 Task: Find connections with filter location Techiman with filter topic #marketingdigitalwith filter profile language Potuguese with filter current company Premas Life Sciences Pvt Ltd. with filter school GOVT. COLLEGE with filter industry Sports Teams and Clubs with filter service category Team Building with filter keywords title Customer Service Manager
Action: Mouse moved to (233, 277)
Screenshot: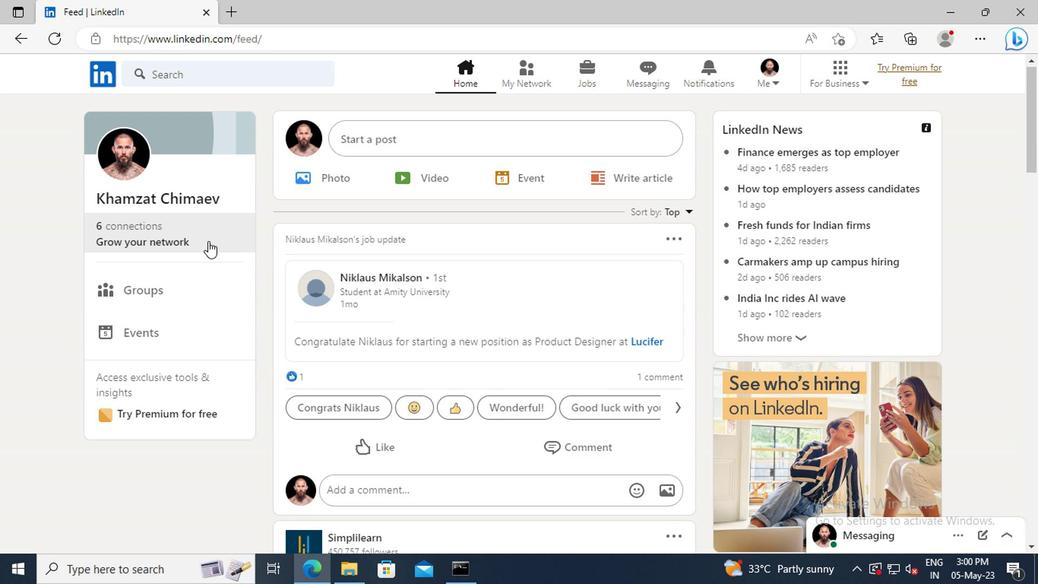 
Action: Mouse pressed left at (233, 277)
Screenshot: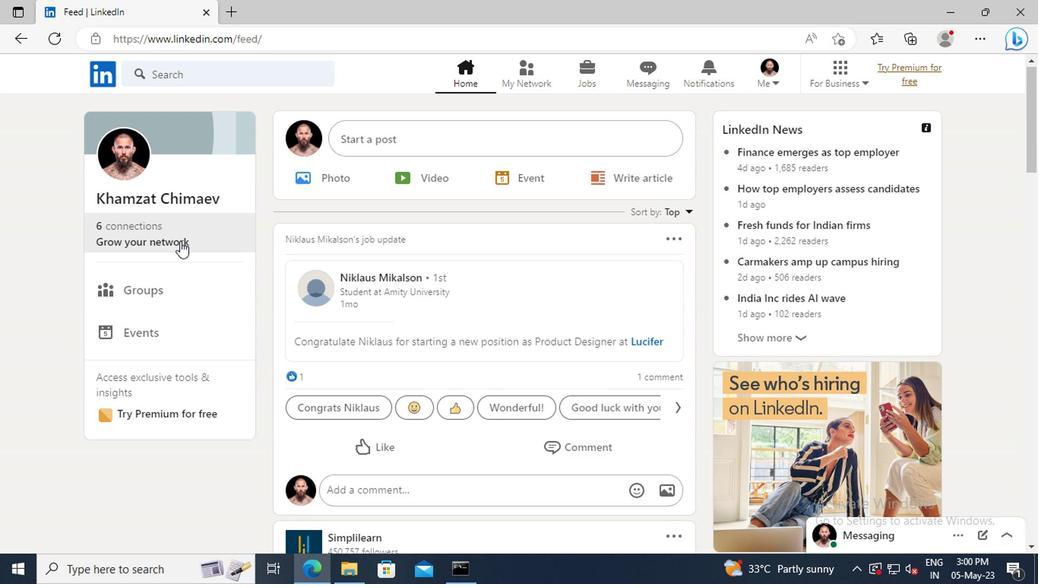 
Action: Mouse moved to (229, 221)
Screenshot: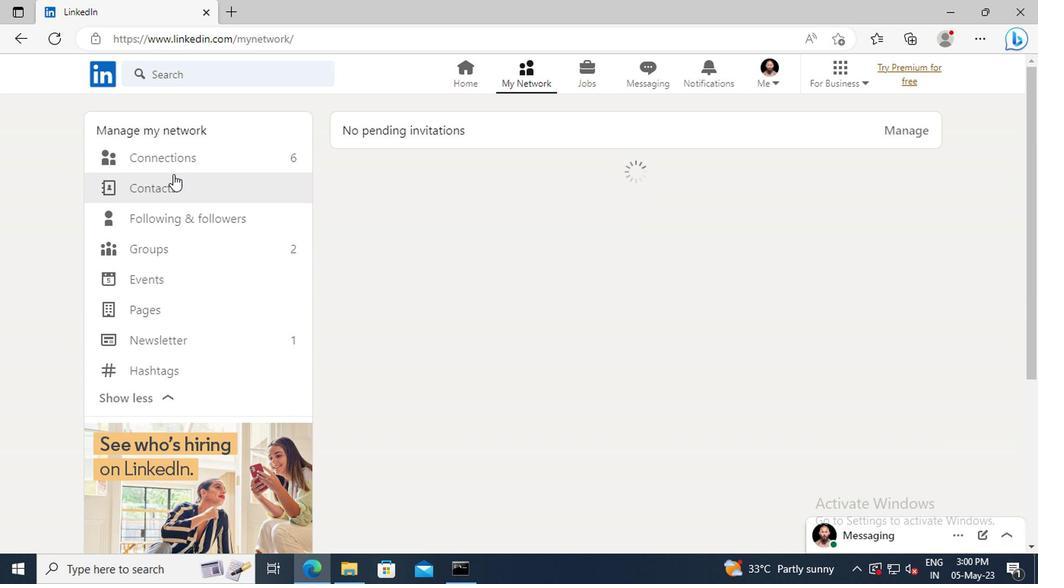 
Action: Mouse pressed left at (229, 221)
Screenshot: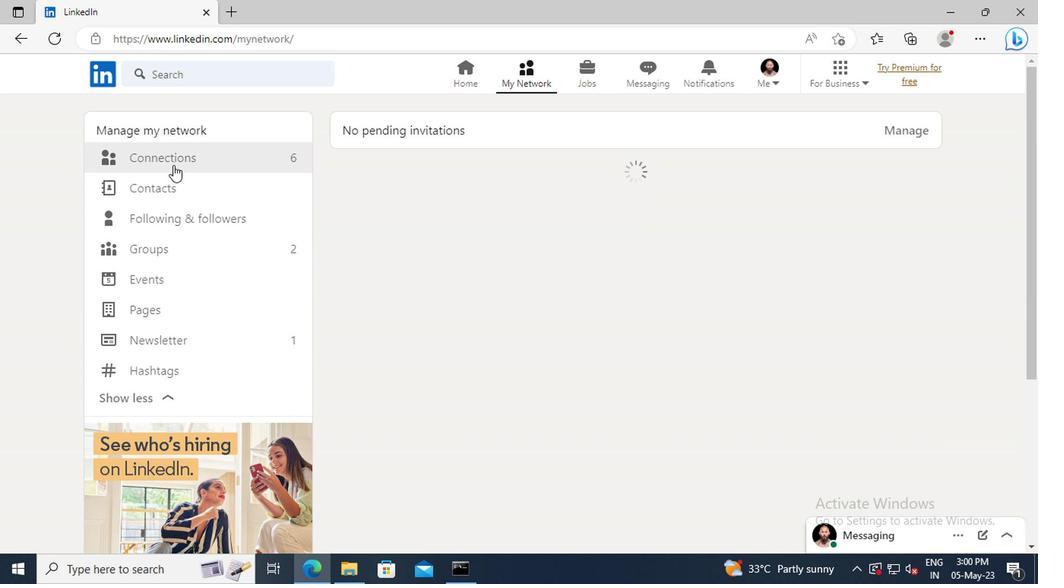 
Action: Mouse moved to (553, 221)
Screenshot: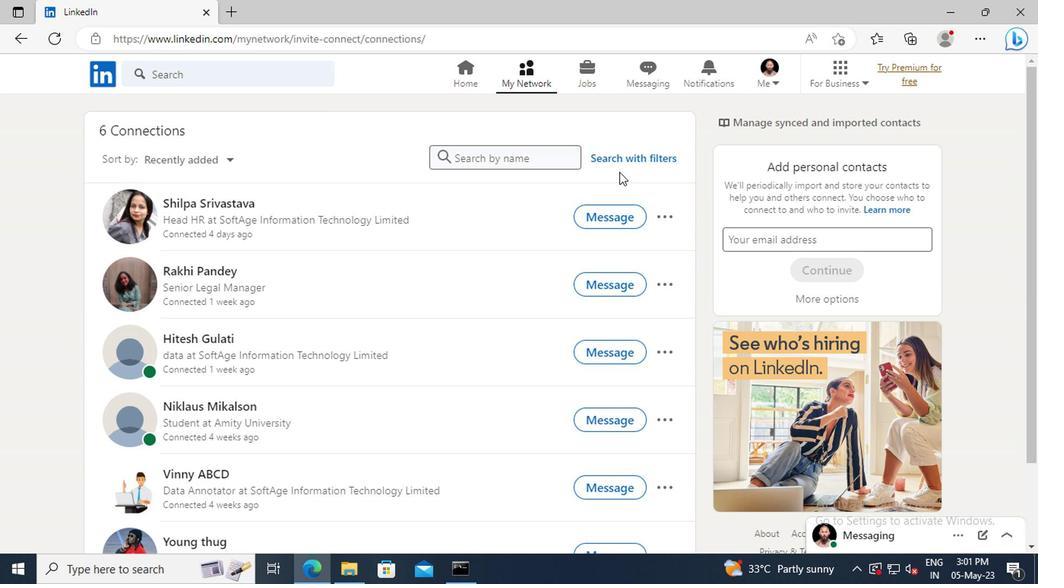 
Action: Mouse pressed left at (553, 221)
Screenshot: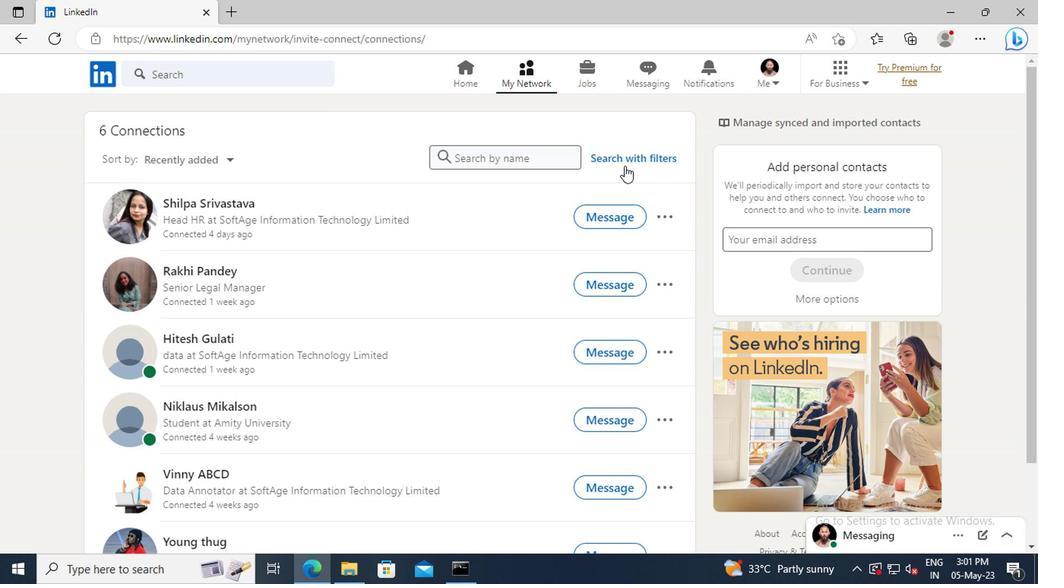 
Action: Mouse moved to (513, 190)
Screenshot: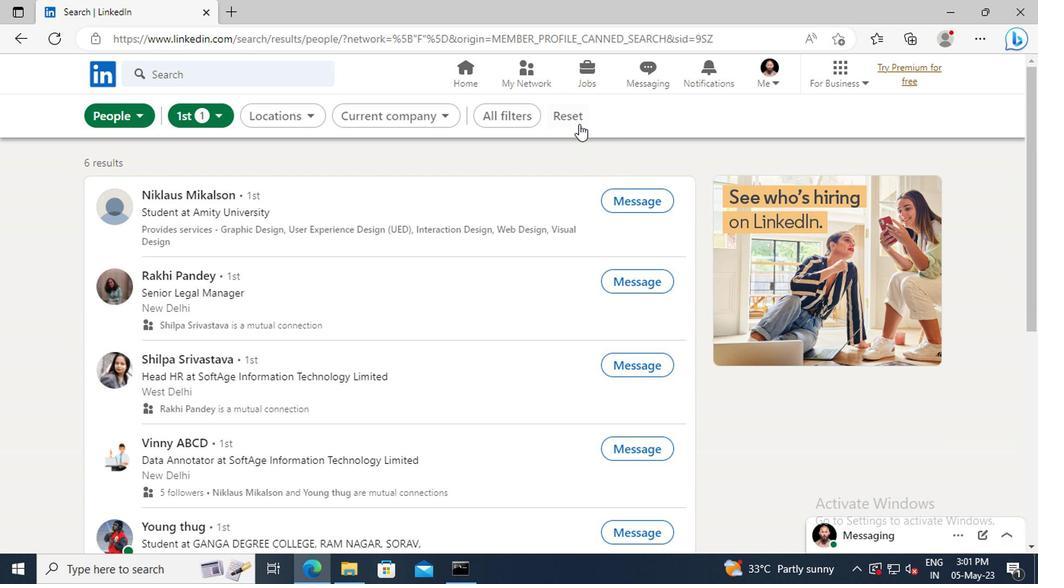 
Action: Mouse pressed left at (513, 190)
Screenshot: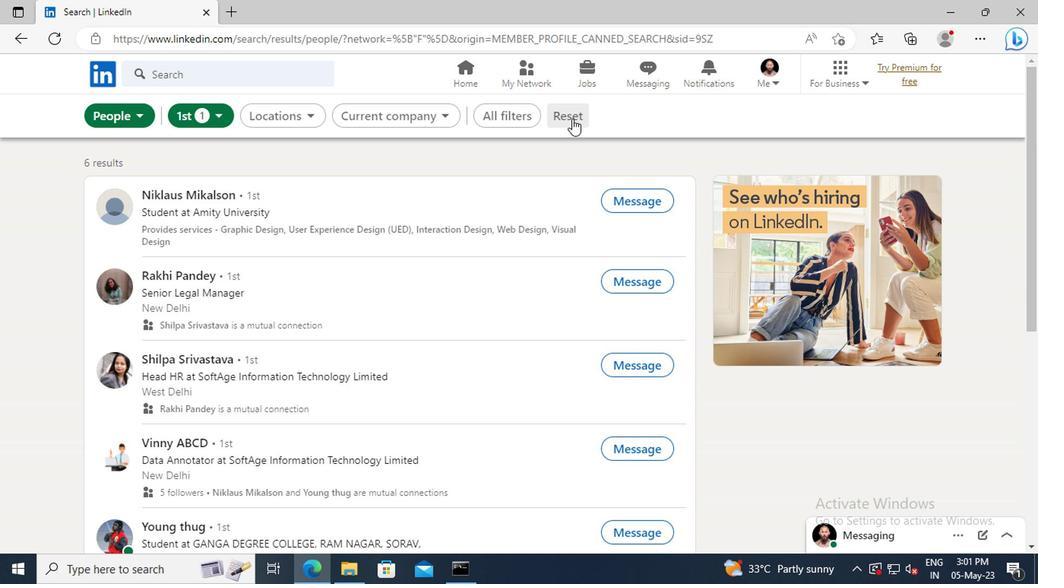 
Action: Mouse moved to (502, 190)
Screenshot: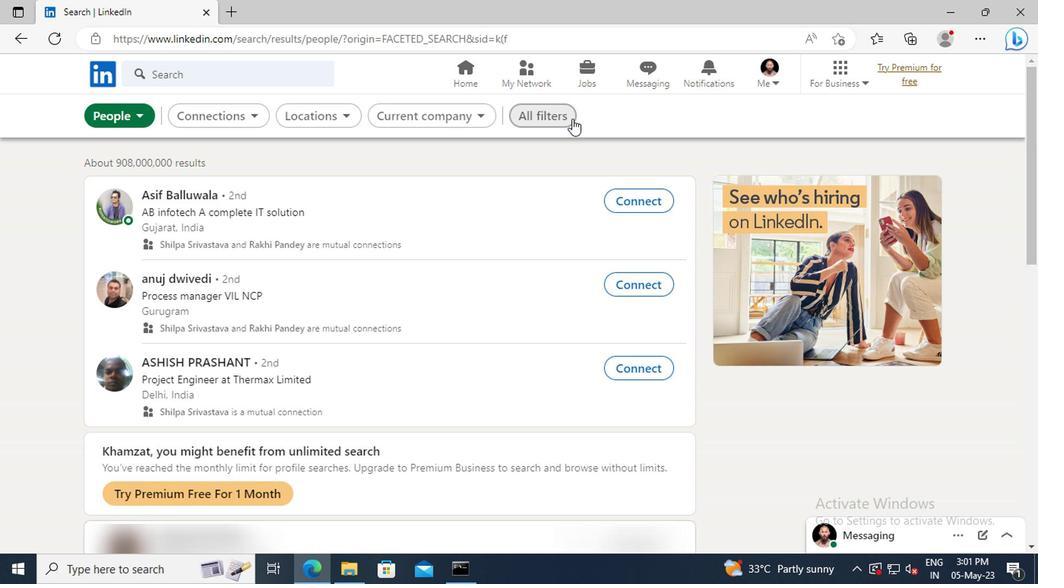 
Action: Mouse pressed left at (502, 190)
Screenshot: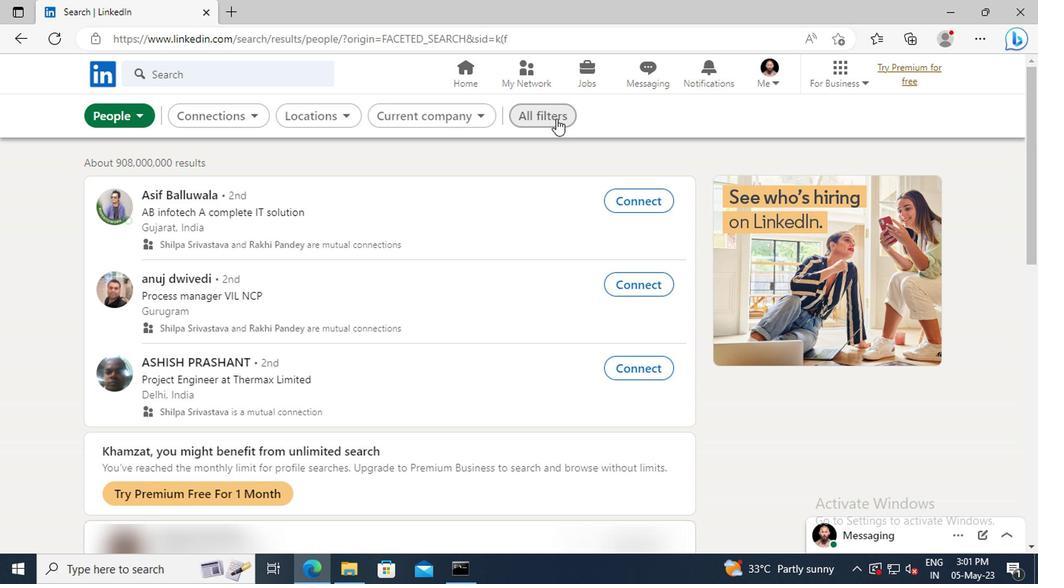 
Action: Mouse moved to (682, 310)
Screenshot: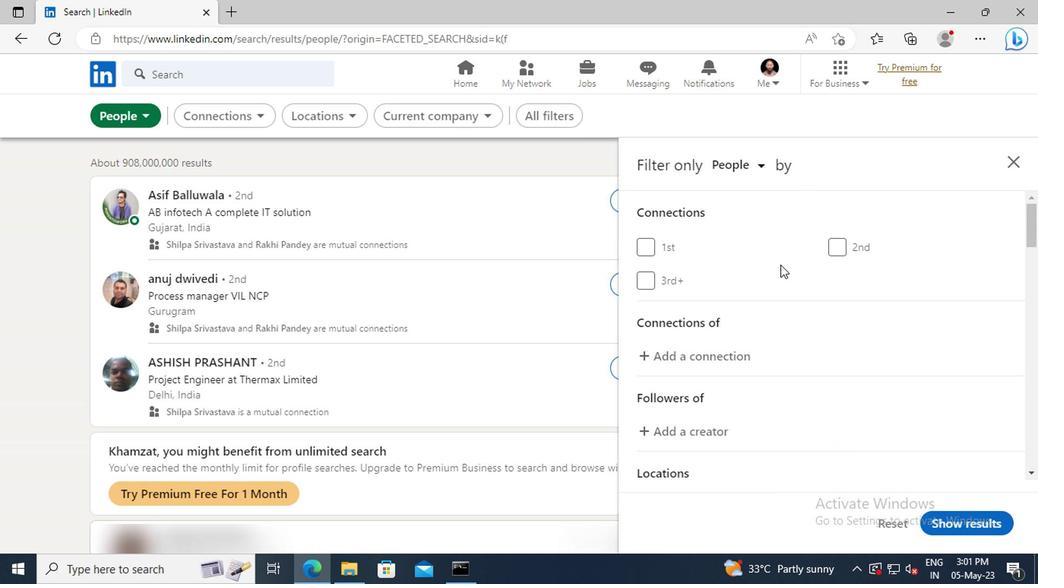
Action: Mouse scrolled (682, 310) with delta (0, 0)
Screenshot: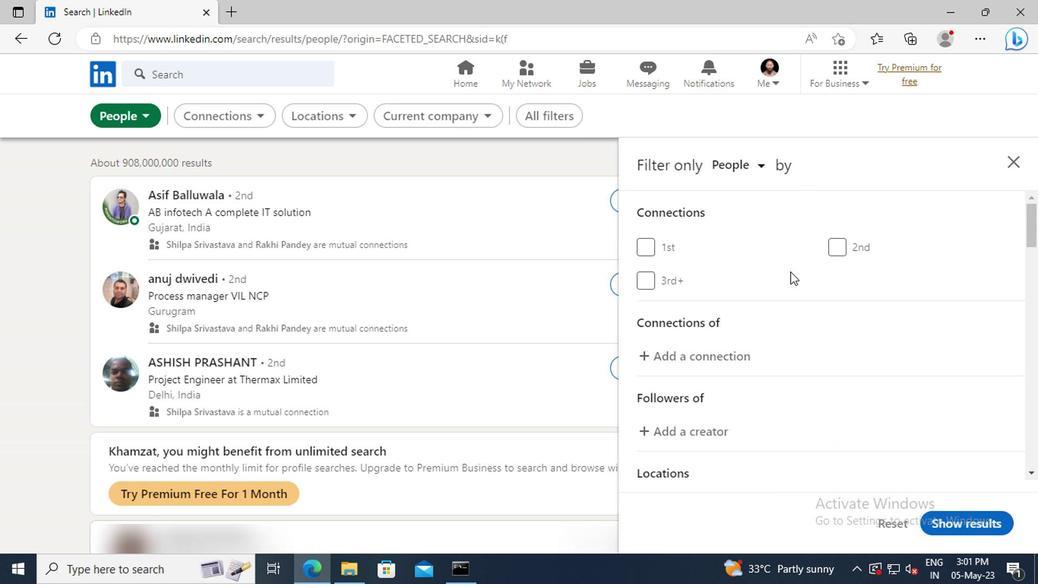 
Action: Mouse moved to (683, 311)
Screenshot: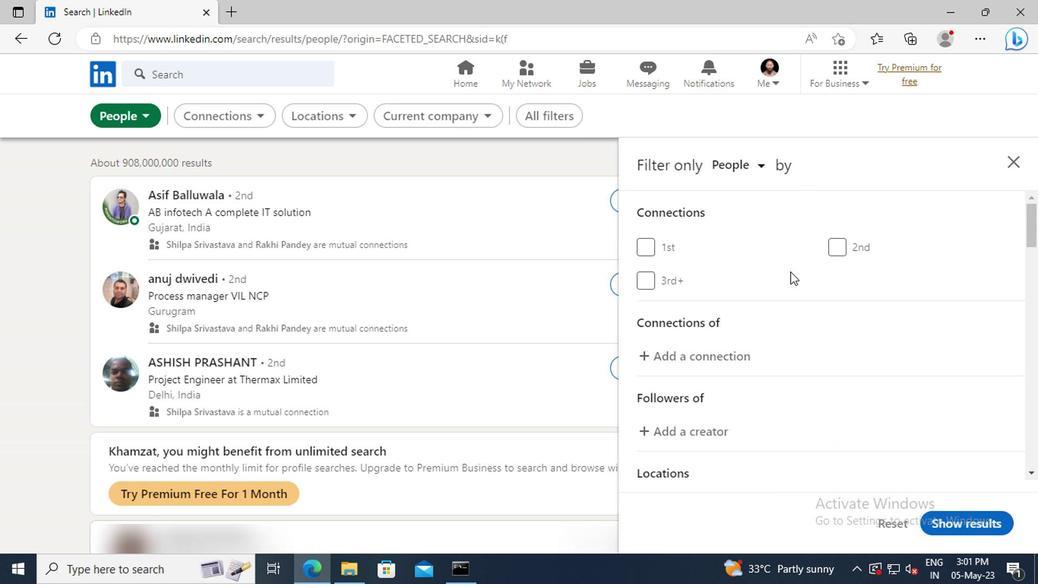
Action: Mouse scrolled (683, 310) with delta (0, 0)
Screenshot: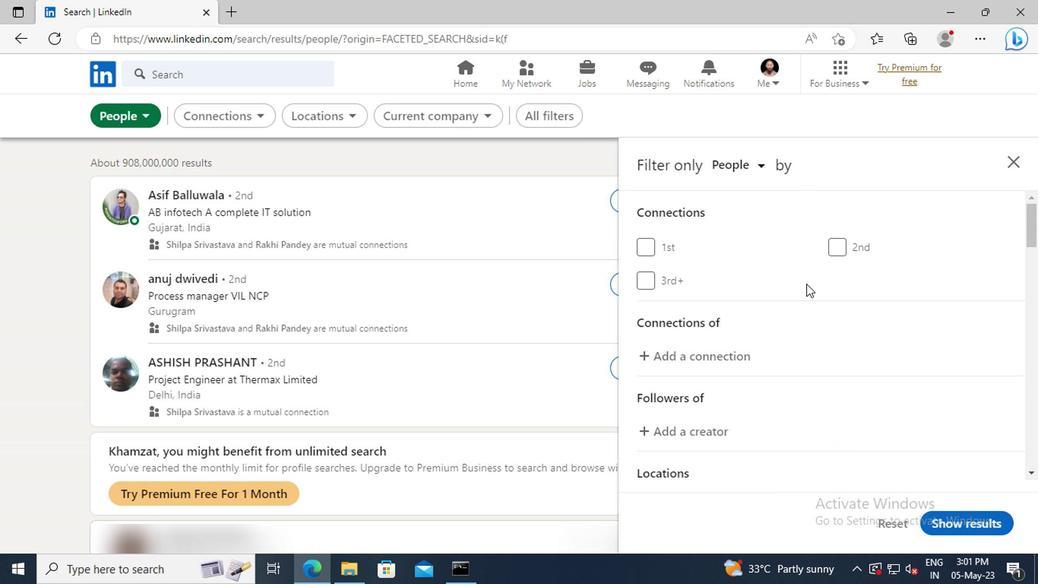 
Action: Mouse scrolled (683, 310) with delta (0, 0)
Screenshot: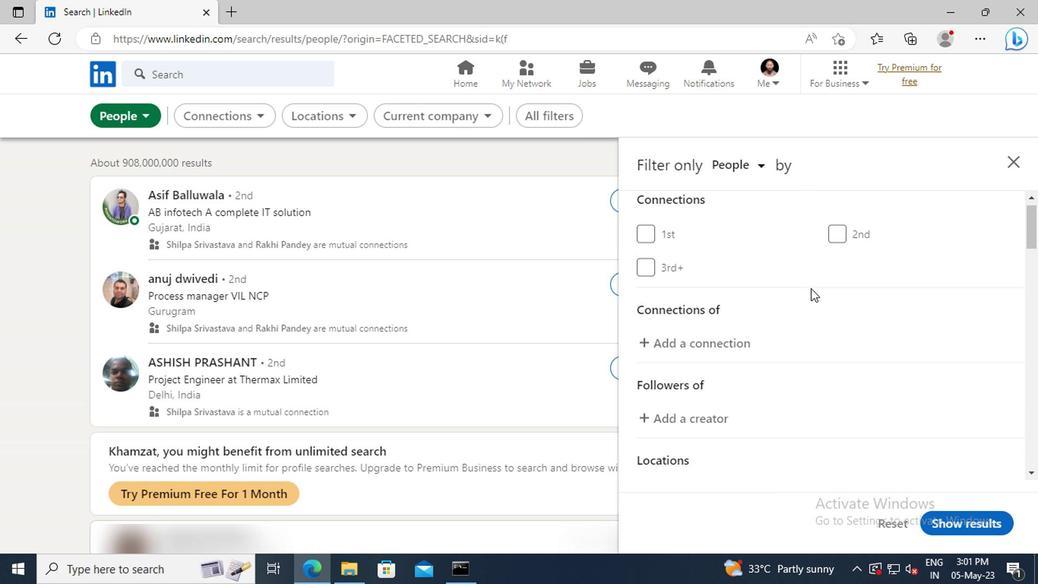 
Action: Mouse scrolled (683, 310) with delta (0, 0)
Screenshot: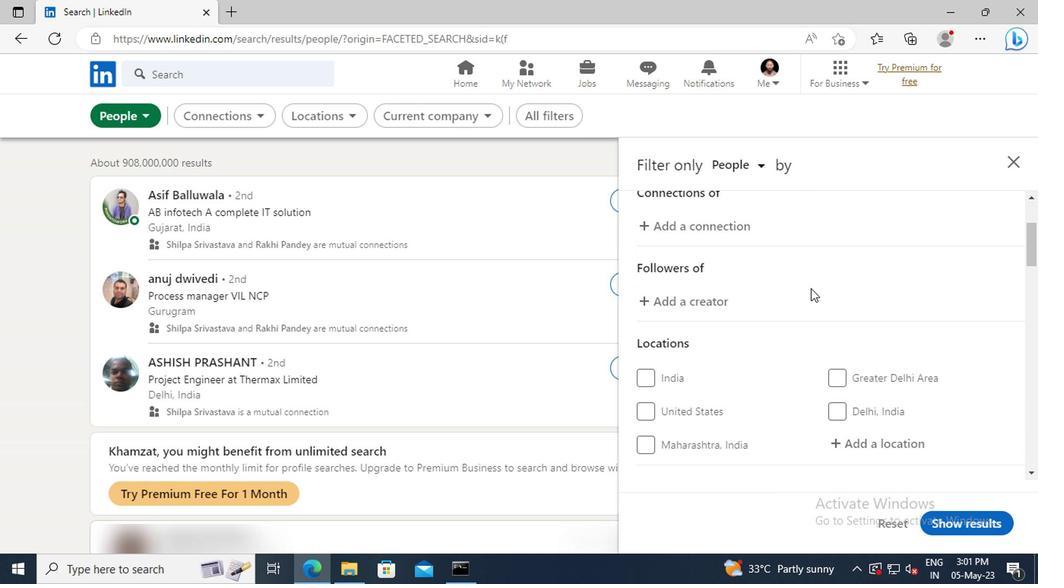 
Action: Mouse scrolled (683, 310) with delta (0, 0)
Screenshot: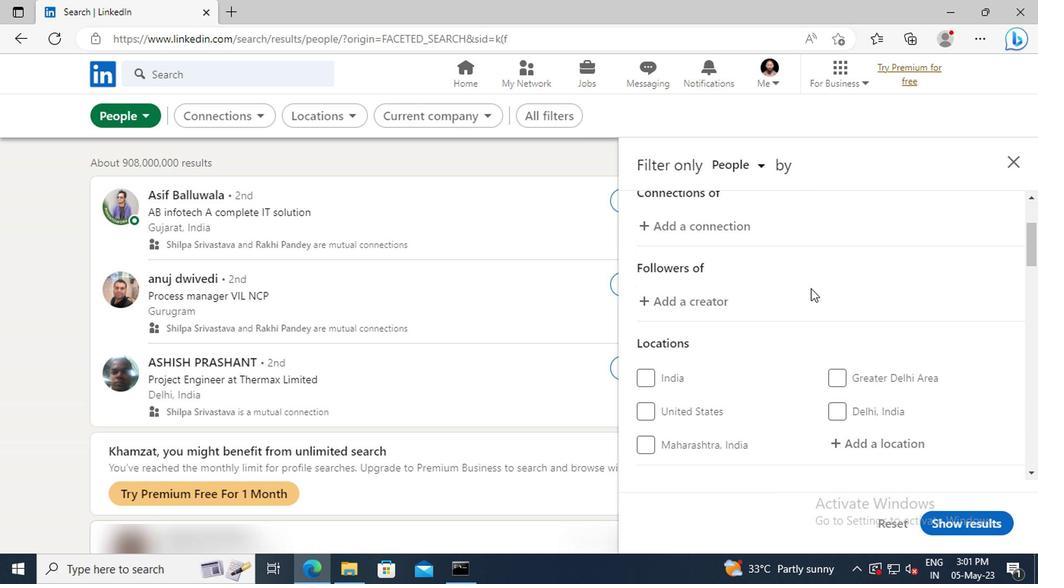 
Action: Mouse scrolled (683, 310) with delta (0, 0)
Screenshot: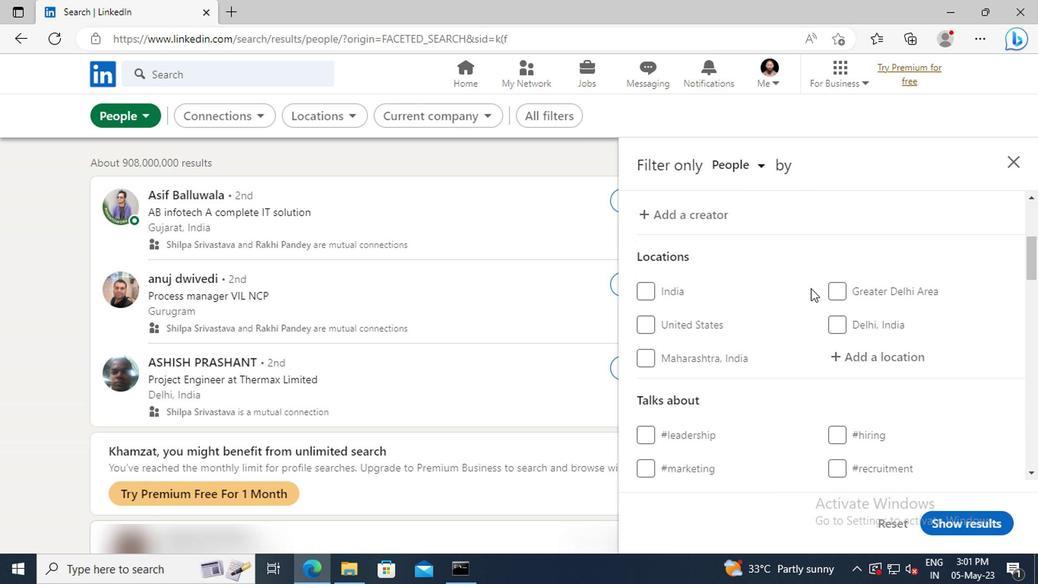 
Action: Mouse moved to (706, 327)
Screenshot: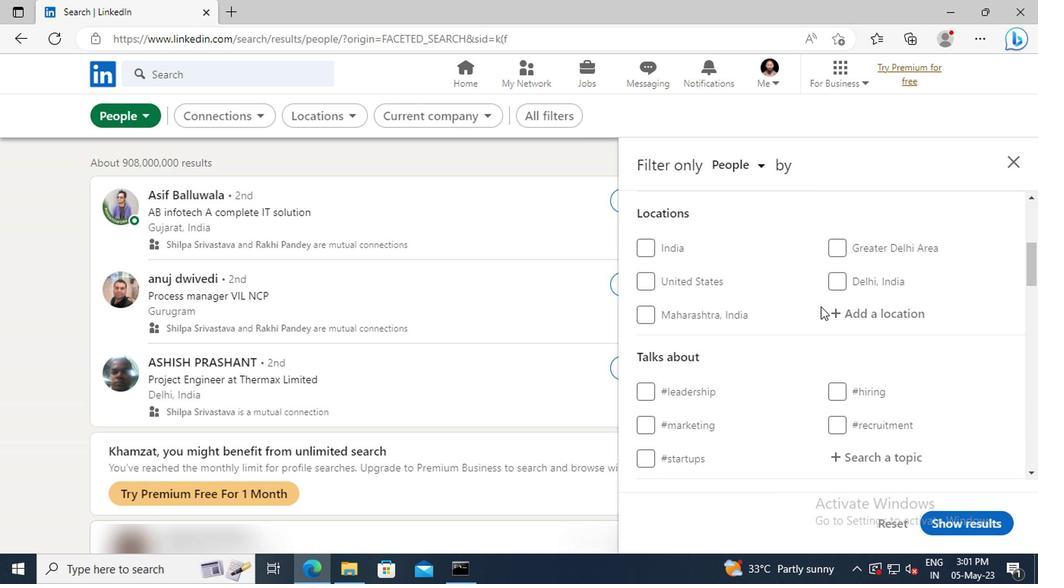 
Action: Mouse pressed left at (706, 327)
Screenshot: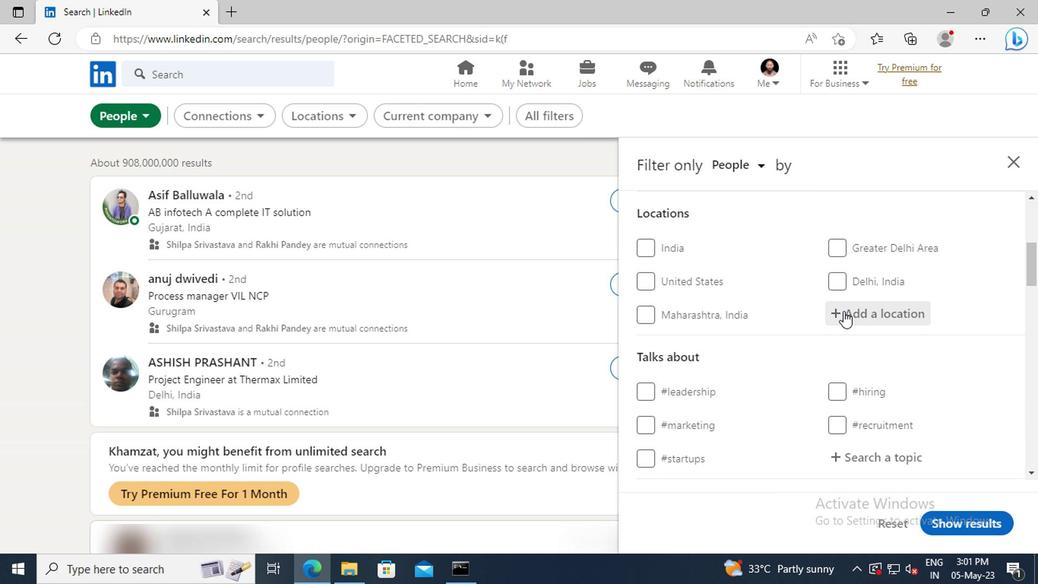 
Action: Key pressed <Key.shift>TECHIMAN<Key.enter>
Screenshot: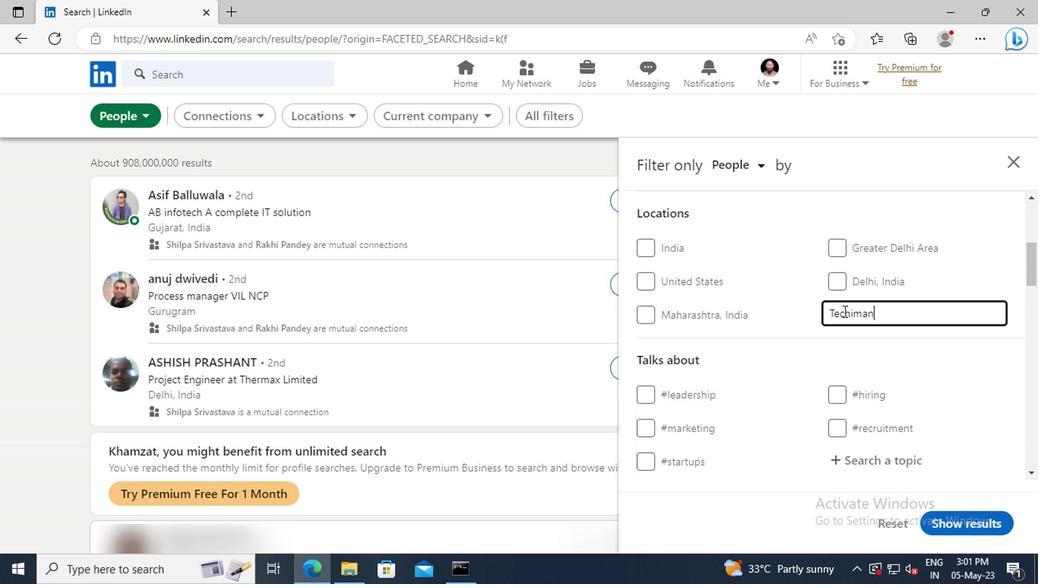 
Action: Mouse scrolled (706, 327) with delta (0, 0)
Screenshot: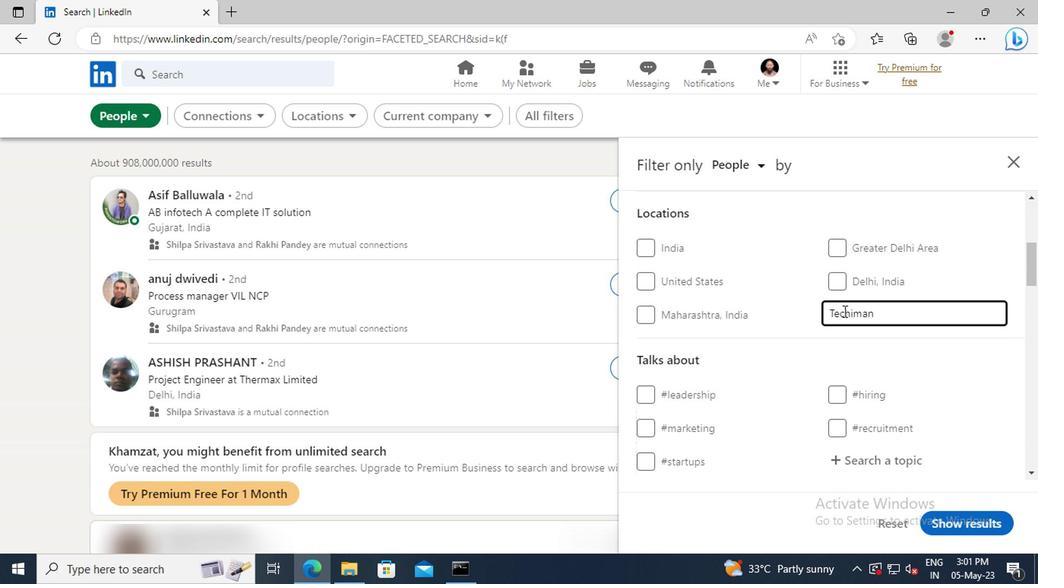
Action: Mouse scrolled (706, 327) with delta (0, 0)
Screenshot: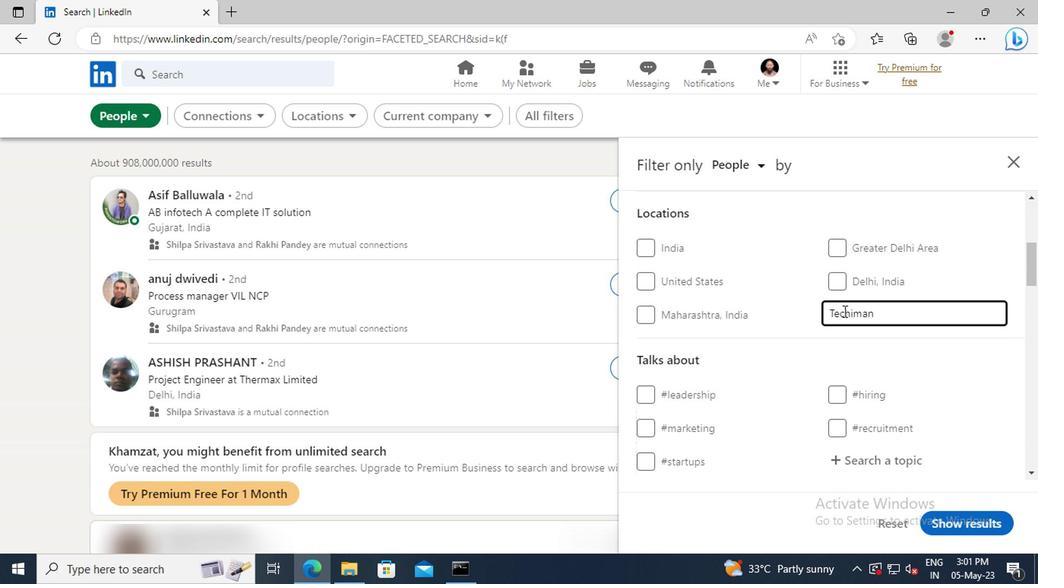 
Action: Mouse scrolled (706, 327) with delta (0, 0)
Screenshot: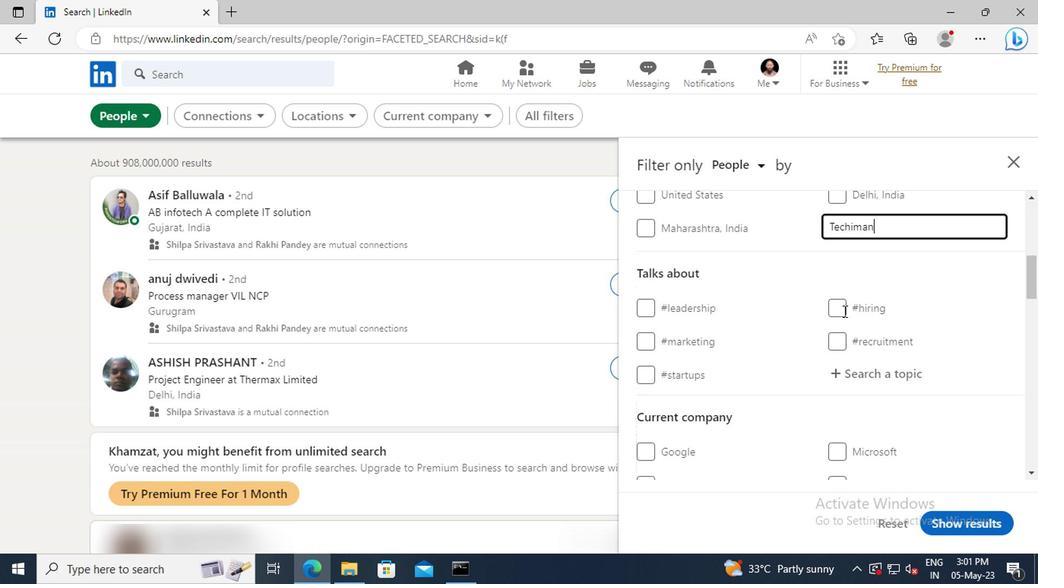 
Action: Mouse moved to (710, 340)
Screenshot: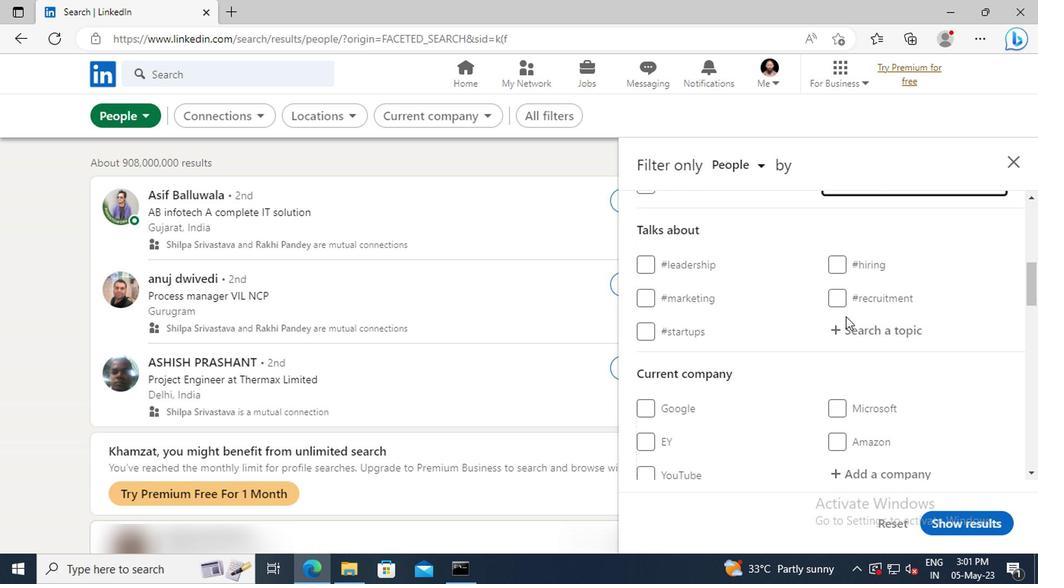 
Action: Mouse pressed left at (710, 340)
Screenshot: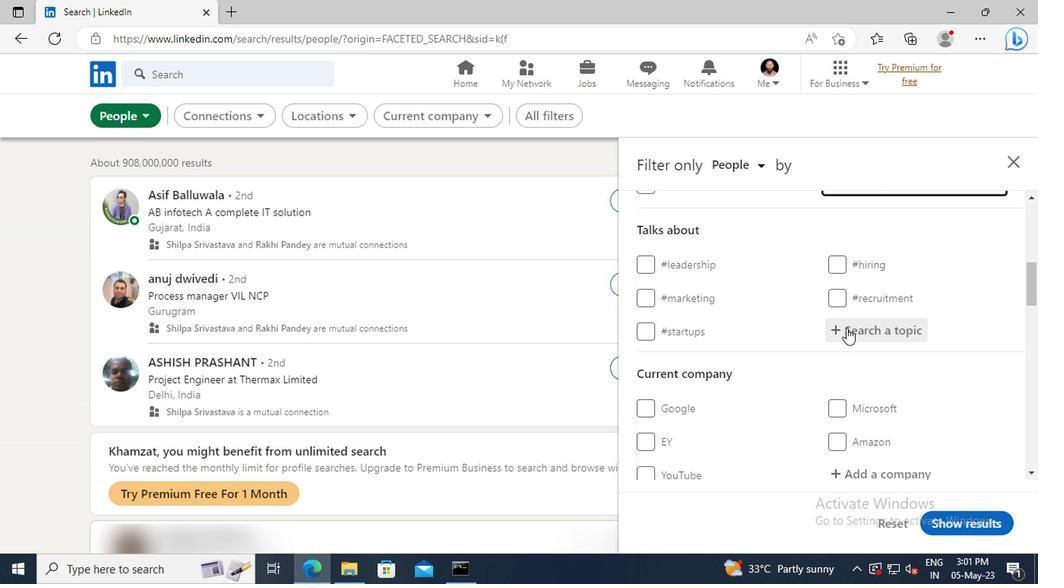 
Action: Key pressed MARKETINGD
Screenshot: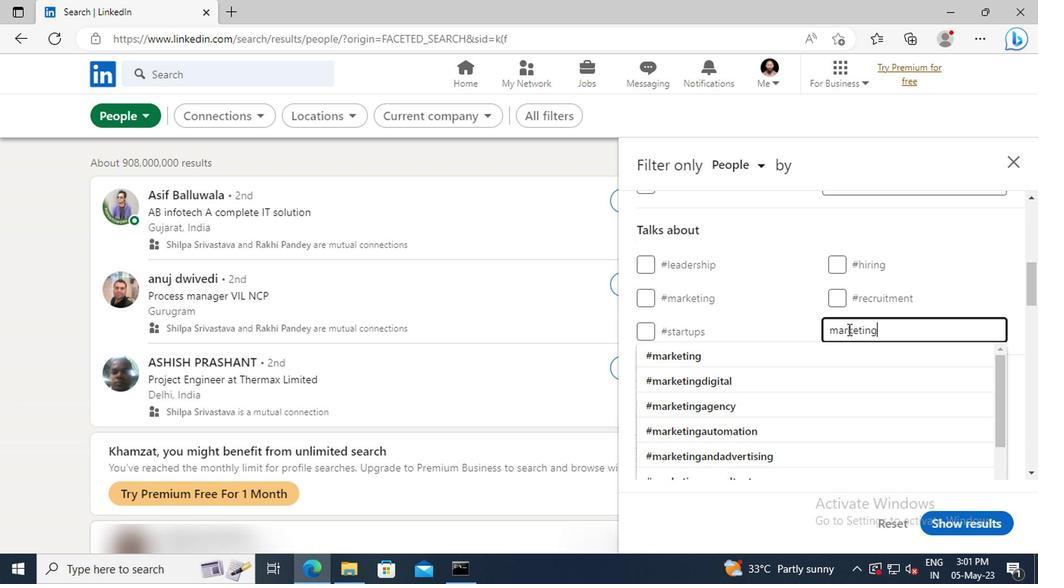 
Action: Mouse moved to (708, 356)
Screenshot: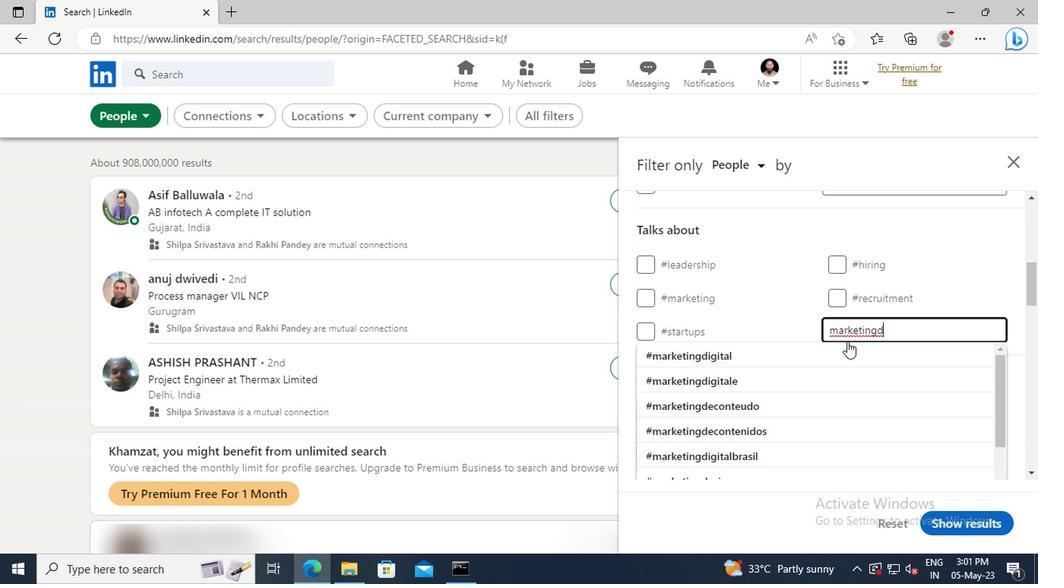 
Action: Mouse pressed left at (708, 356)
Screenshot: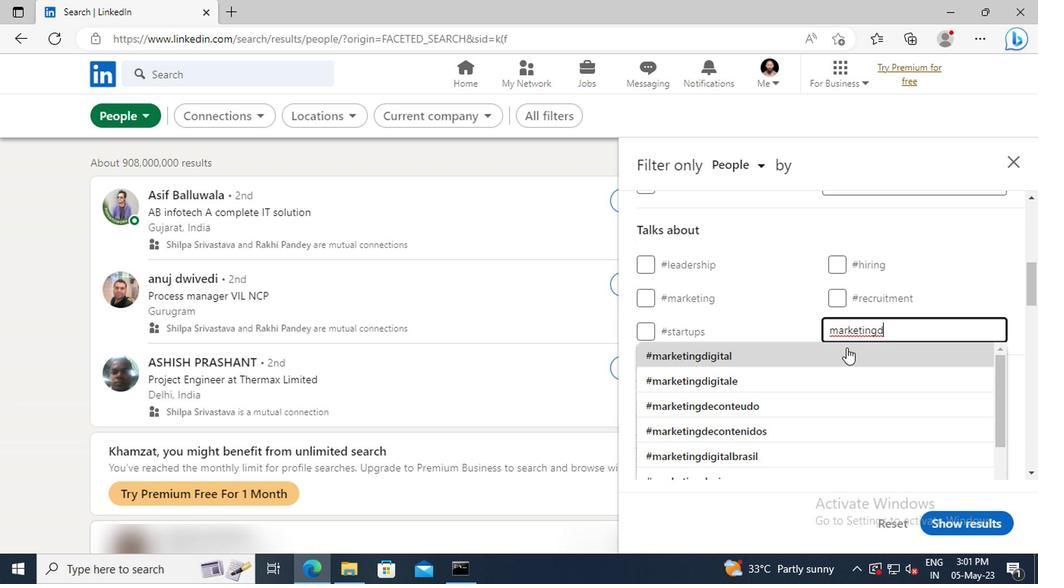 
Action: Mouse scrolled (708, 355) with delta (0, 0)
Screenshot: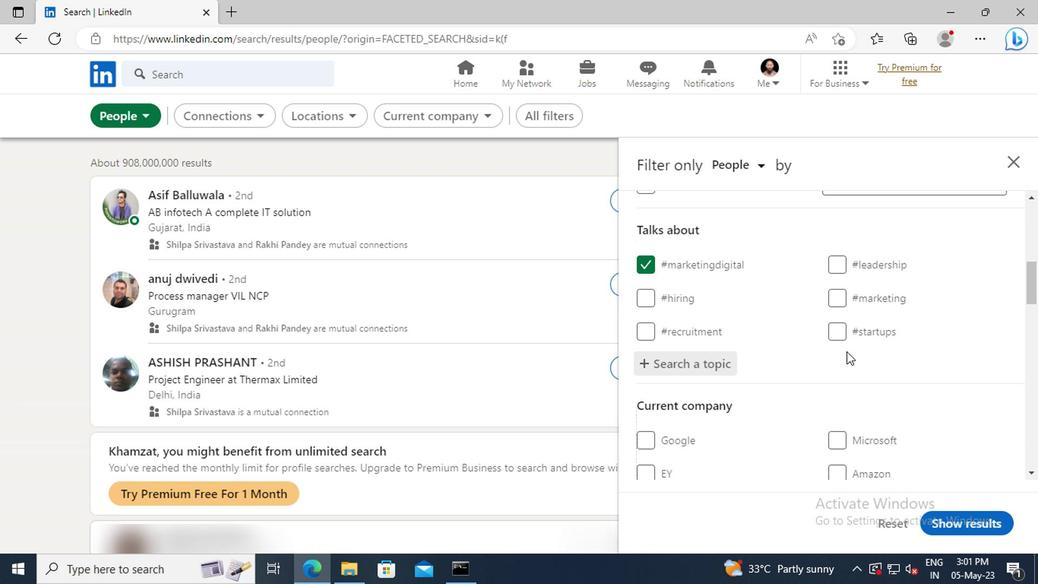 
Action: Mouse scrolled (708, 355) with delta (0, 0)
Screenshot: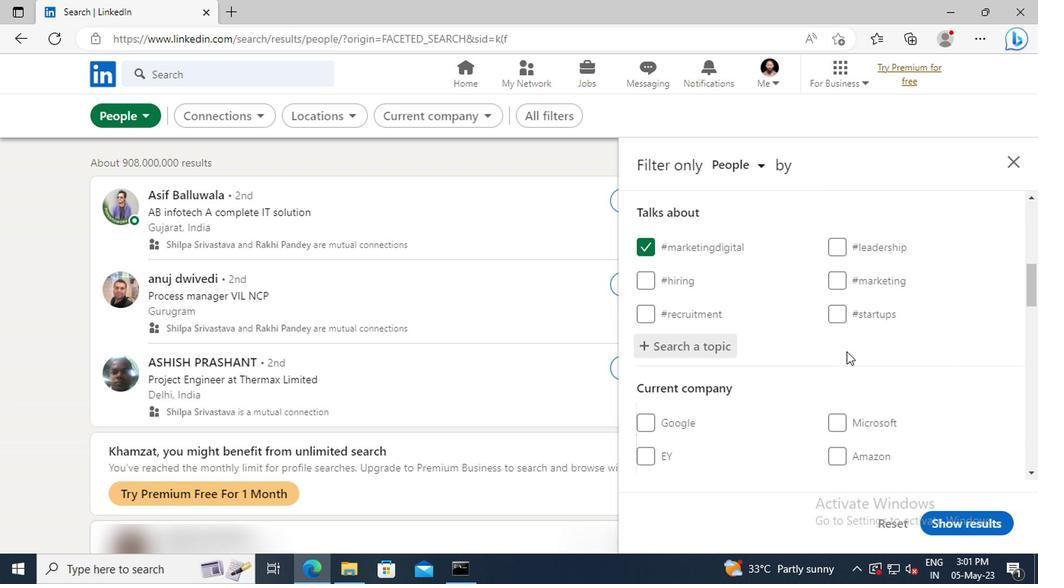 
Action: Mouse scrolled (708, 355) with delta (0, 0)
Screenshot: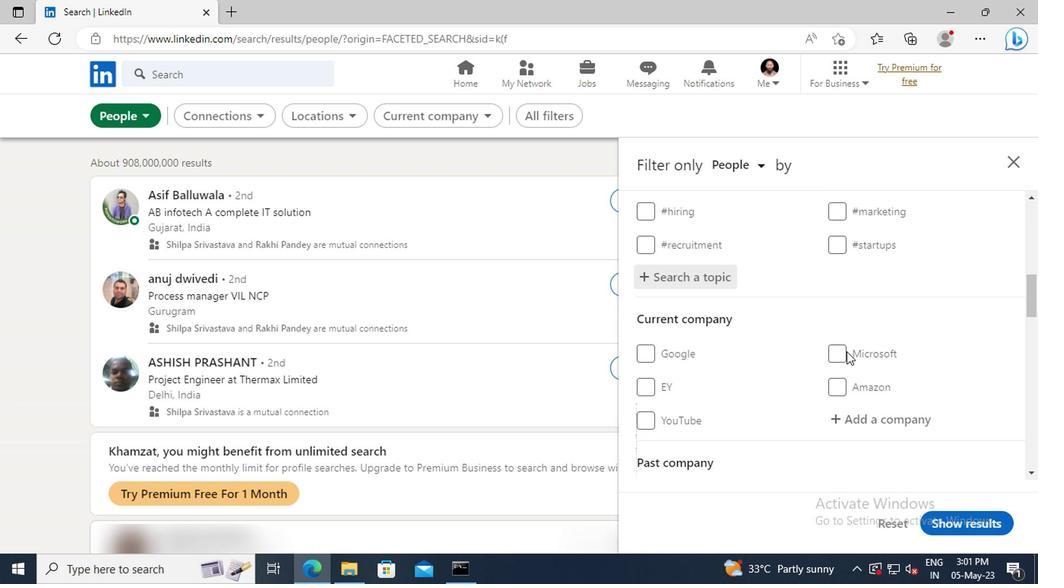 
Action: Mouse scrolled (708, 355) with delta (0, 0)
Screenshot: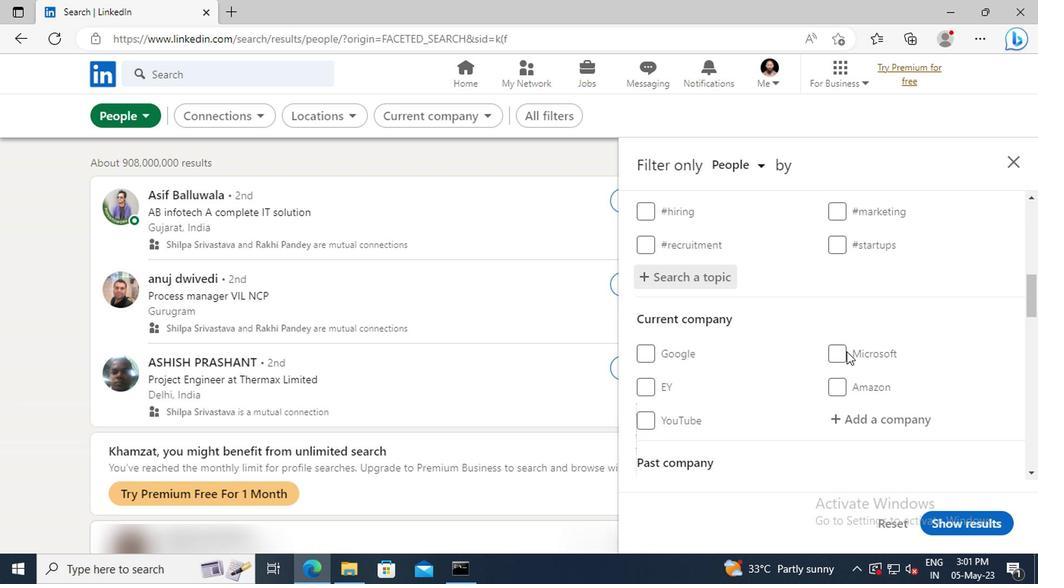 
Action: Mouse scrolled (708, 355) with delta (0, 0)
Screenshot: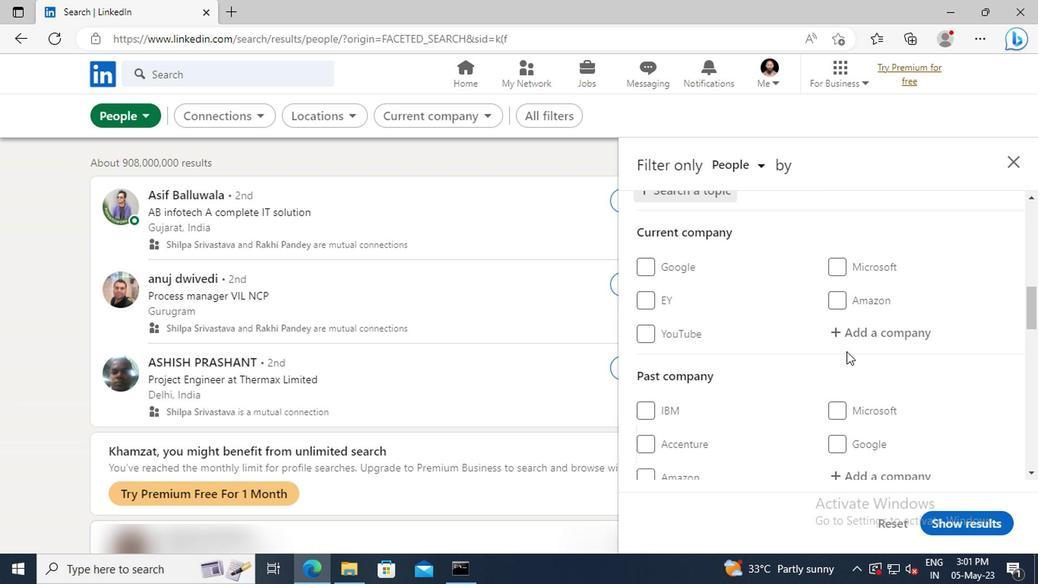 
Action: Mouse scrolled (708, 355) with delta (0, 0)
Screenshot: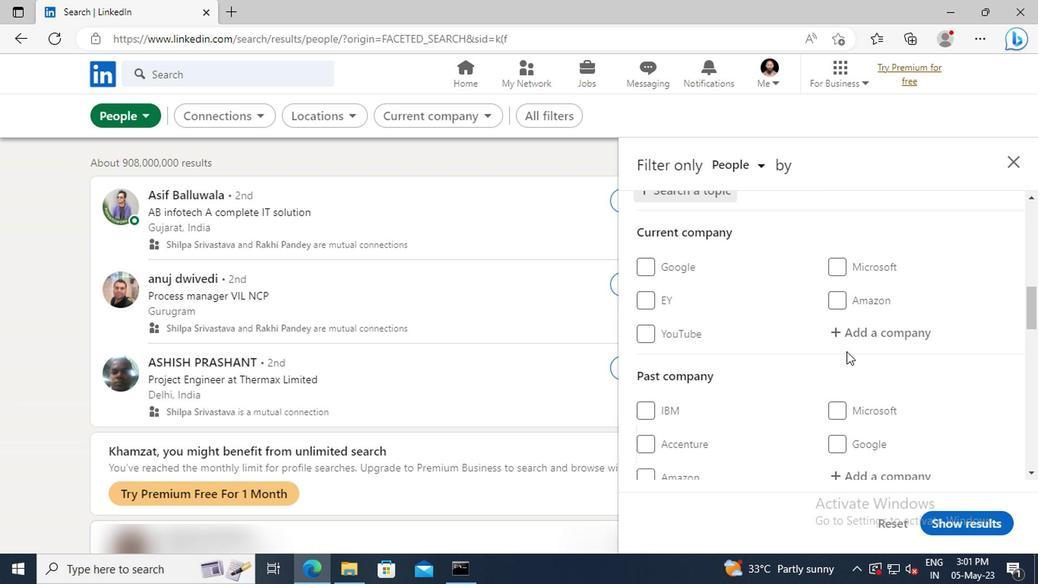 
Action: Mouse scrolled (708, 355) with delta (0, 0)
Screenshot: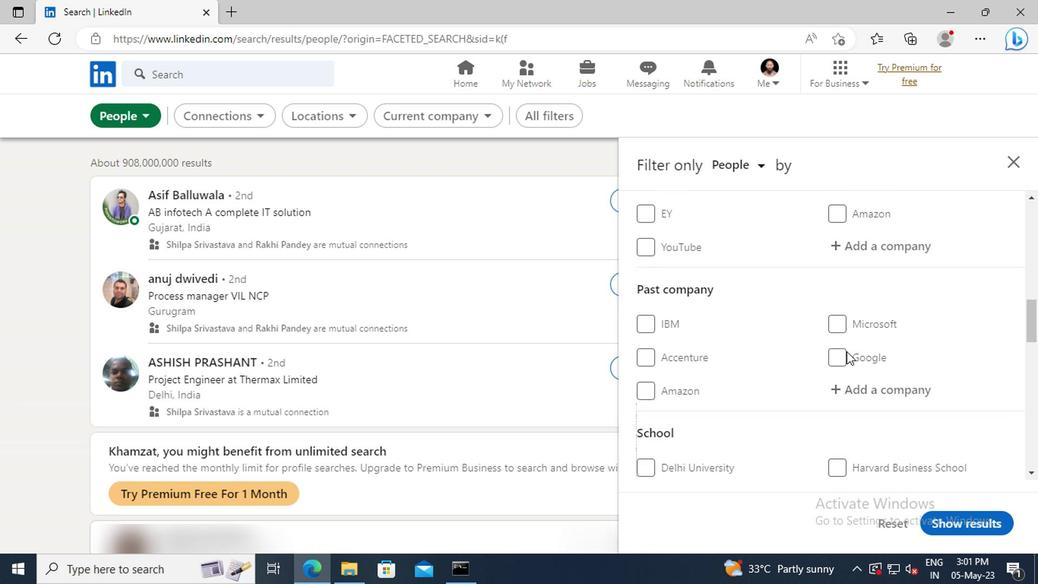 
Action: Mouse scrolled (708, 355) with delta (0, 0)
Screenshot: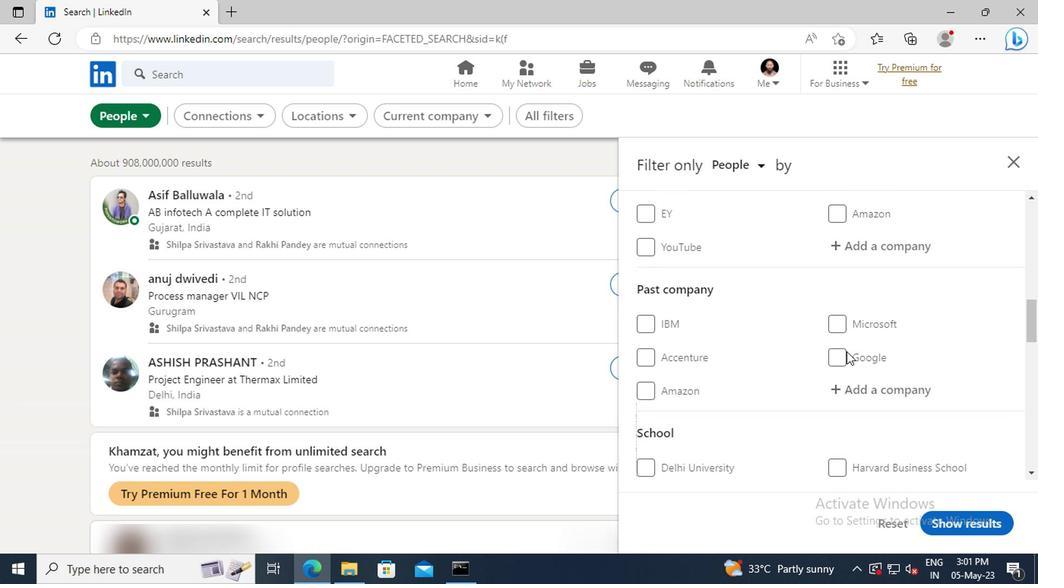 
Action: Mouse scrolled (708, 355) with delta (0, 0)
Screenshot: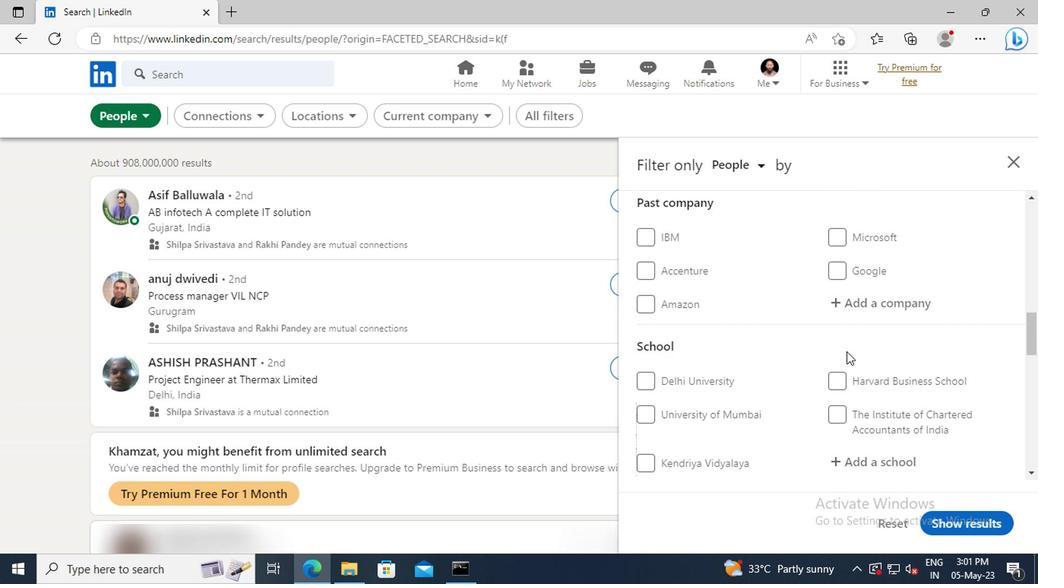 
Action: Mouse scrolled (708, 355) with delta (0, 0)
Screenshot: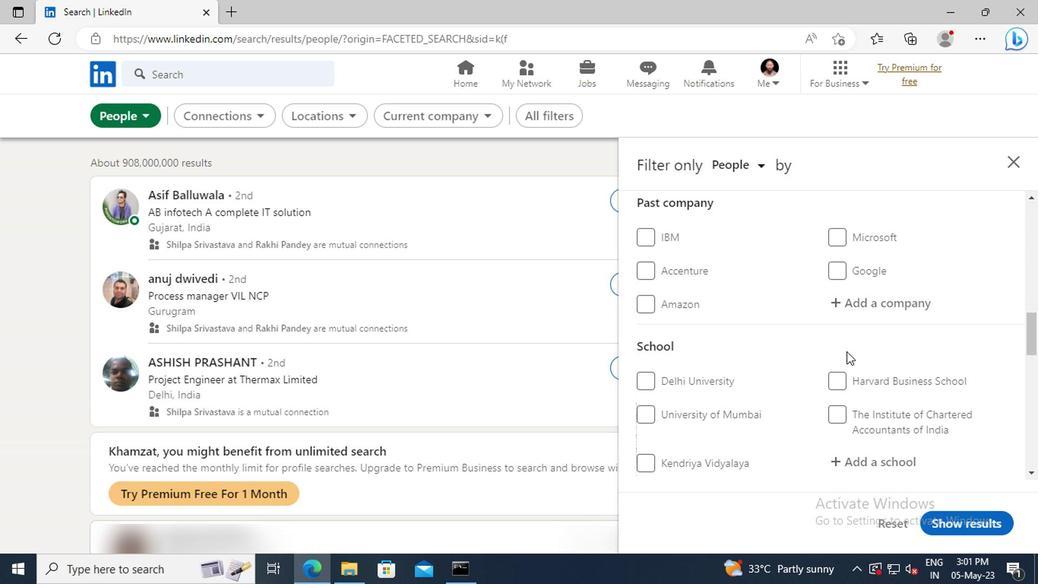 
Action: Mouse scrolled (708, 355) with delta (0, 0)
Screenshot: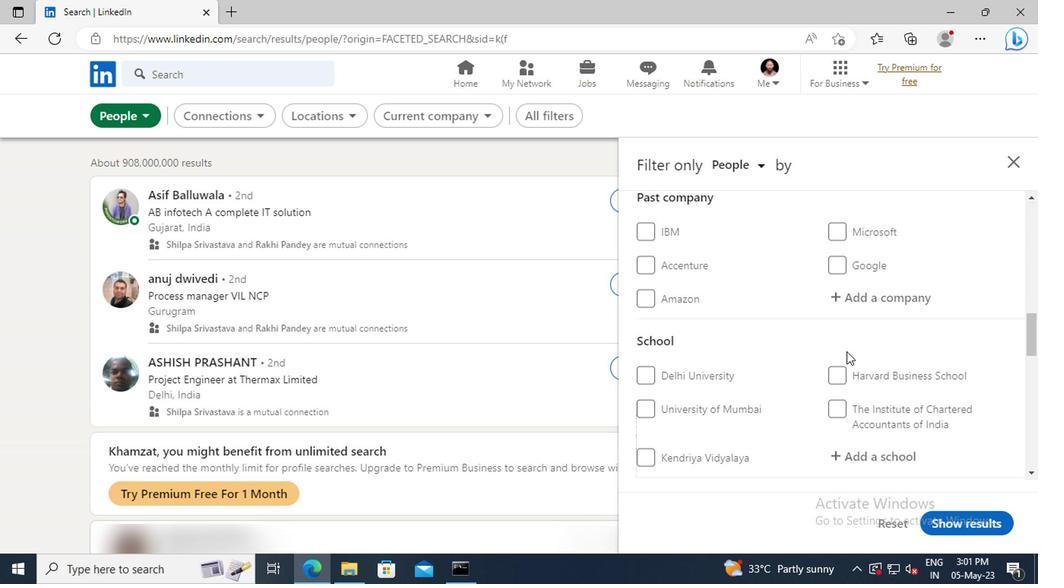 
Action: Mouse scrolled (708, 355) with delta (0, 0)
Screenshot: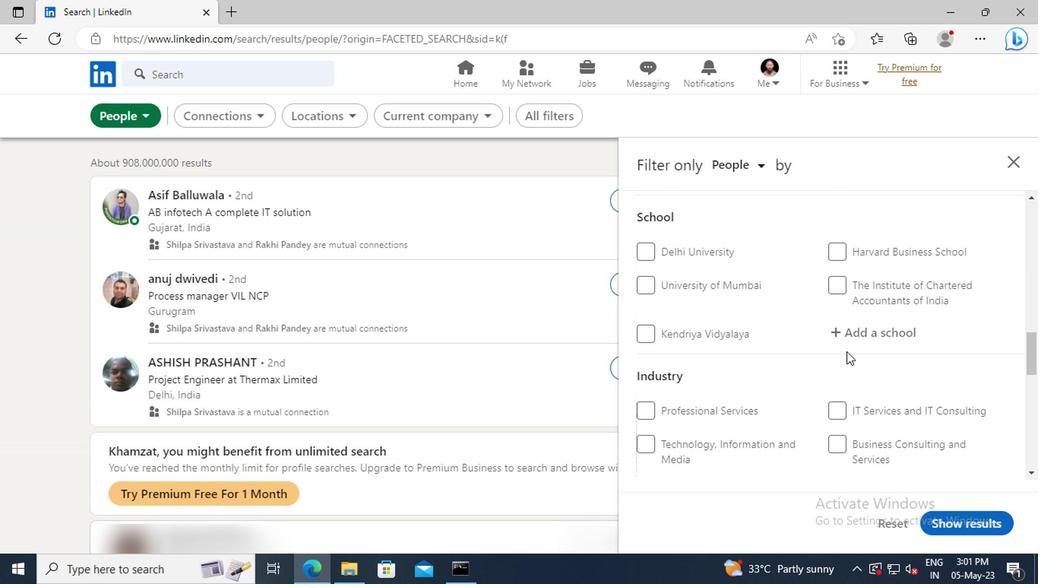 
Action: Mouse scrolled (708, 355) with delta (0, 0)
Screenshot: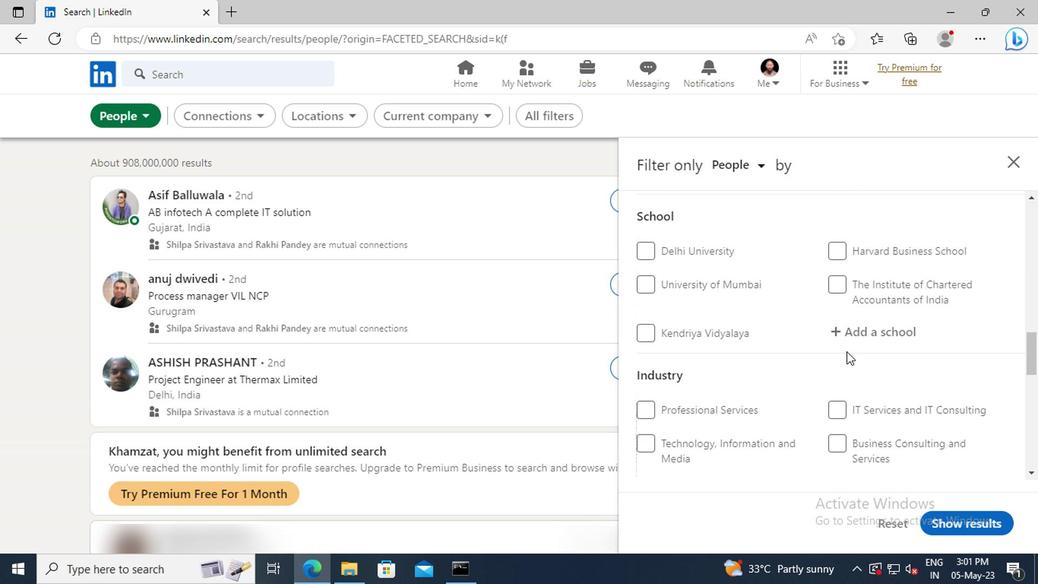 
Action: Mouse scrolled (708, 355) with delta (0, 0)
Screenshot: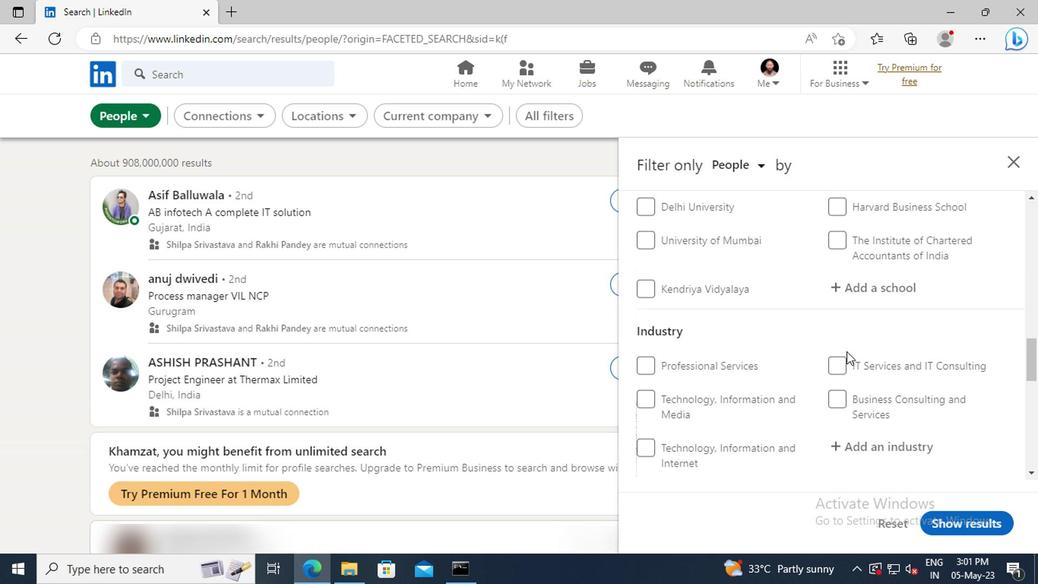 
Action: Mouse scrolled (708, 355) with delta (0, 0)
Screenshot: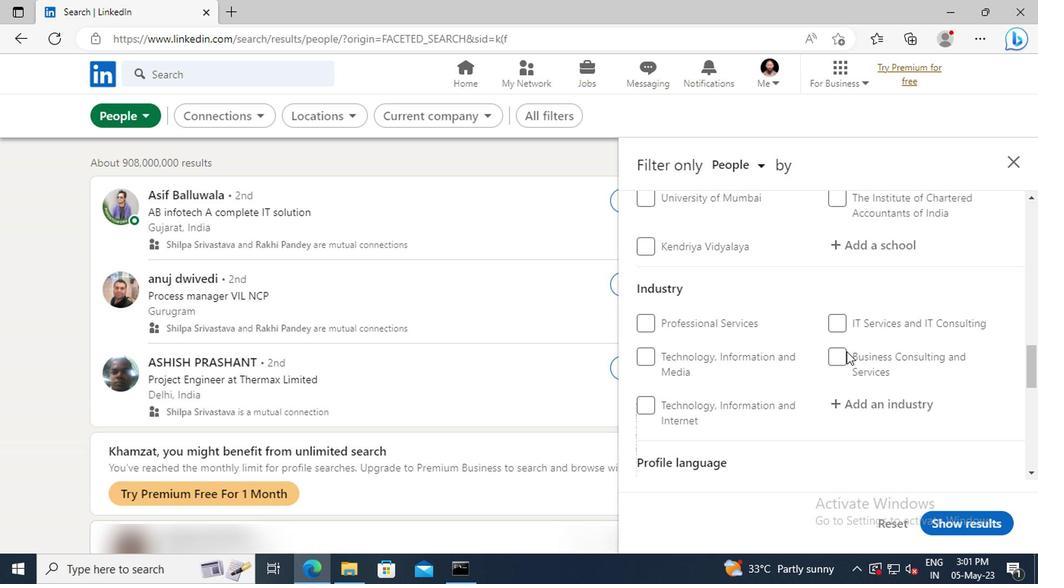 
Action: Mouse scrolled (708, 355) with delta (0, 0)
Screenshot: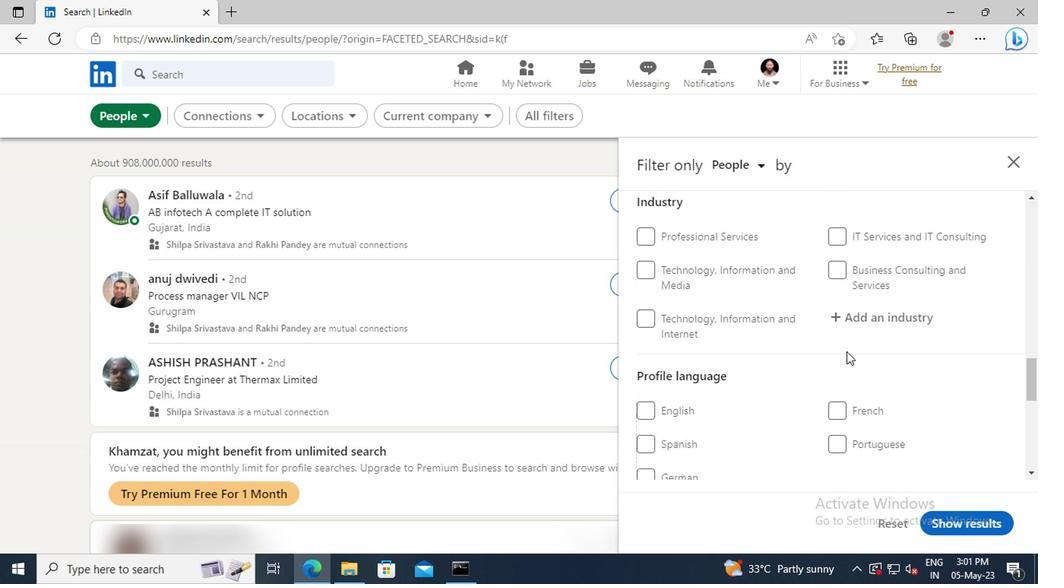 
Action: Mouse scrolled (708, 355) with delta (0, 0)
Screenshot: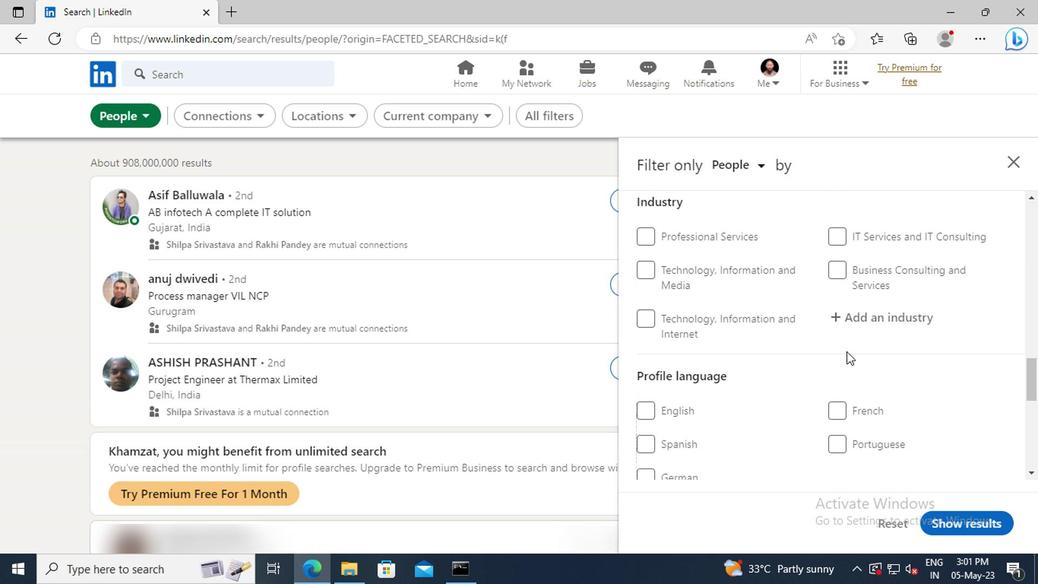 
Action: Mouse moved to (698, 364)
Screenshot: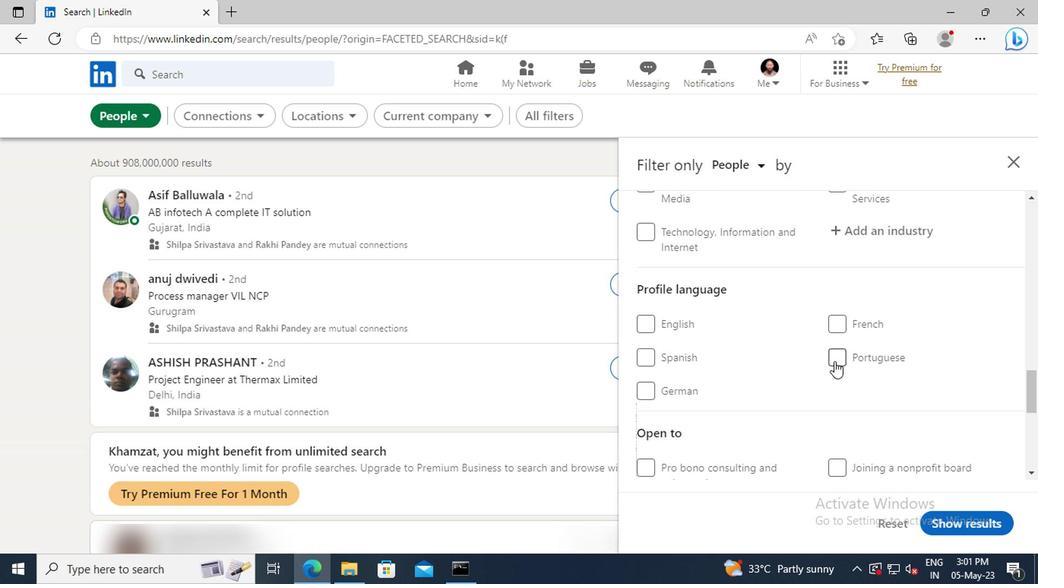 
Action: Mouse pressed left at (698, 364)
Screenshot: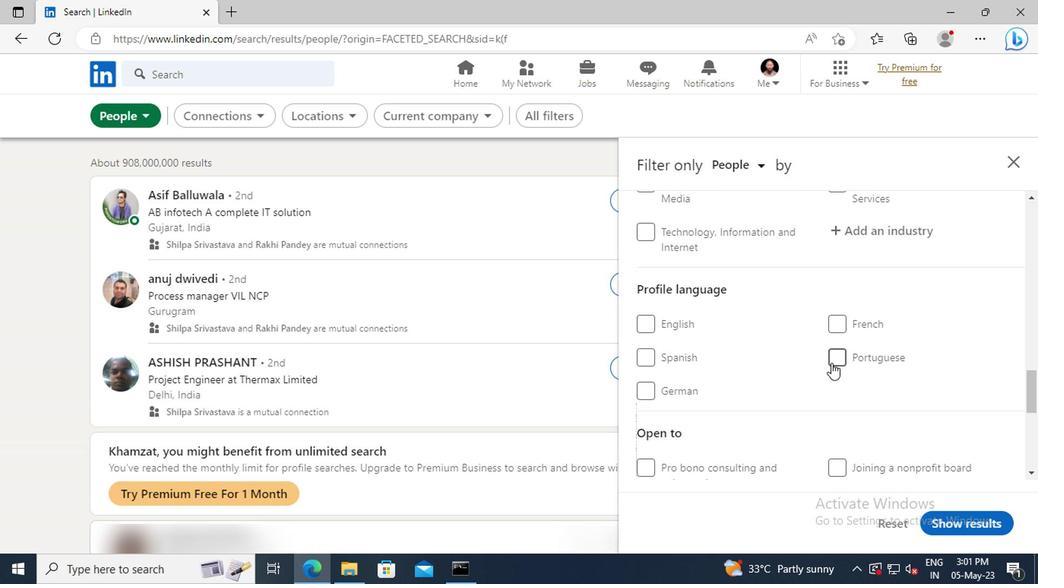 
Action: Mouse moved to (716, 344)
Screenshot: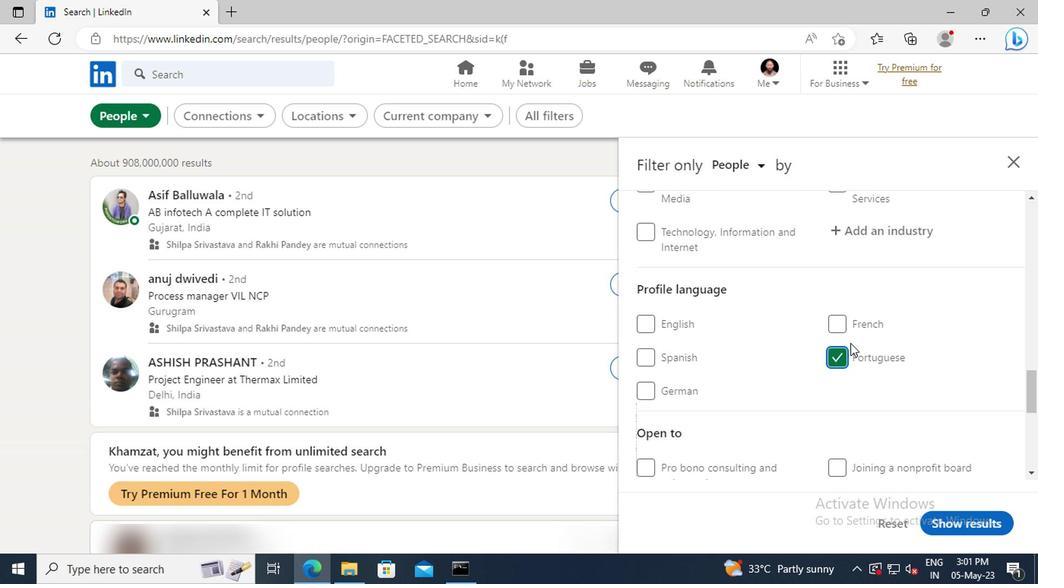 
Action: Mouse scrolled (716, 345) with delta (0, 0)
Screenshot: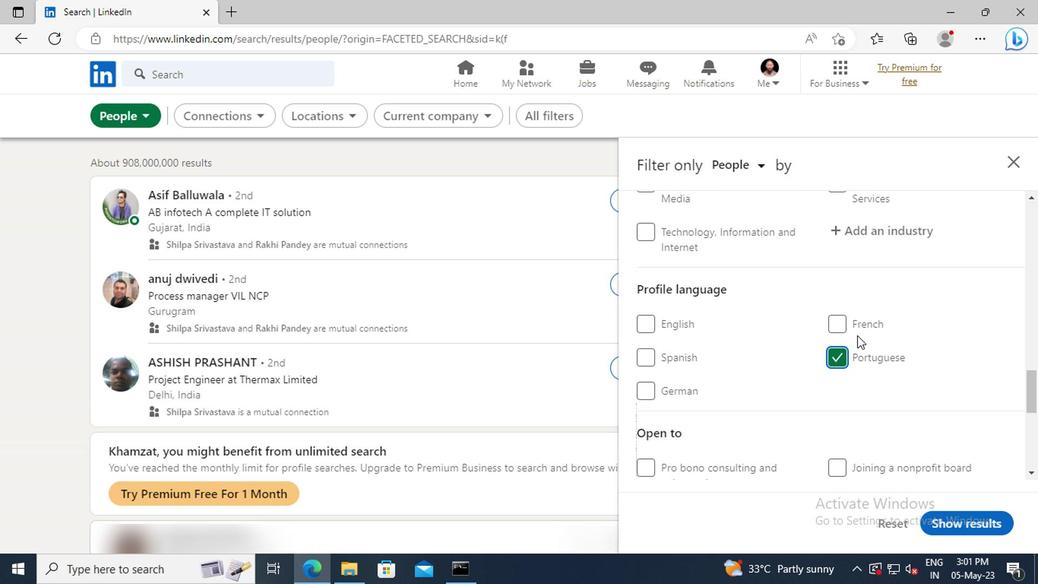 
Action: Mouse scrolled (716, 345) with delta (0, 0)
Screenshot: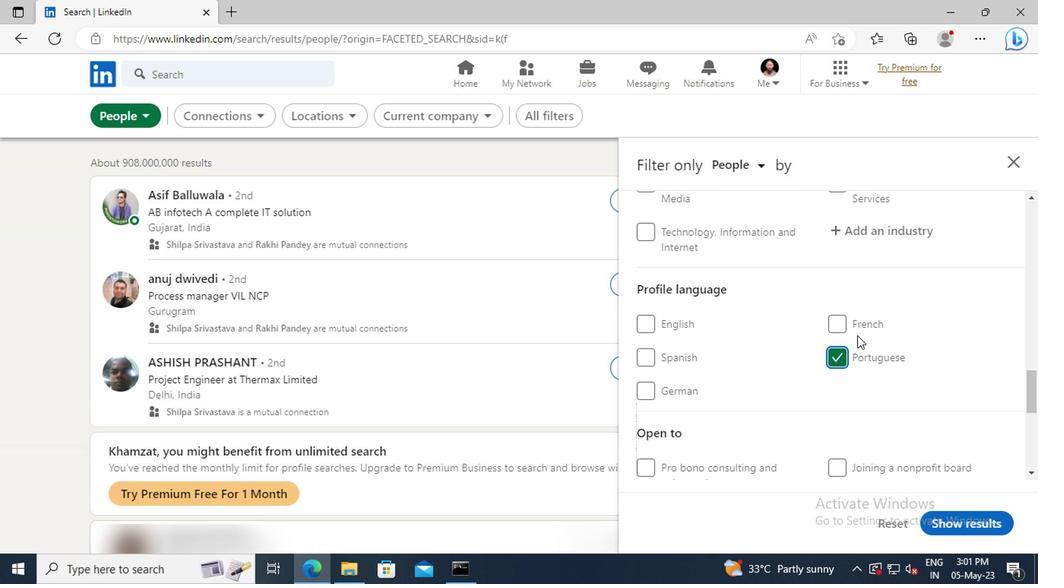 
Action: Mouse scrolled (716, 345) with delta (0, 0)
Screenshot: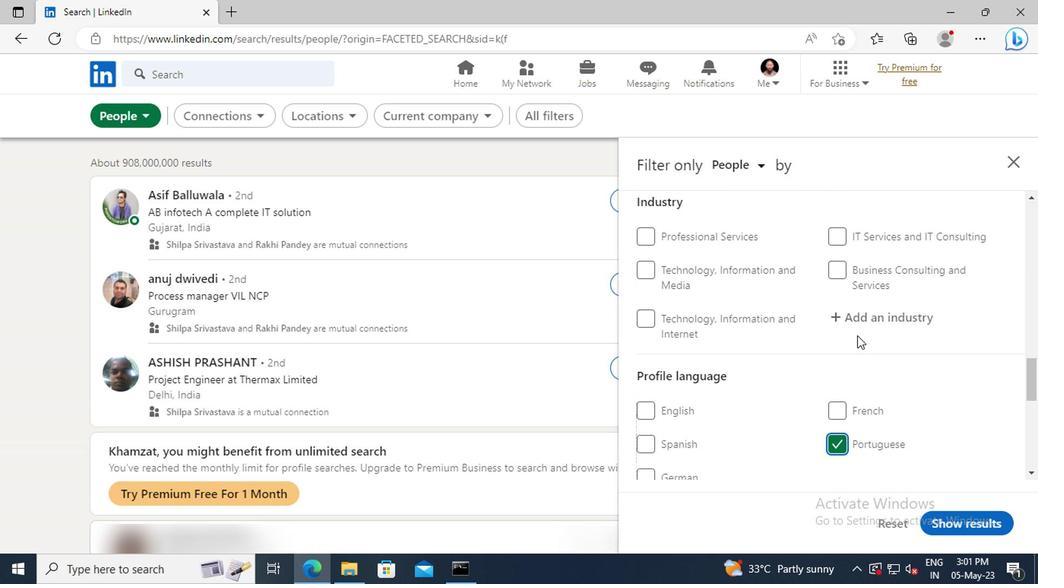 
Action: Mouse scrolled (716, 345) with delta (0, 0)
Screenshot: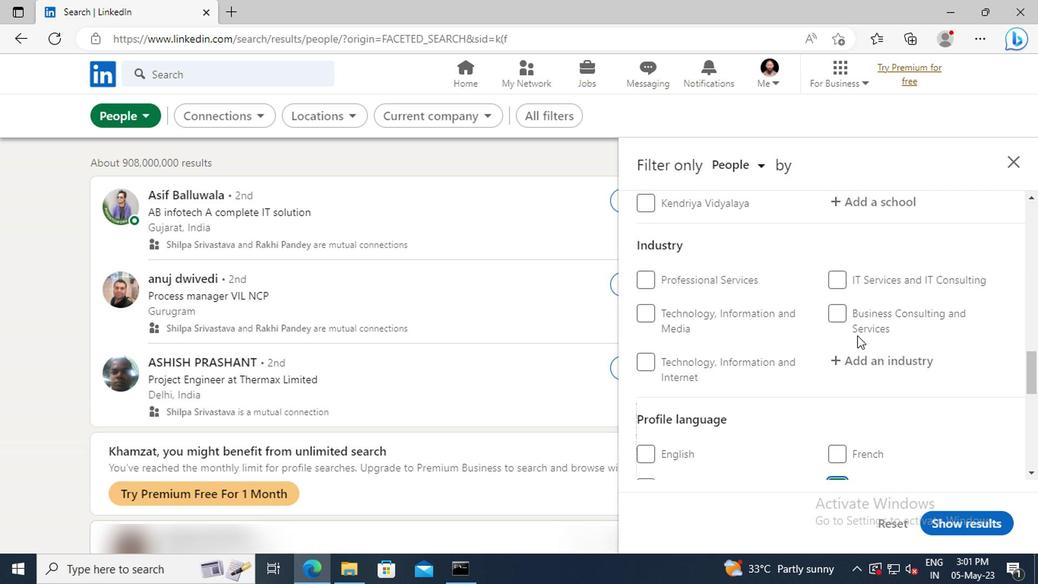 
Action: Mouse scrolled (716, 345) with delta (0, 0)
Screenshot: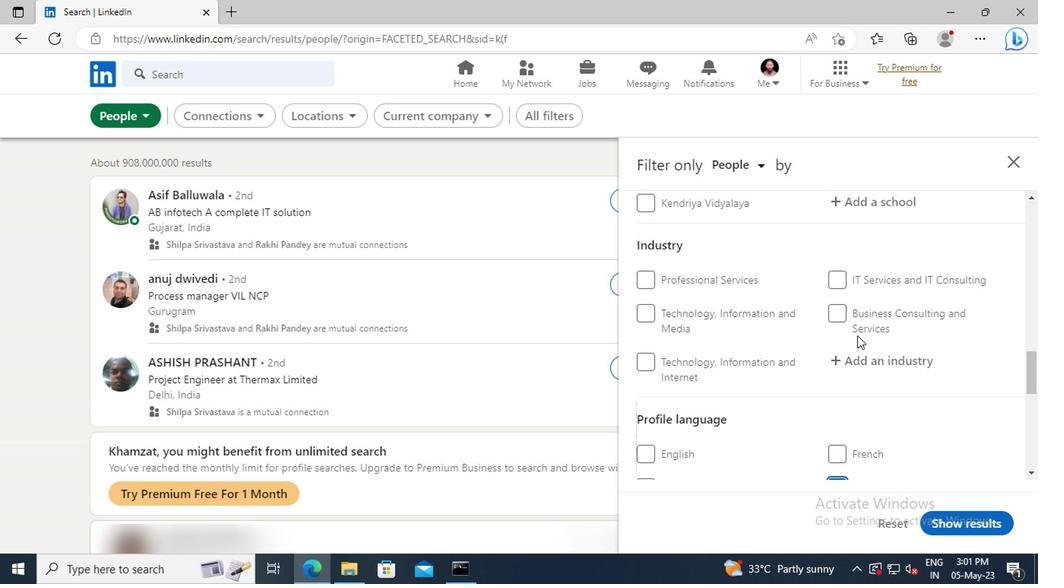 
Action: Mouse scrolled (716, 345) with delta (0, 0)
Screenshot: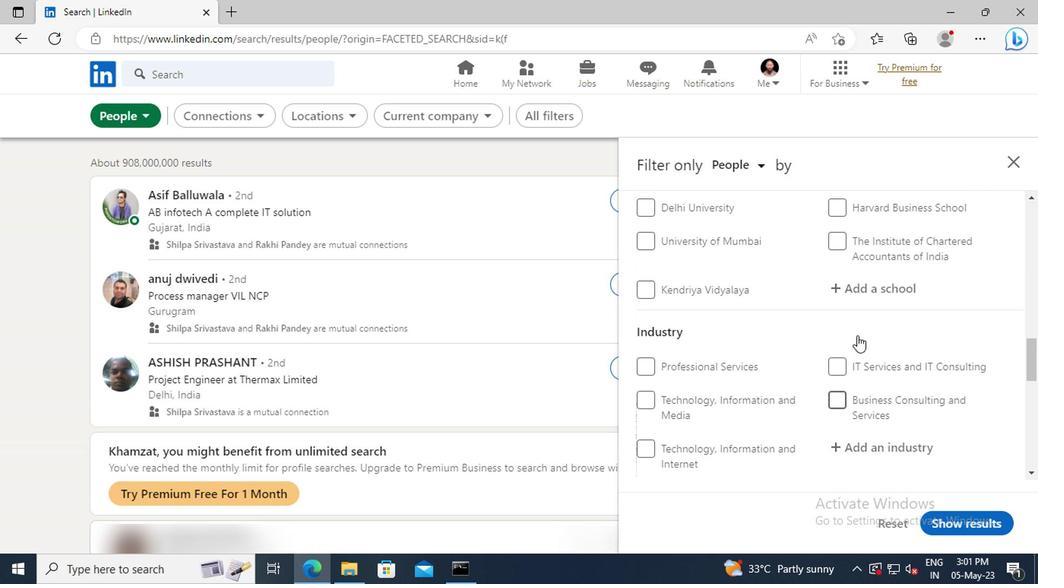 
Action: Mouse scrolled (716, 345) with delta (0, 0)
Screenshot: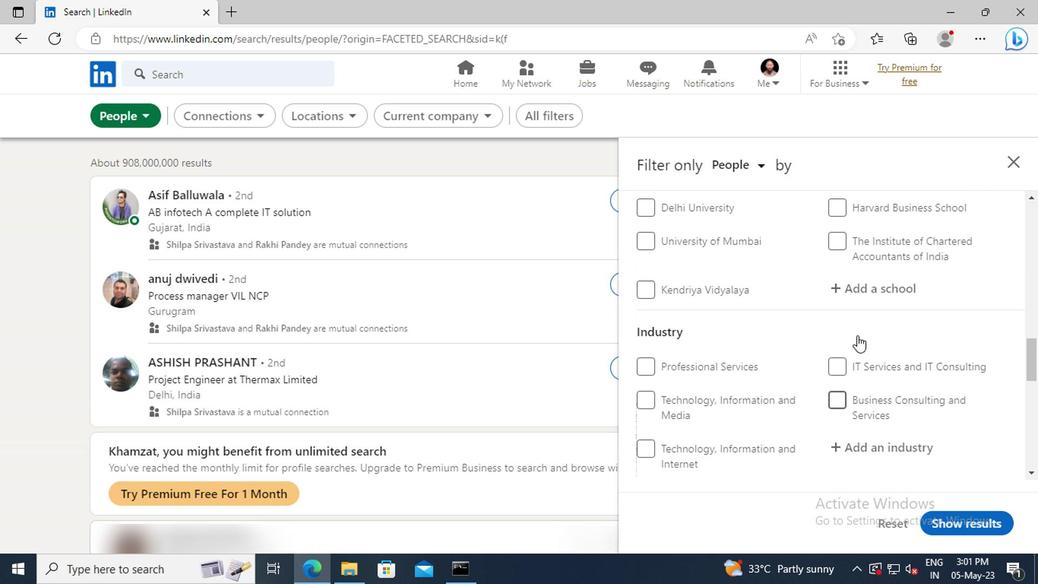 
Action: Mouse scrolled (716, 345) with delta (0, 0)
Screenshot: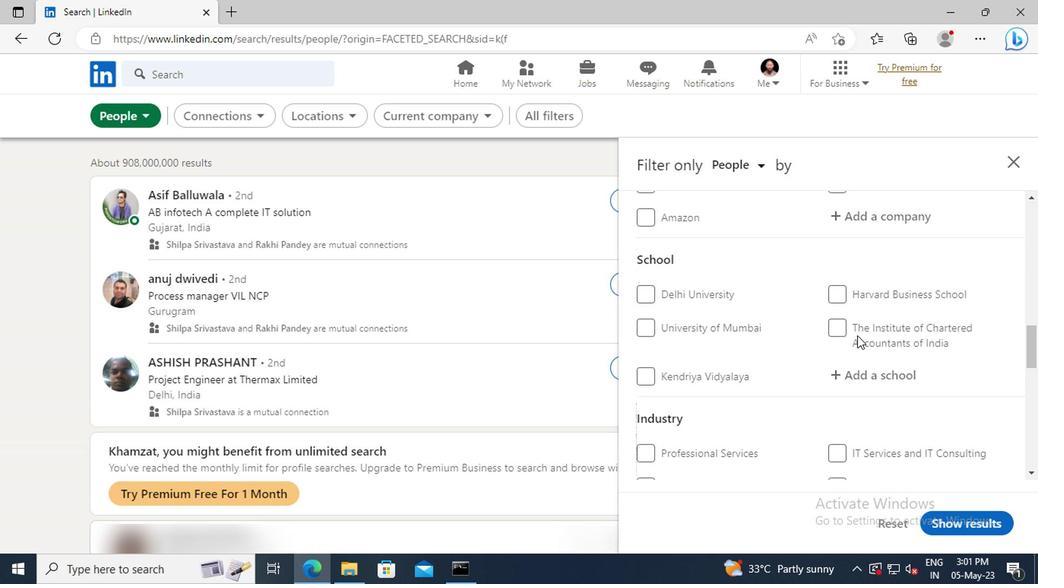 
Action: Mouse scrolled (716, 345) with delta (0, 0)
Screenshot: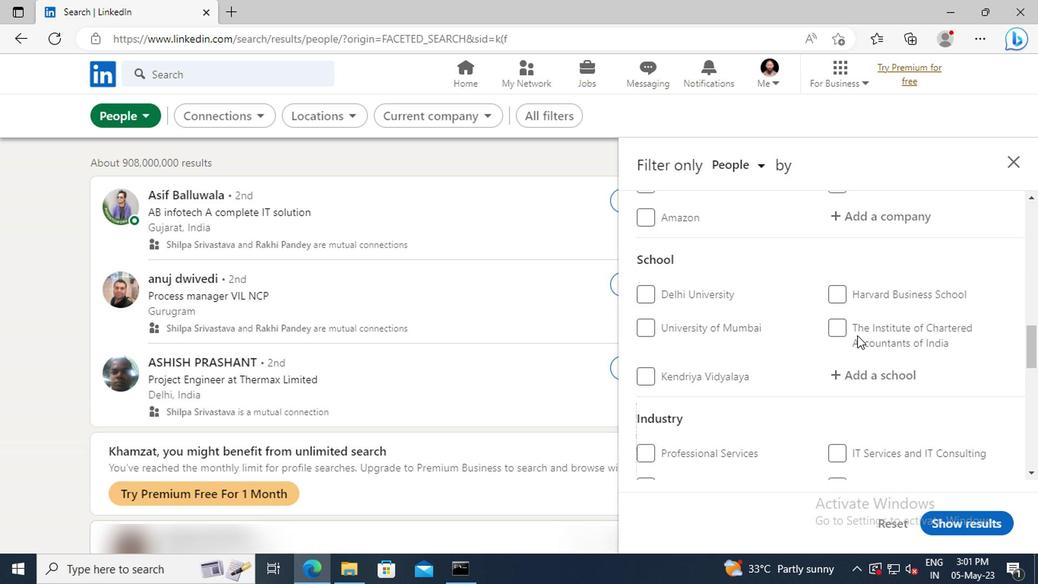 
Action: Mouse scrolled (716, 345) with delta (0, 0)
Screenshot: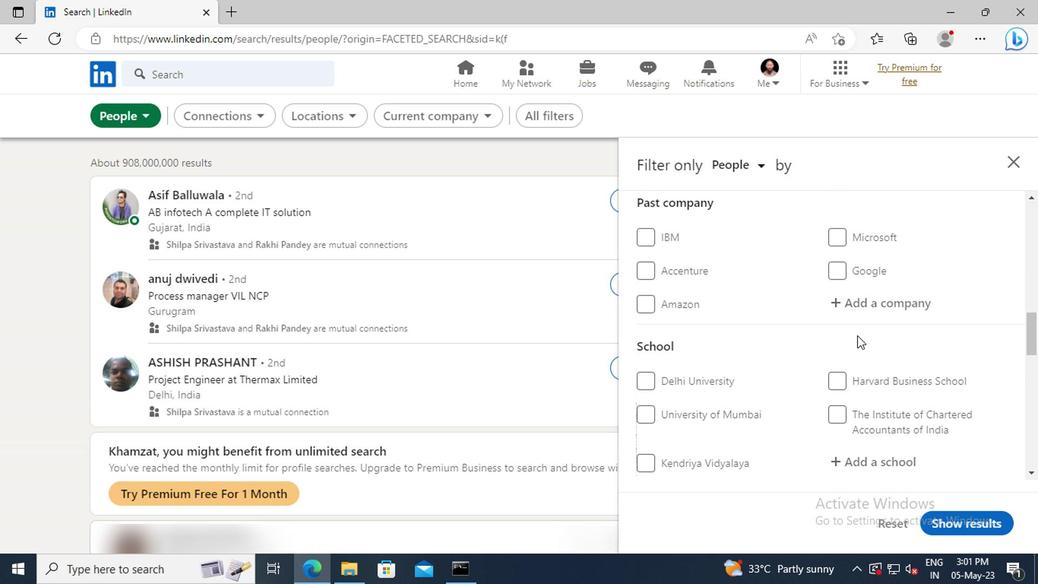 
Action: Mouse scrolled (716, 345) with delta (0, 0)
Screenshot: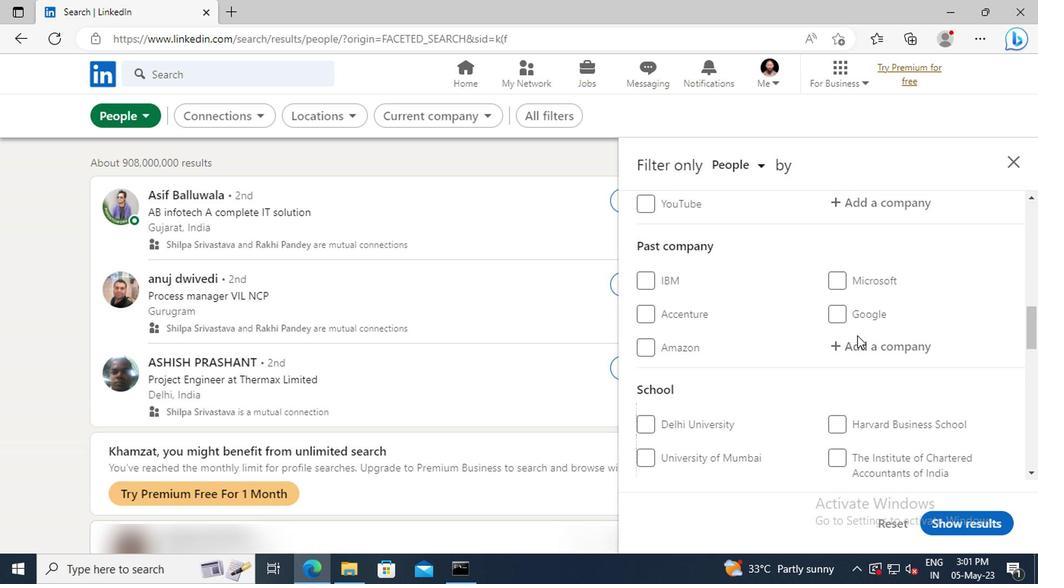 
Action: Mouse scrolled (716, 345) with delta (0, 0)
Screenshot: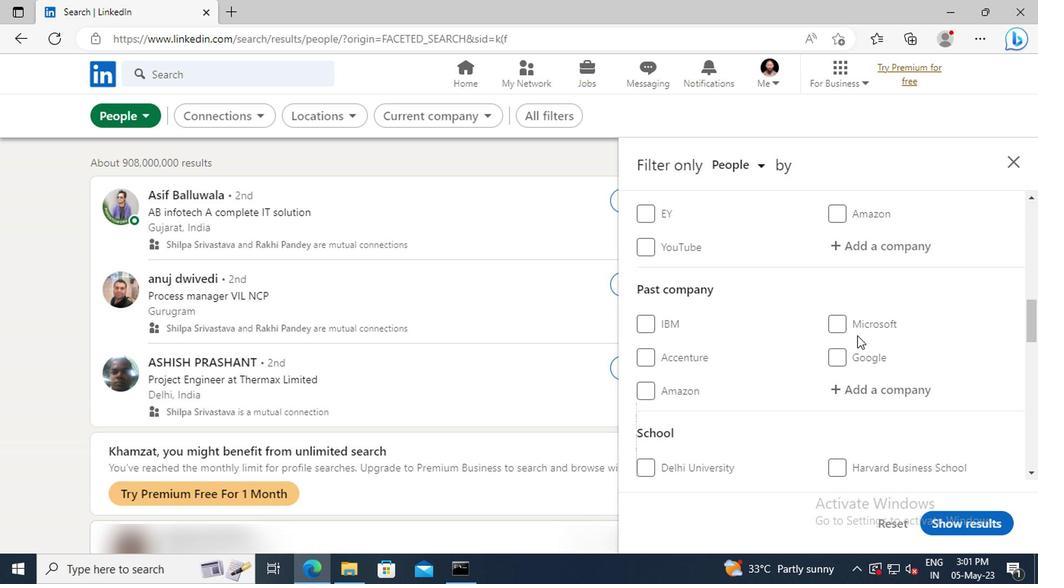 
Action: Mouse scrolled (716, 345) with delta (0, 0)
Screenshot: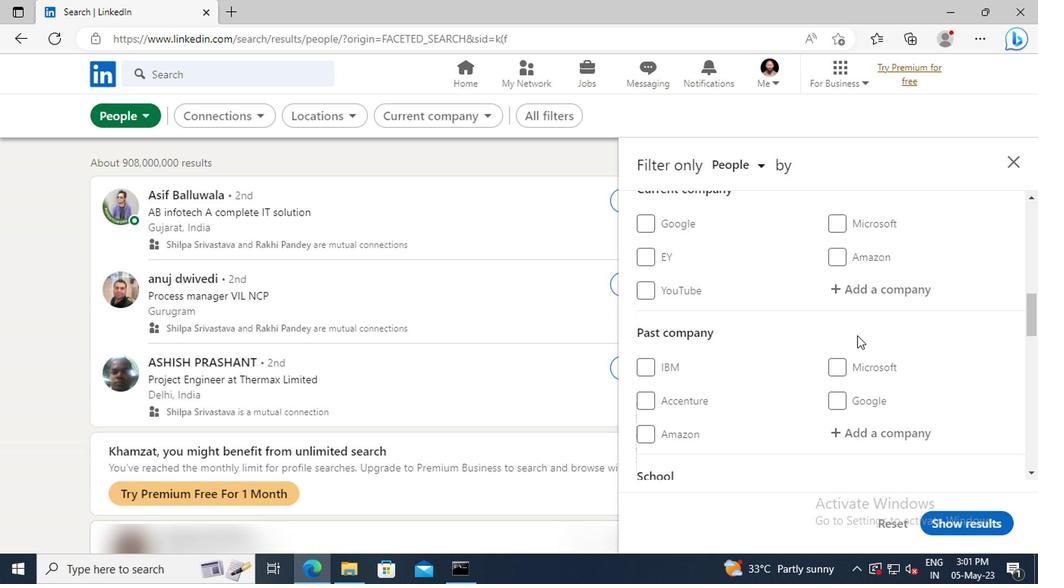 
Action: Mouse moved to (713, 340)
Screenshot: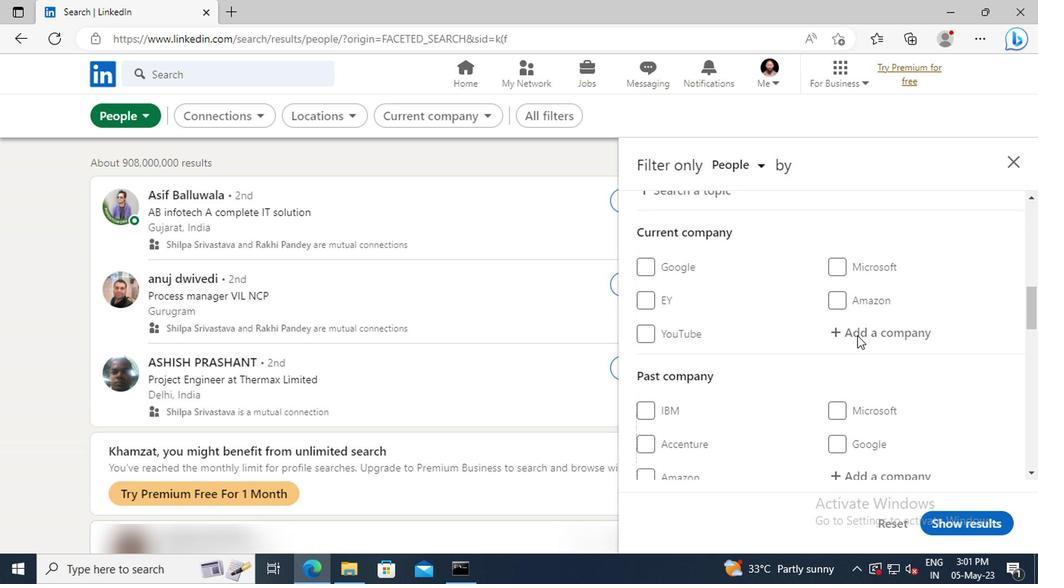 
Action: Mouse pressed left at (713, 340)
Screenshot: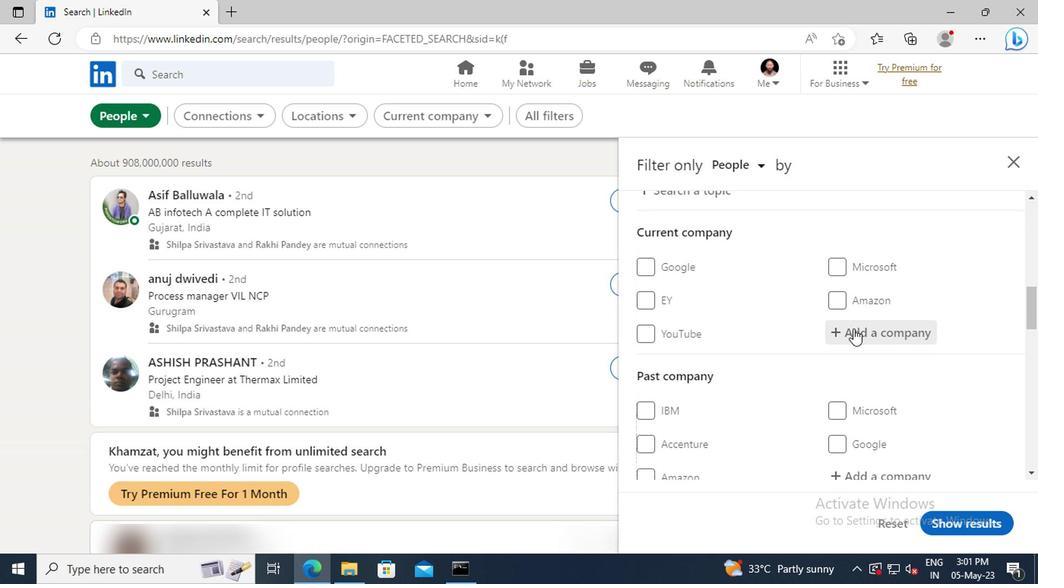 
Action: Key pressed <Key.shift>PREMAS<Key.space><Key.shift>LI
Screenshot: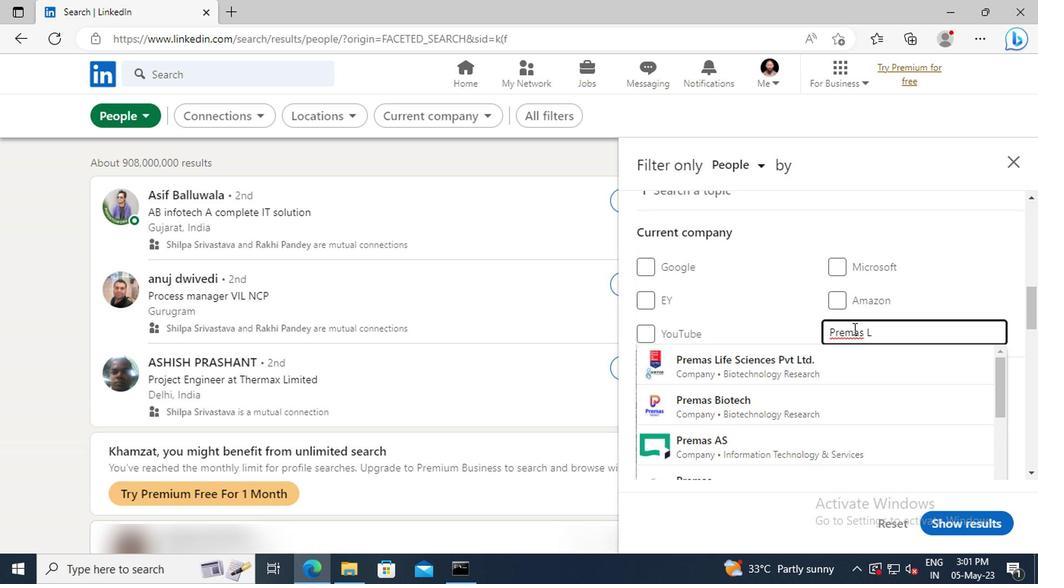 
Action: Mouse moved to (712, 357)
Screenshot: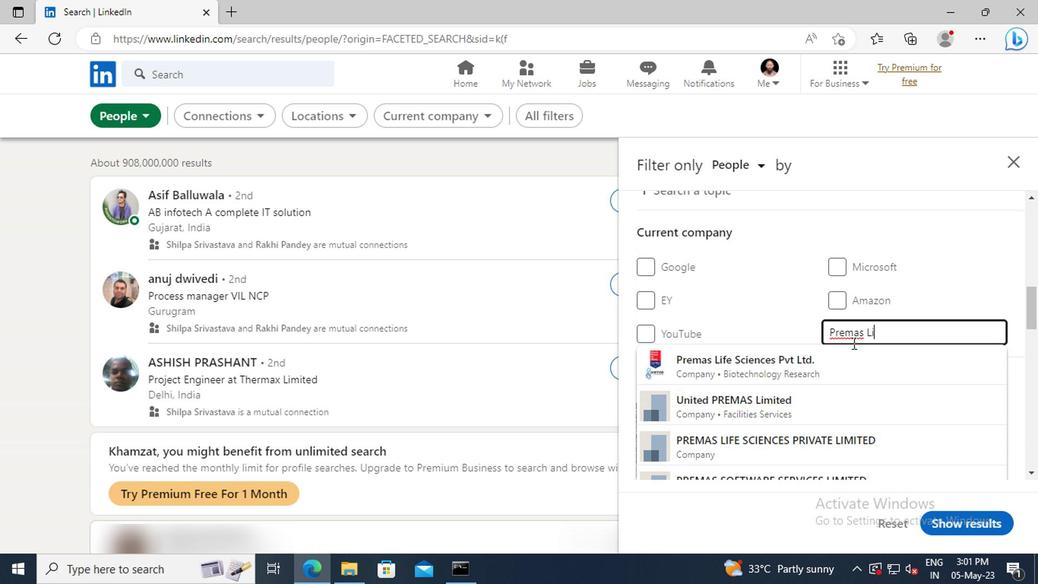 
Action: Mouse pressed left at (712, 357)
Screenshot: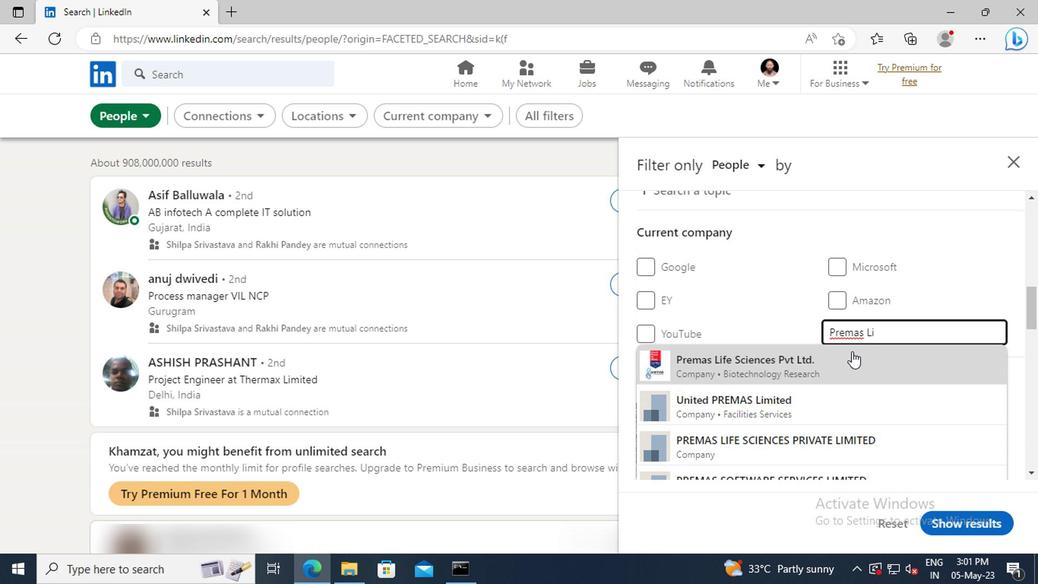 
Action: Mouse scrolled (712, 356) with delta (0, 0)
Screenshot: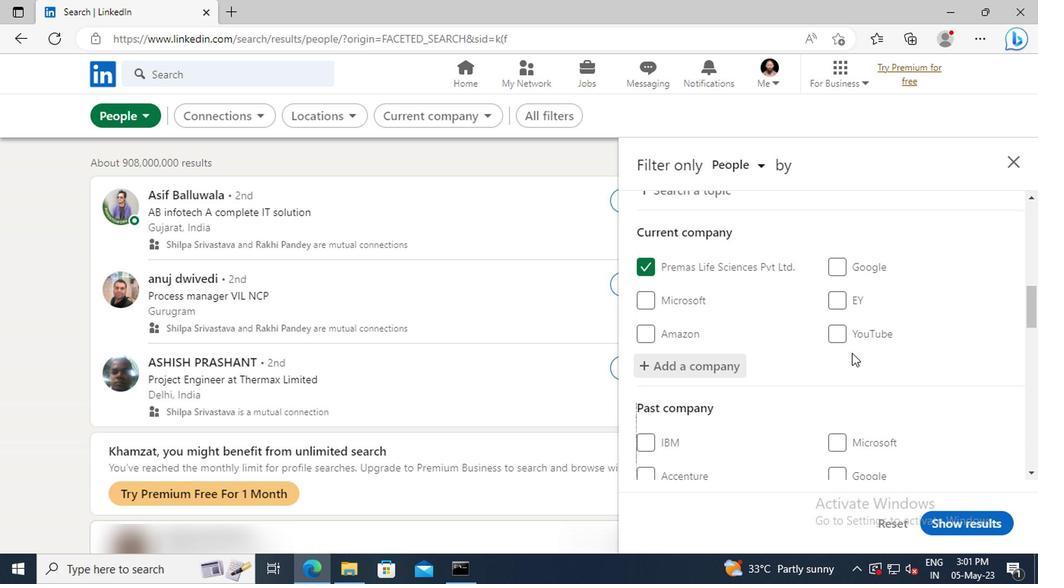 
Action: Mouse scrolled (712, 356) with delta (0, 0)
Screenshot: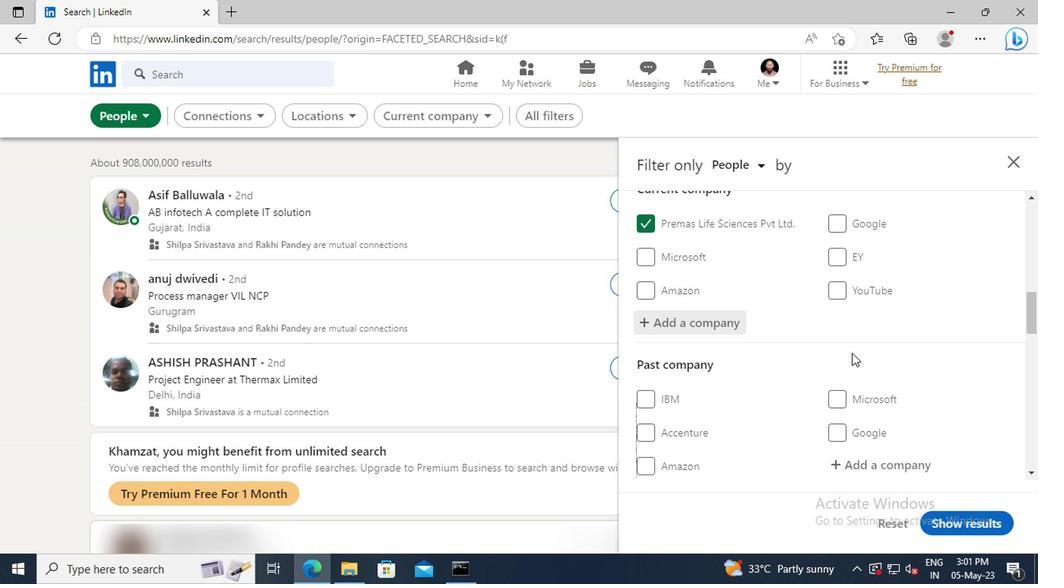 
Action: Mouse scrolled (712, 356) with delta (0, 0)
Screenshot: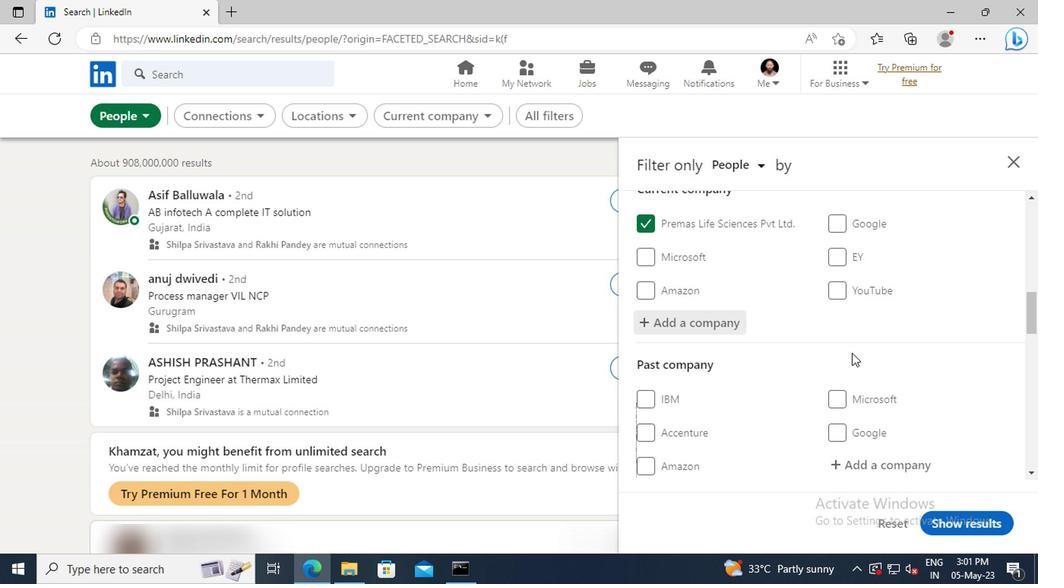 
Action: Mouse moved to (712, 357)
Screenshot: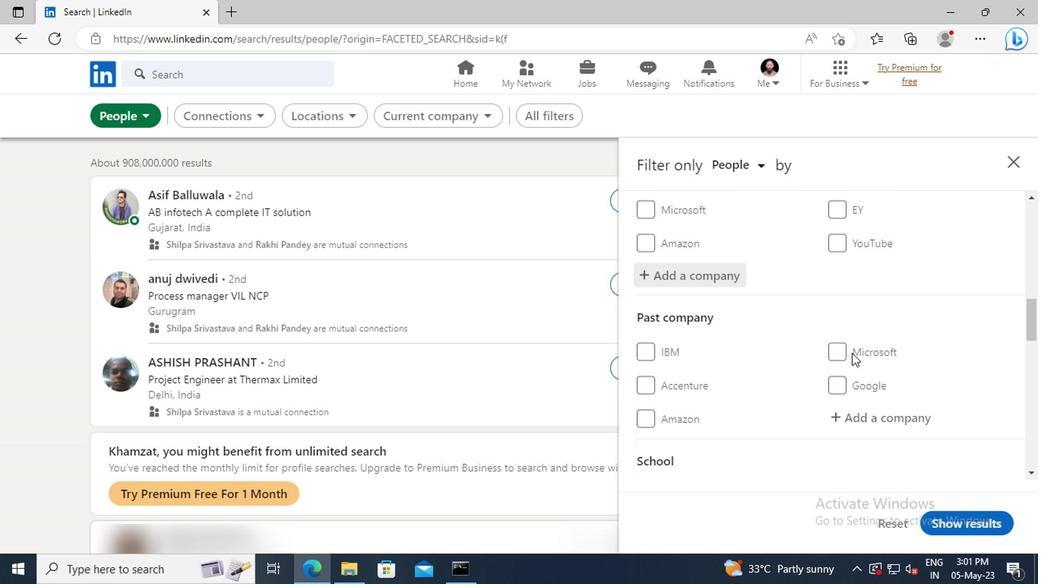 
Action: Mouse scrolled (712, 356) with delta (0, 0)
Screenshot: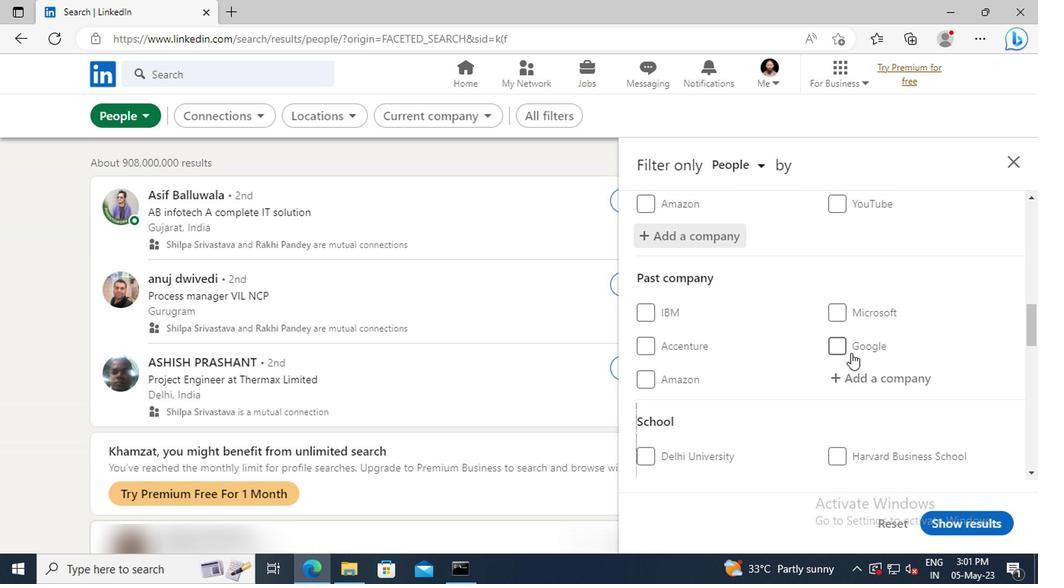 
Action: Mouse scrolled (712, 356) with delta (0, 0)
Screenshot: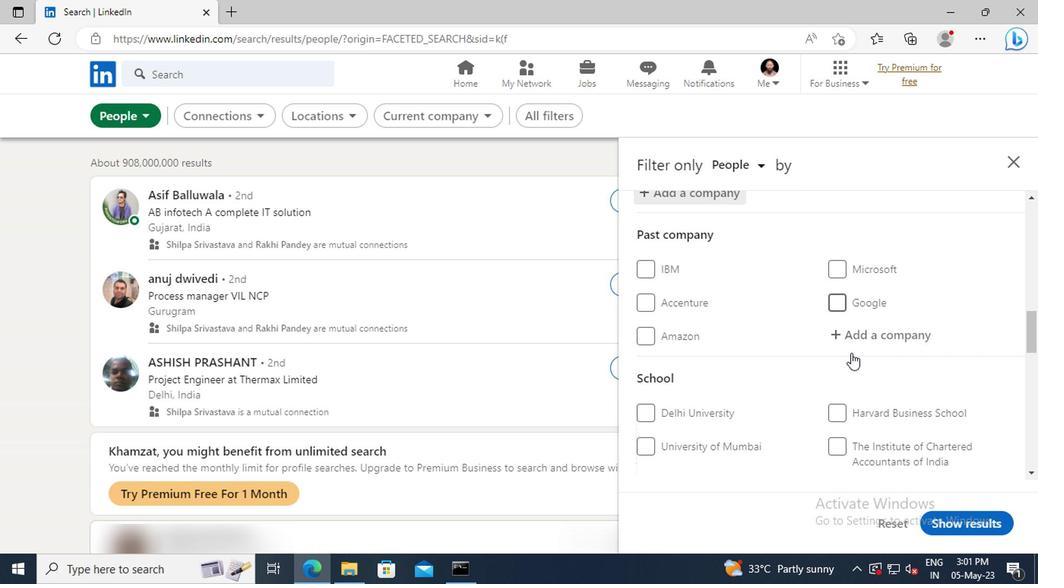 
Action: Mouse scrolled (712, 356) with delta (0, 0)
Screenshot: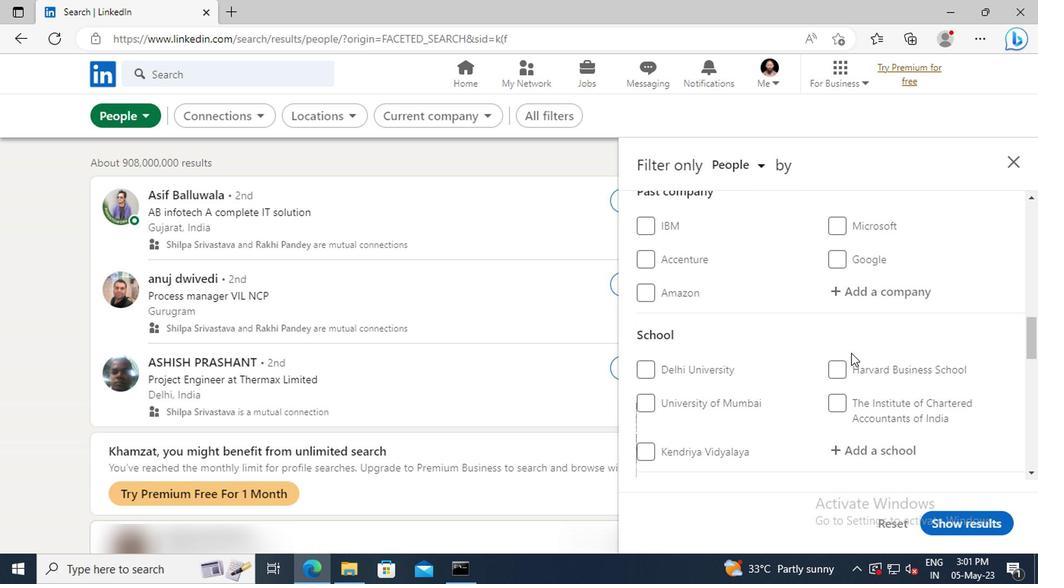 
Action: Mouse scrolled (712, 356) with delta (0, 0)
Screenshot: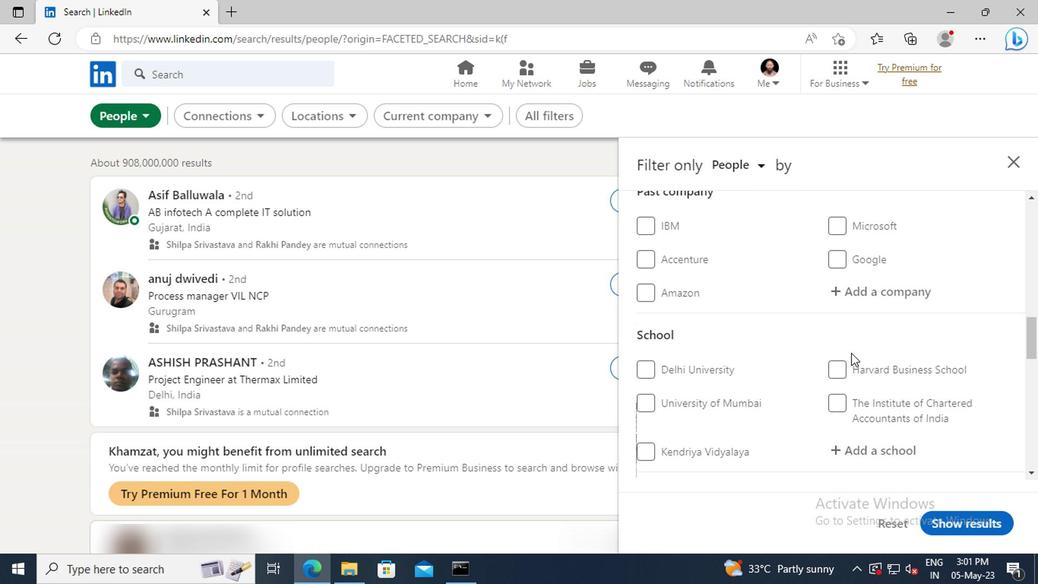 
Action: Mouse moved to (713, 364)
Screenshot: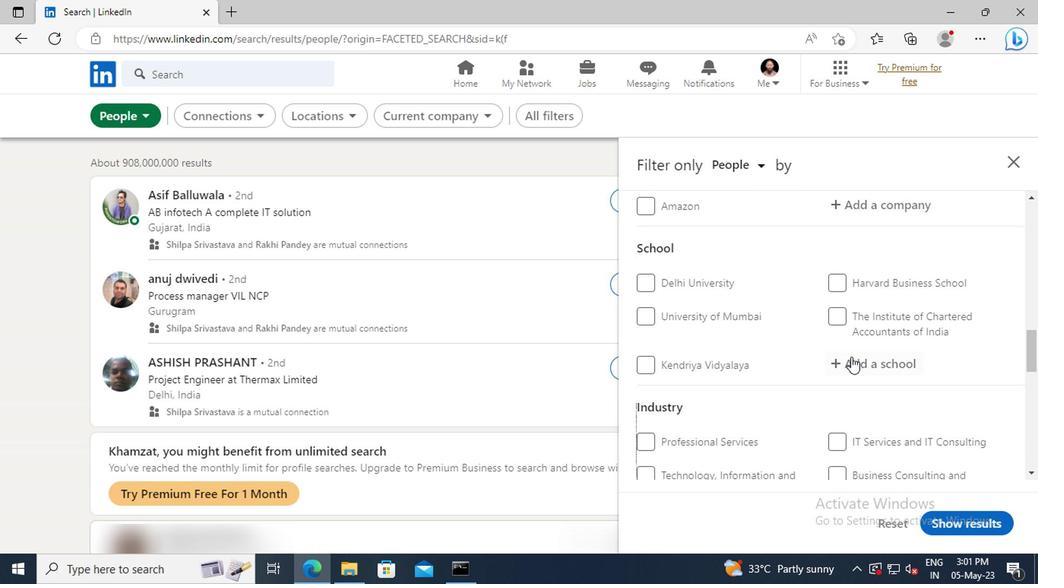 
Action: Mouse pressed left at (713, 364)
Screenshot: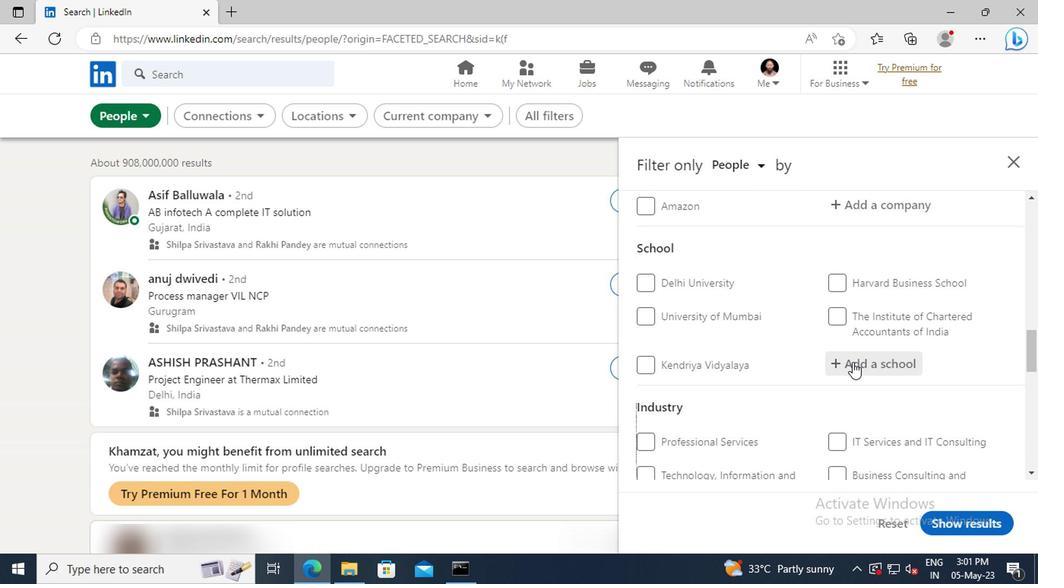 
Action: Key pressed <Key.shift>GOVT.<Key.space><Key.shift>COLLEGE
Screenshot: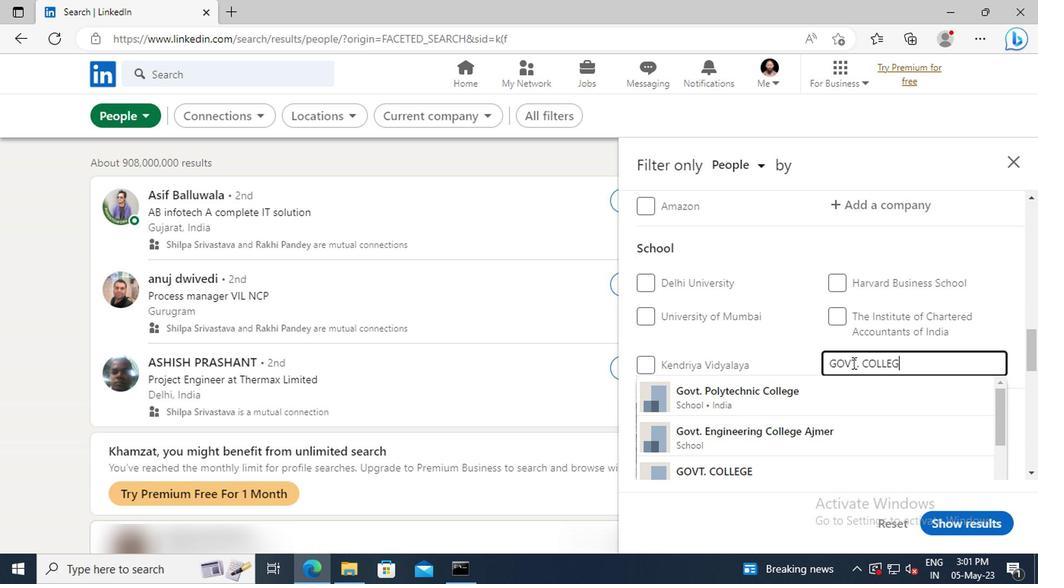 
Action: Mouse moved to (715, 404)
Screenshot: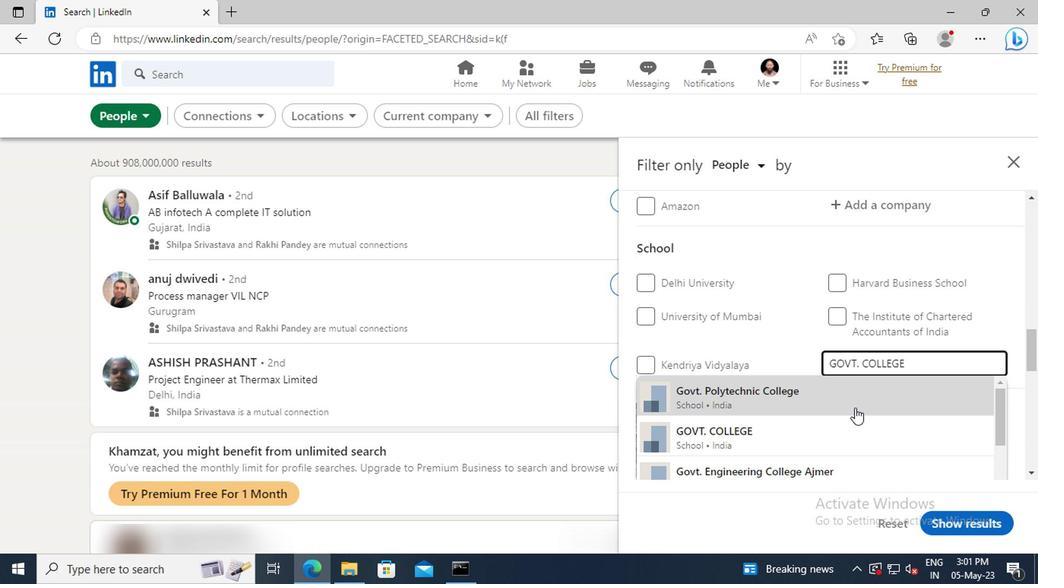
Action: Mouse pressed left at (715, 404)
Screenshot: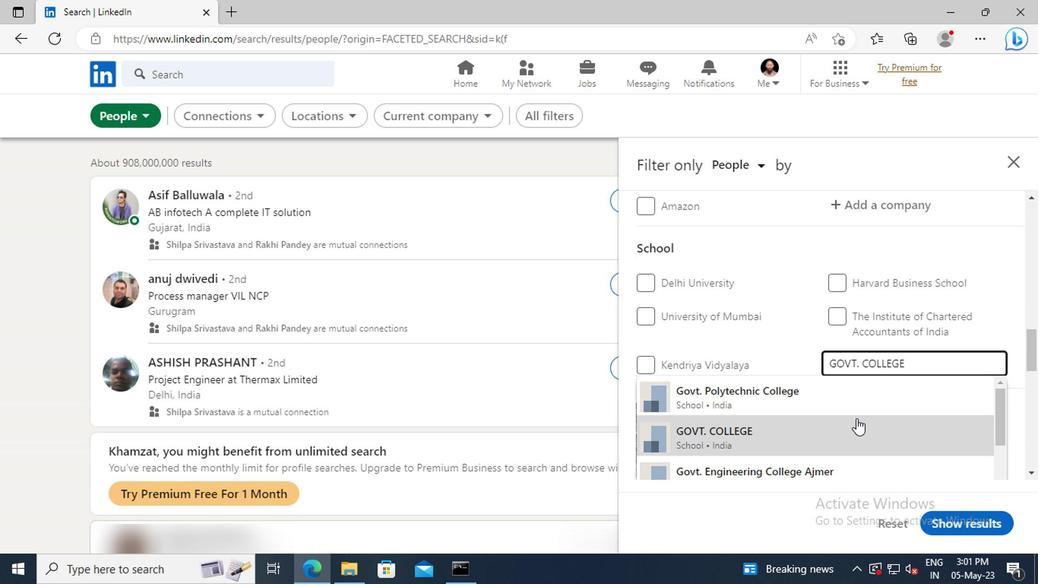 
Action: Mouse scrolled (715, 403) with delta (0, 0)
Screenshot: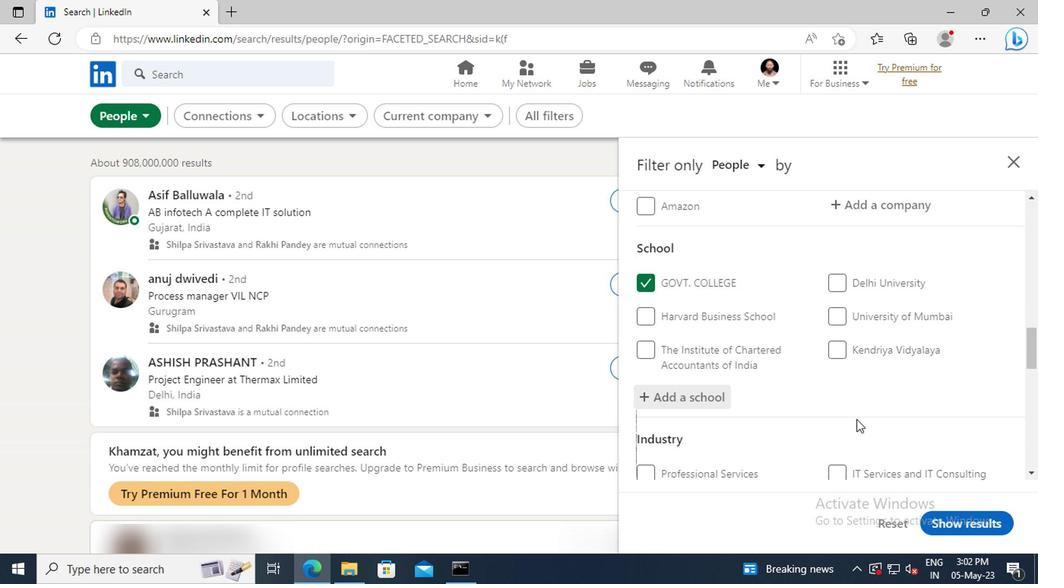 
Action: Mouse scrolled (715, 403) with delta (0, 0)
Screenshot: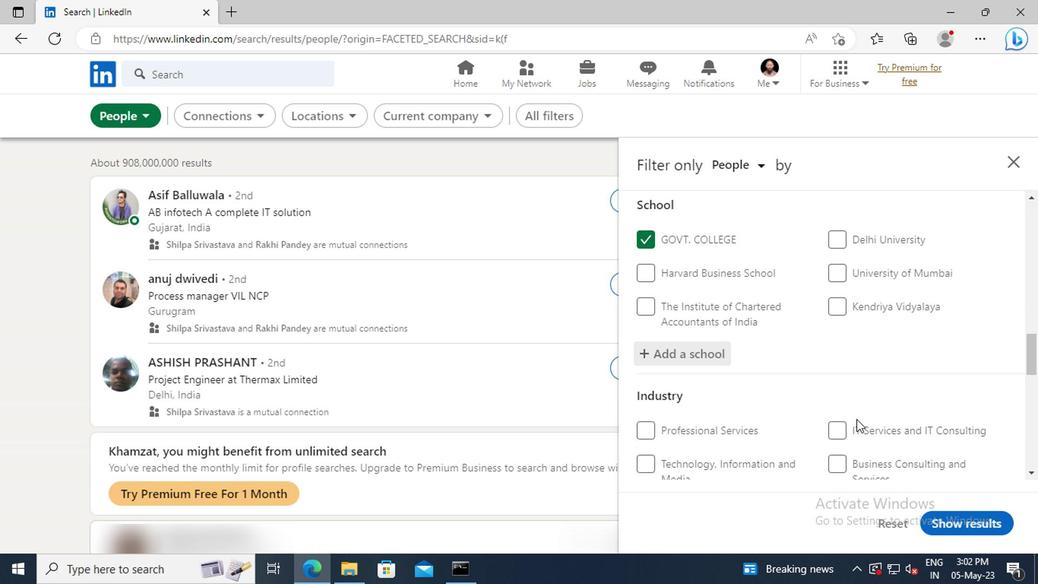 
Action: Mouse scrolled (715, 403) with delta (0, 0)
Screenshot: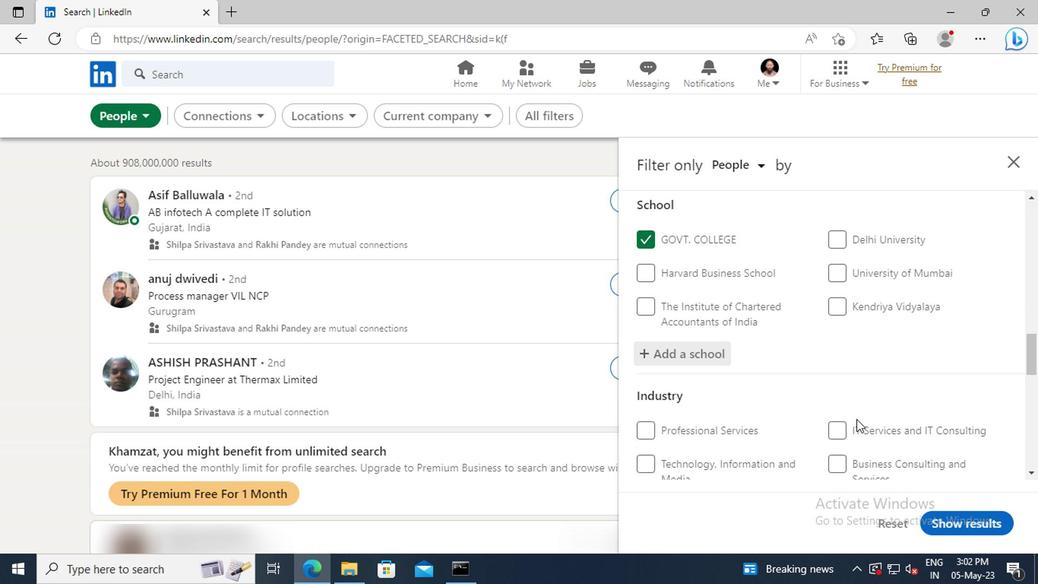 
Action: Mouse moved to (715, 403)
Screenshot: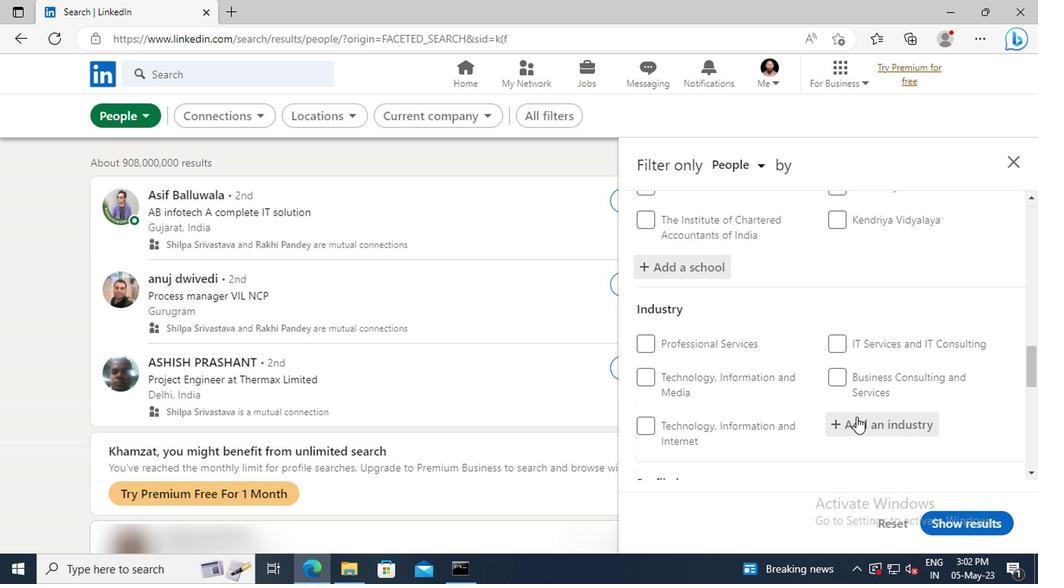 
Action: Mouse pressed left at (715, 403)
Screenshot: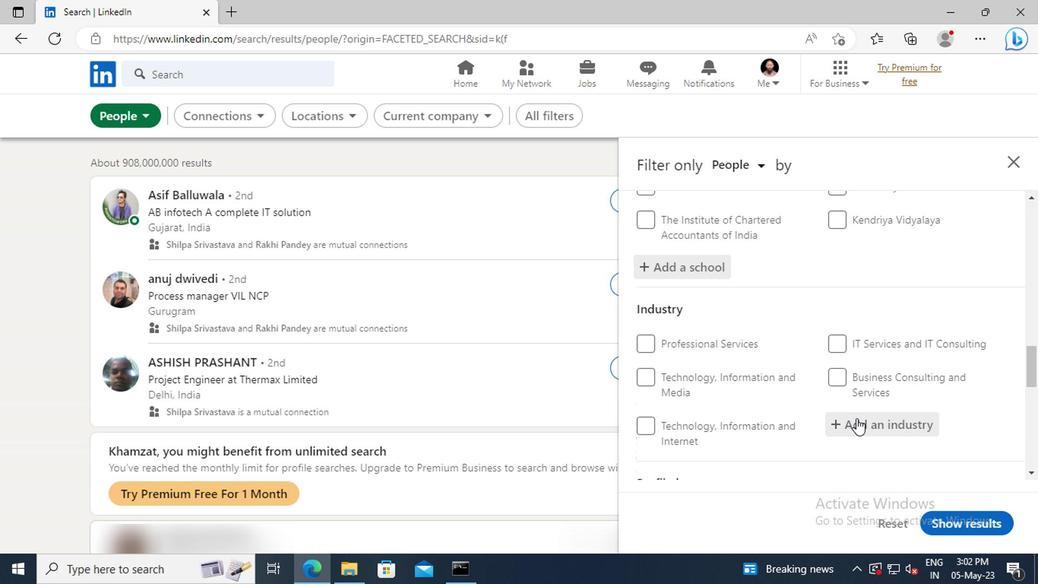 
Action: Key pressed <Key.shift>SPORTS<Key.space><Key.shift>TE
Screenshot: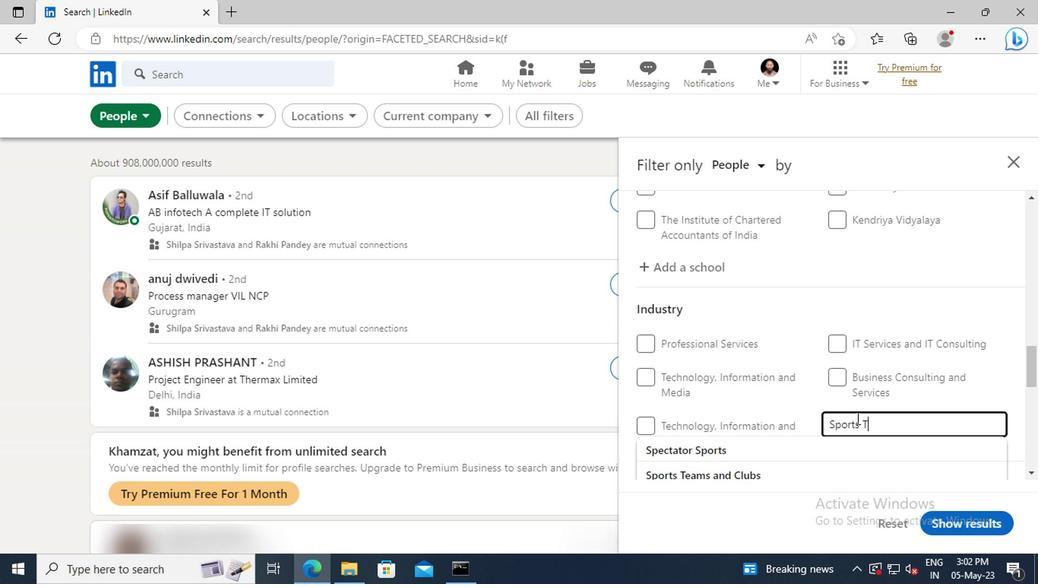 
Action: Mouse moved to (719, 422)
Screenshot: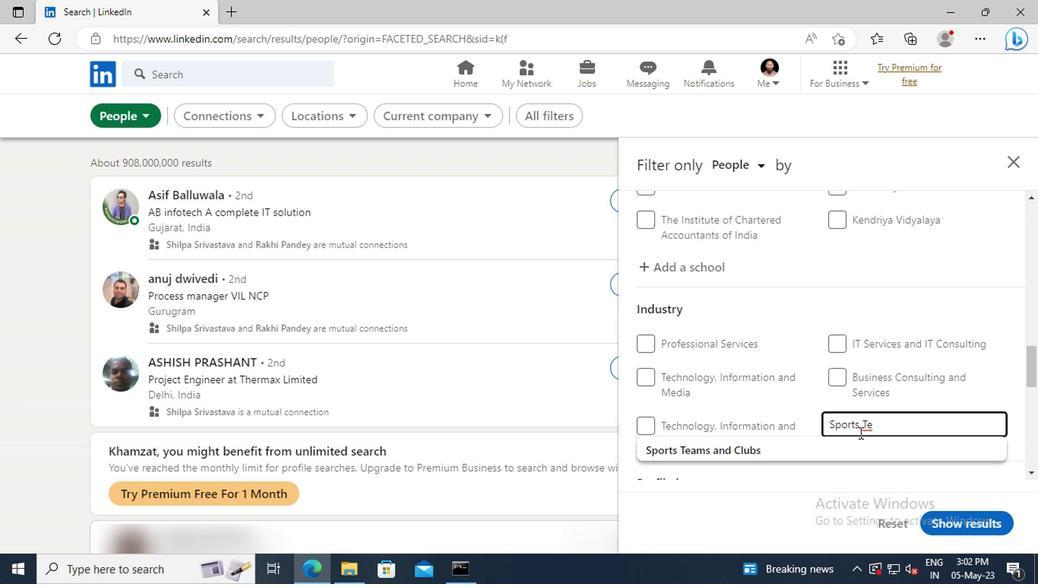 
Action: Mouse pressed left at (719, 422)
Screenshot: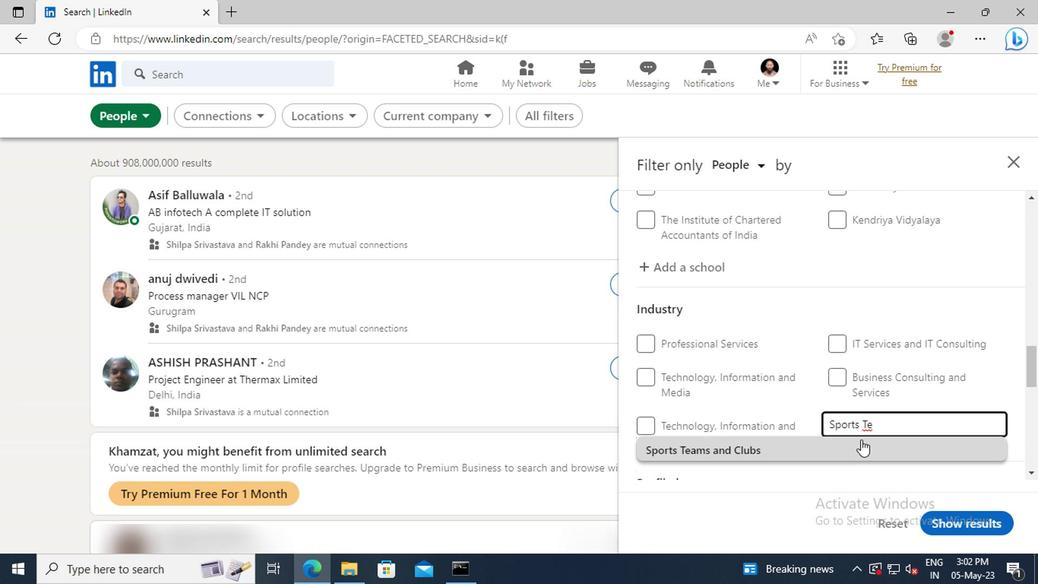 
Action: Mouse scrolled (719, 421) with delta (0, 0)
Screenshot: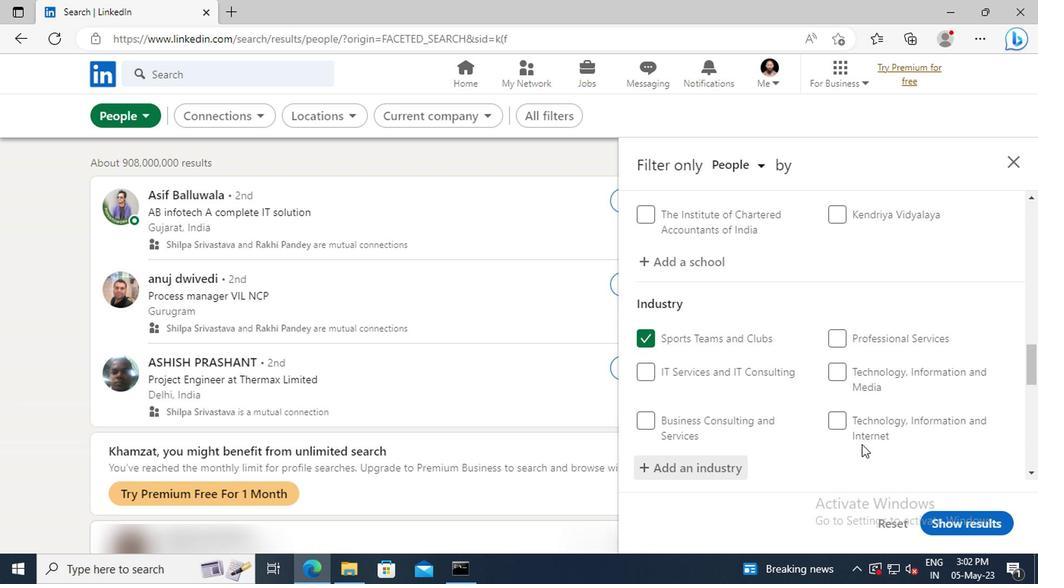 
Action: Mouse scrolled (719, 421) with delta (0, 0)
Screenshot: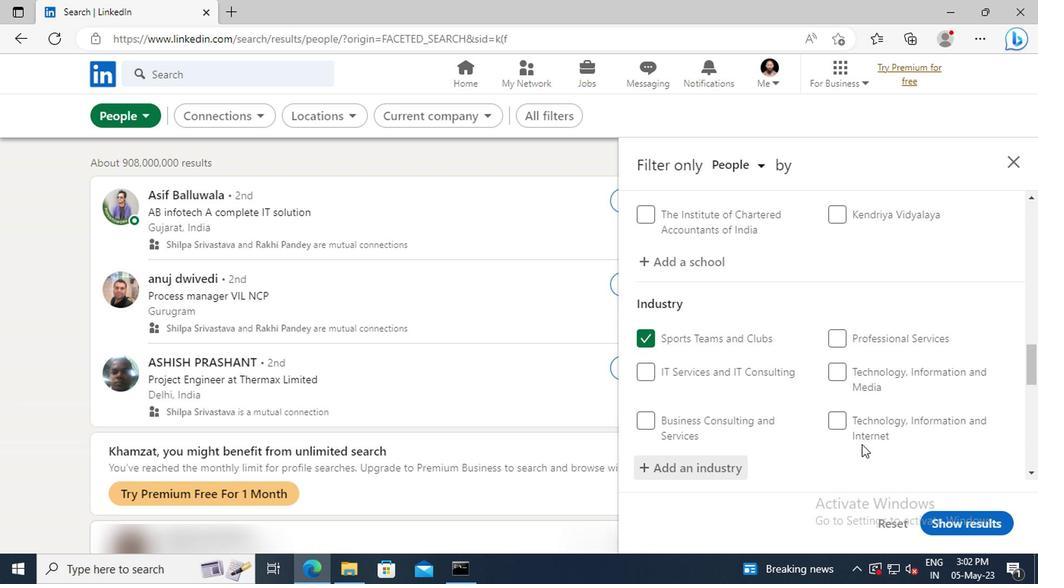 
Action: Mouse moved to (719, 413)
Screenshot: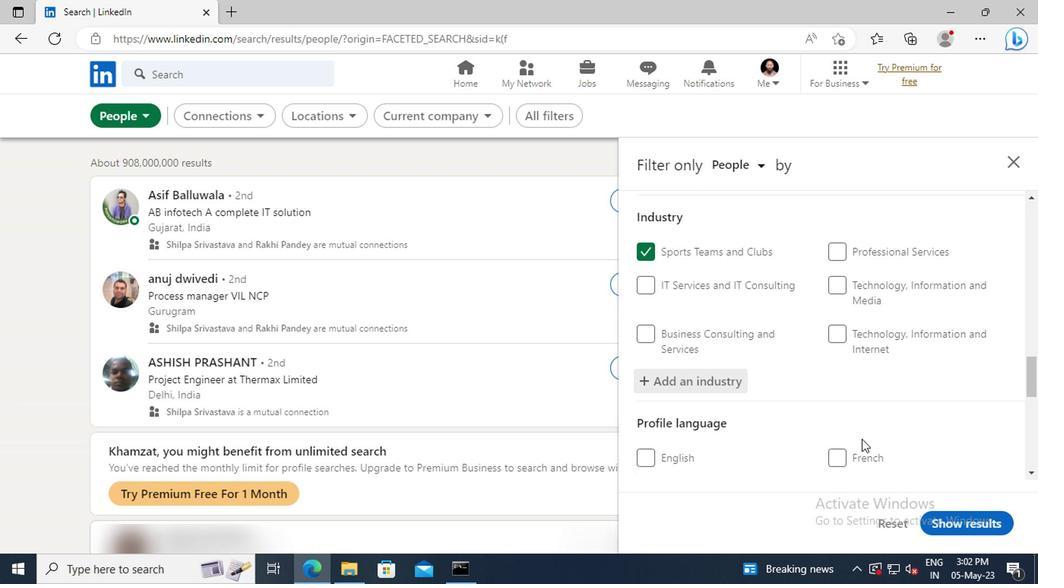 
Action: Mouse scrolled (719, 412) with delta (0, 0)
Screenshot: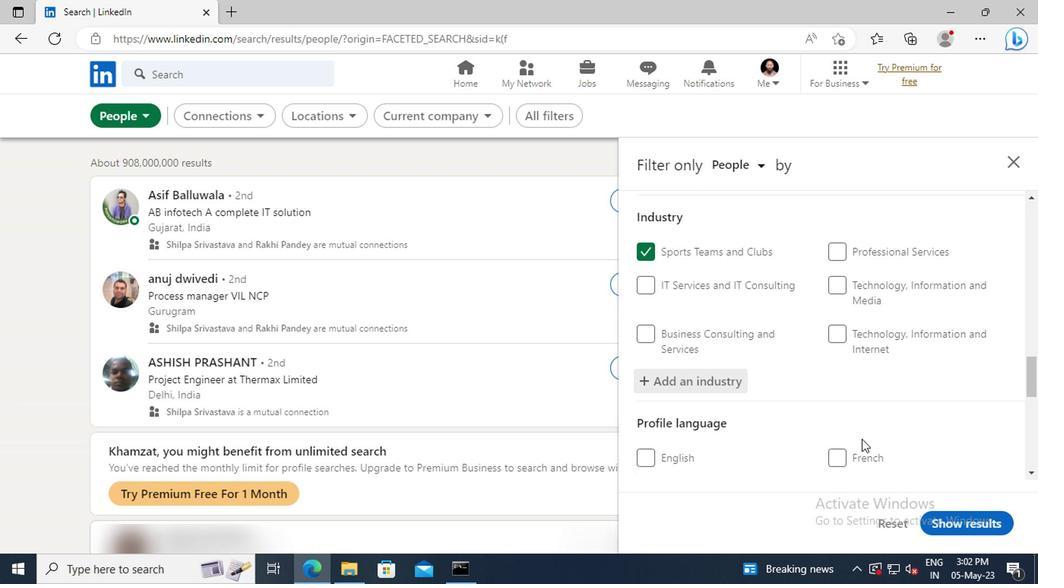 
Action: Mouse moved to (719, 412)
Screenshot: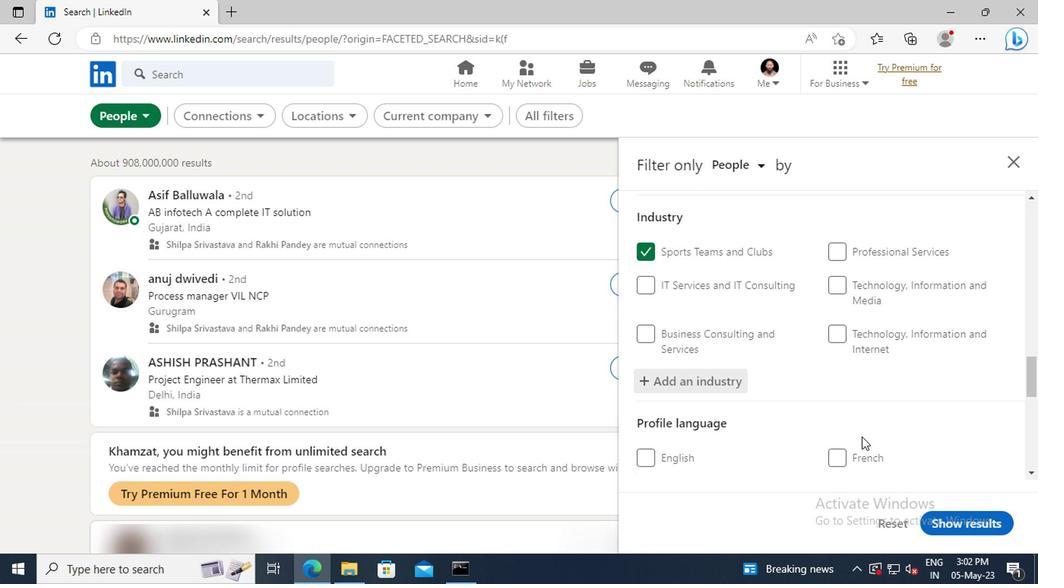 
Action: Mouse scrolled (719, 412) with delta (0, 0)
Screenshot: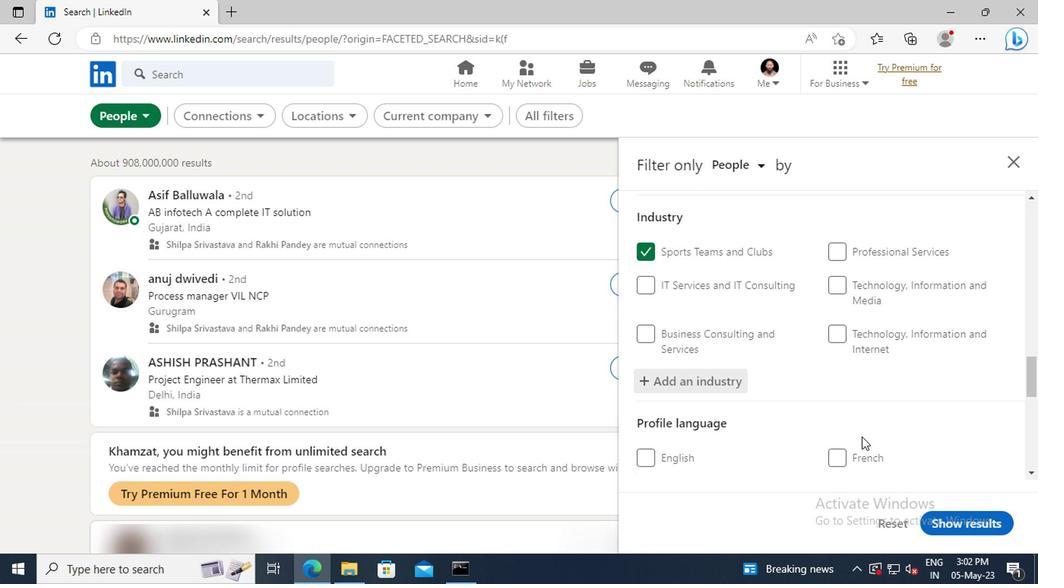 
Action: Mouse moved to (718, 374)
Screenshot: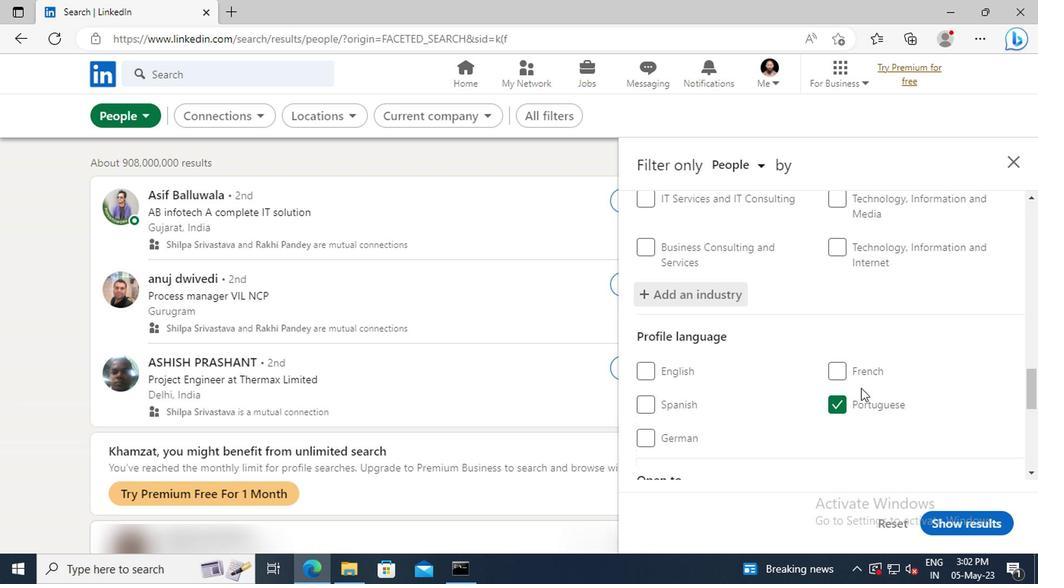 
Action: Mouse scrolled (718, 374) with delta (0, 0)
Screenshot: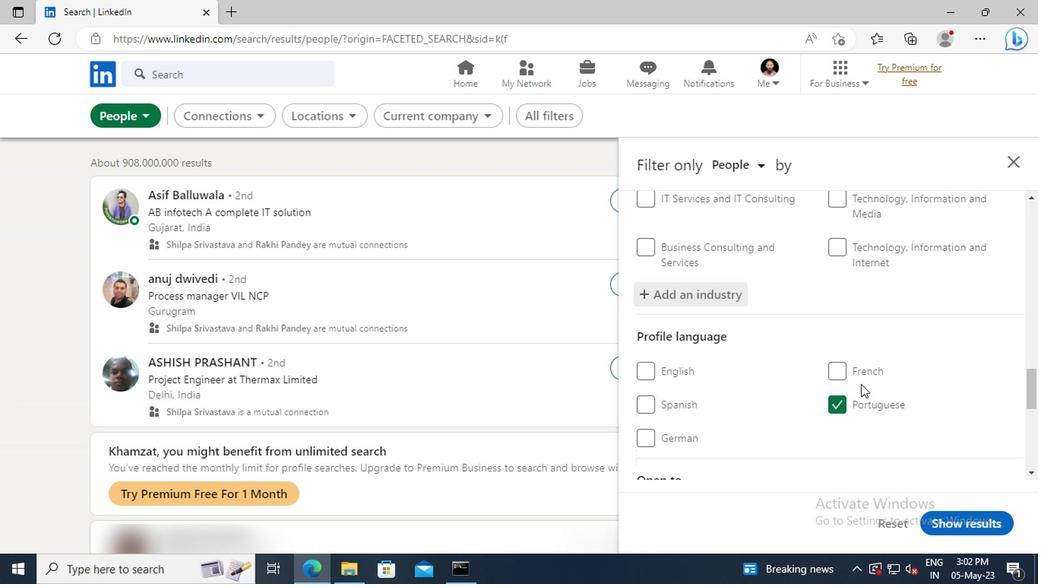 
Action: Mouse scrolled (718, 374) with delta (0, 0)
Screenshot: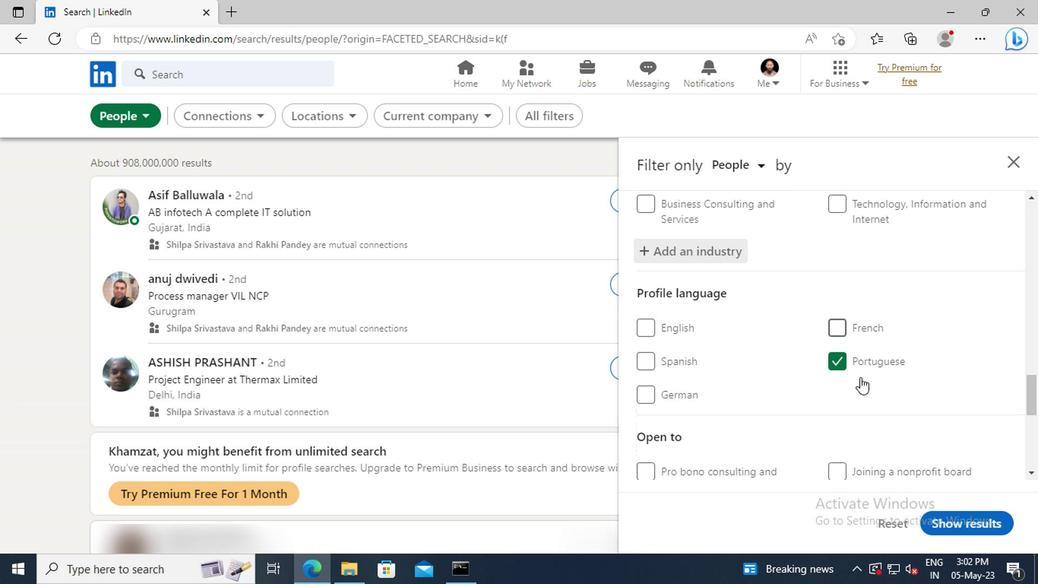 
Action: Mouse scrolled (718, 374) with delta (0, 0)
Screenshot: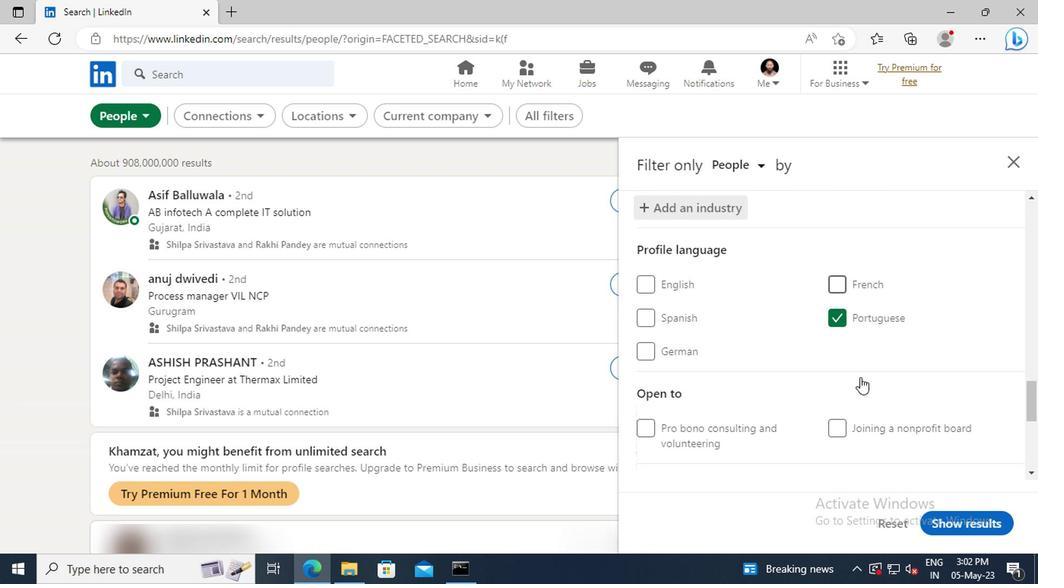 
Action: Mouse scrolled (718, 374) with delta (0, 0)
Screenshot: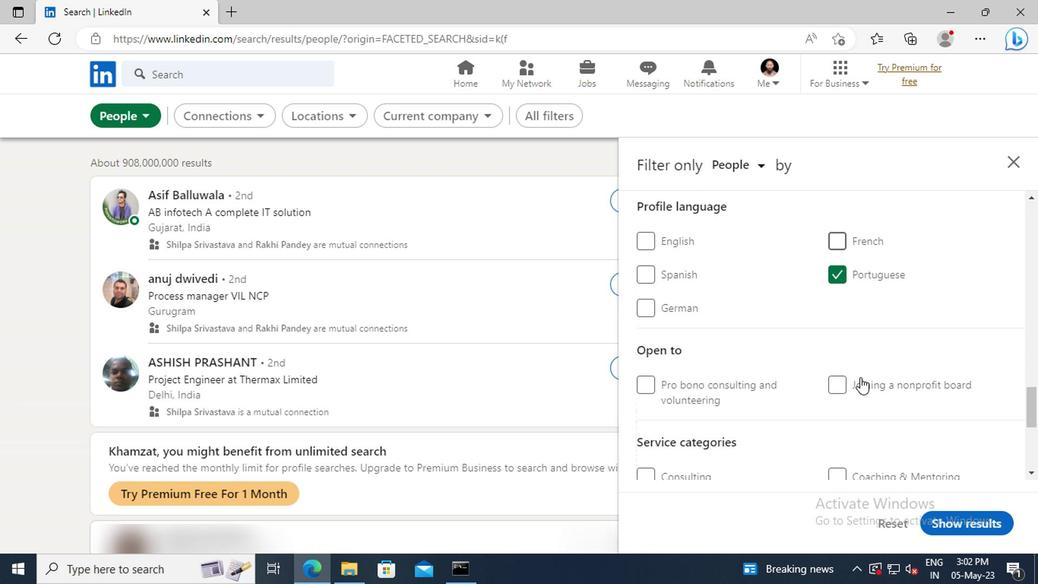 
Action: Mouse scrolled (718, 374) with delta (0, 0)
Screenshot: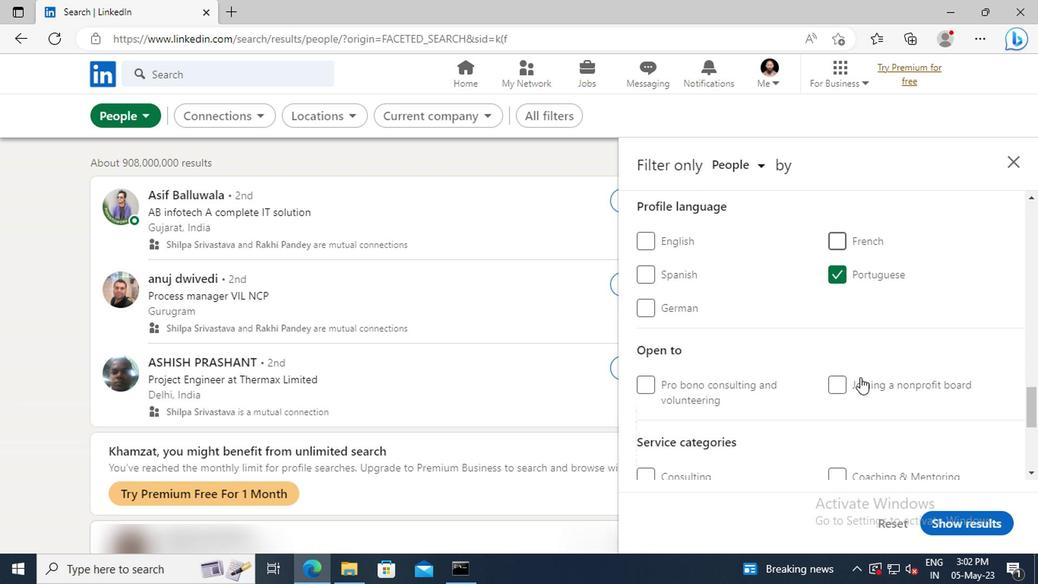 
Action: Mouse scrolled (718, 374) with delta (0, 0)
Screenshot: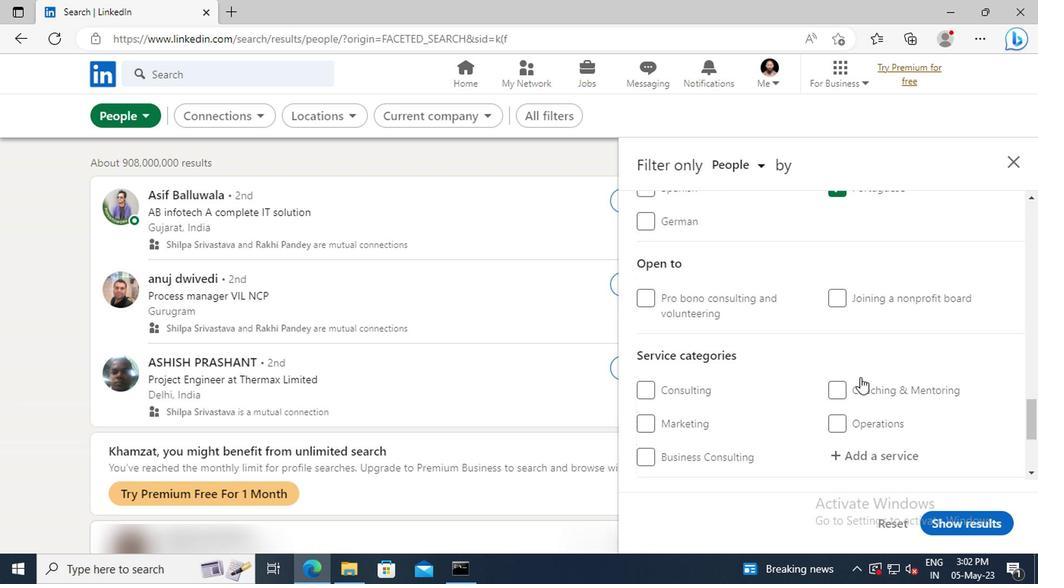 
Action: Mouse scrolled (718, 374) with delta (0, 0)
Screenshot: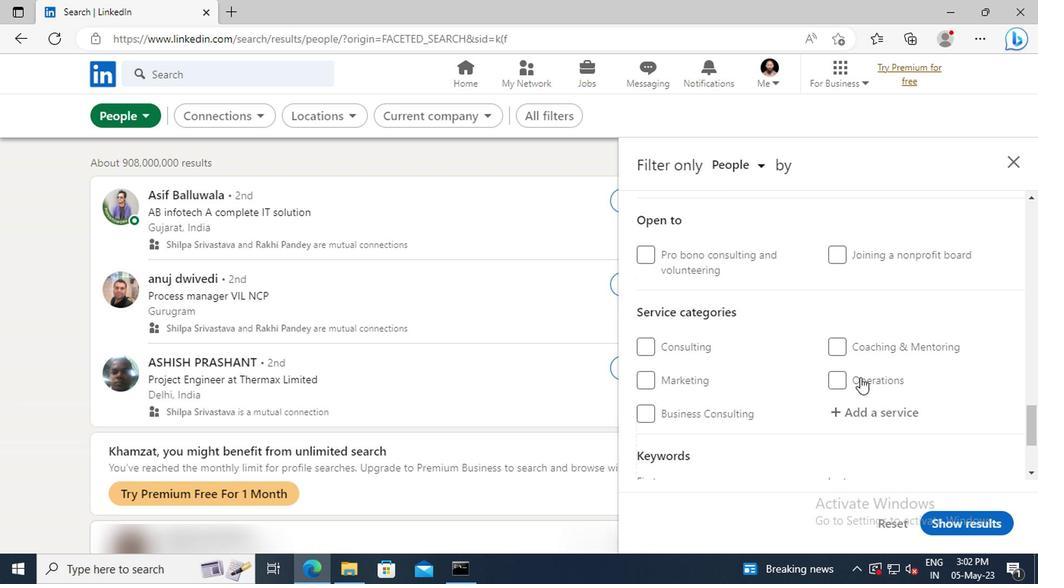 
Action: Mouse moved to (718, 370)
Screenshot: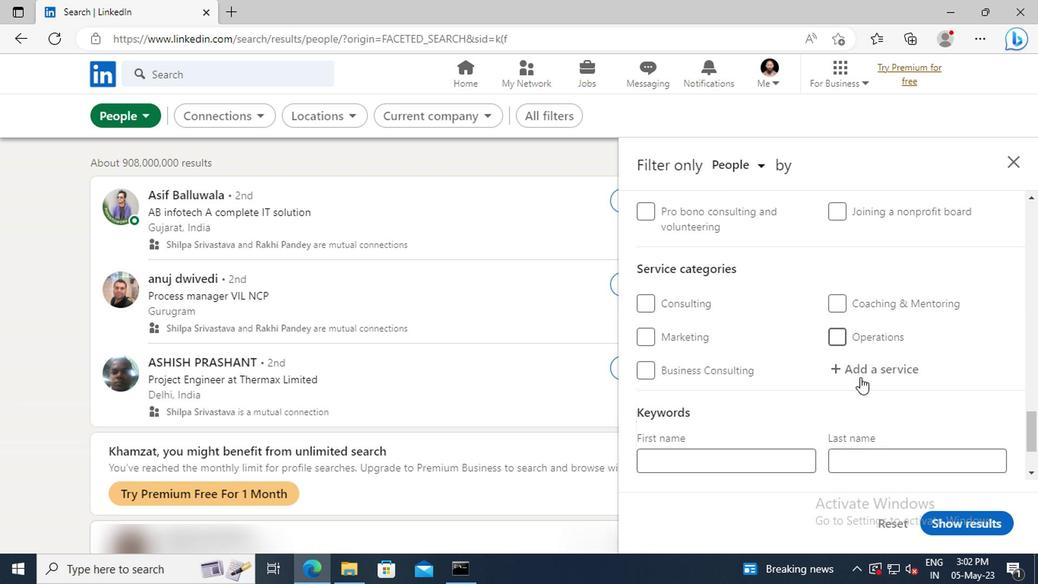 
Action: Mouse pressed left at (718, 370)
Screenshot: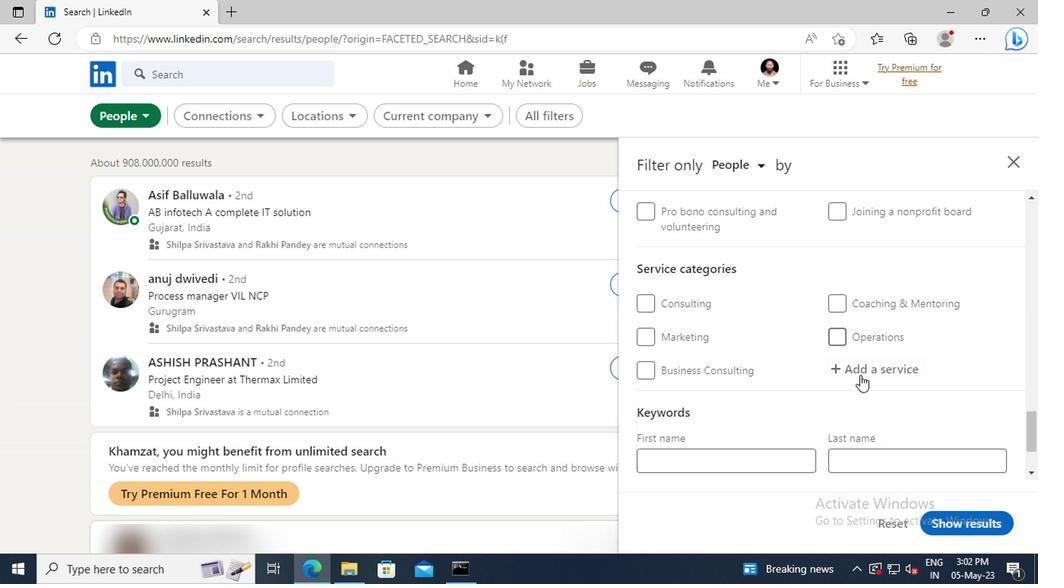 
Action: Key pressed <Key.shift>TEAM<Key.space>
Screenshot: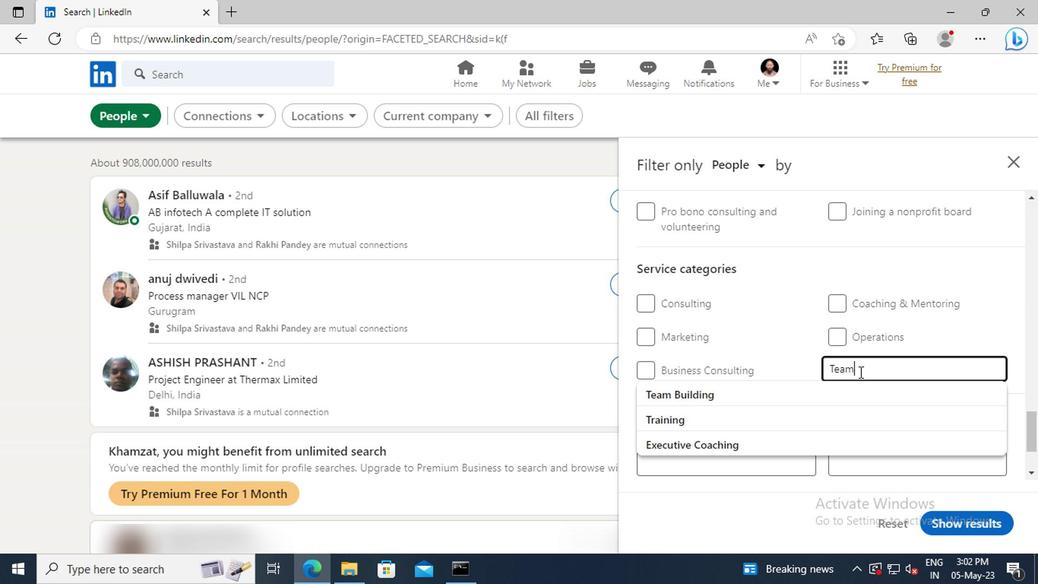
Action: Mouse moved to (717, 382)
Screenshot: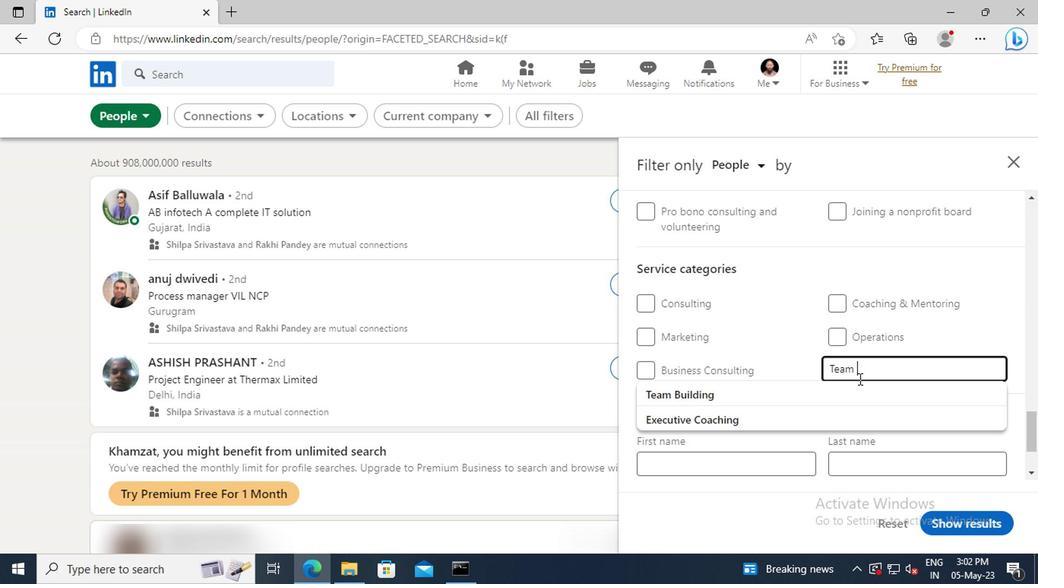 
Action: Mouse pressed left at (717, 382)
Screenshot: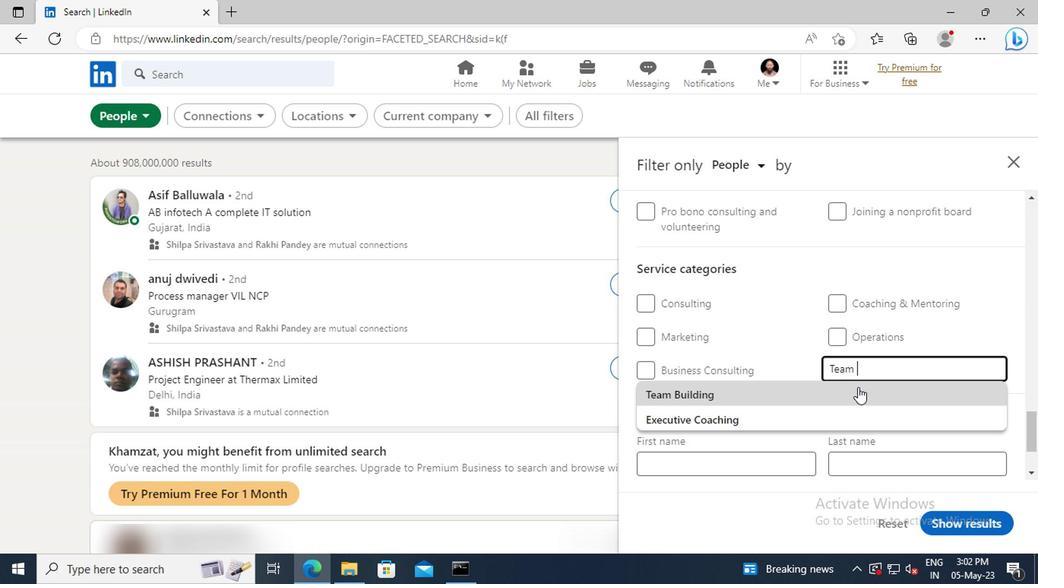 
Action: Mouse scrolled (717, 381) with delta (0, 0)
Screenshot: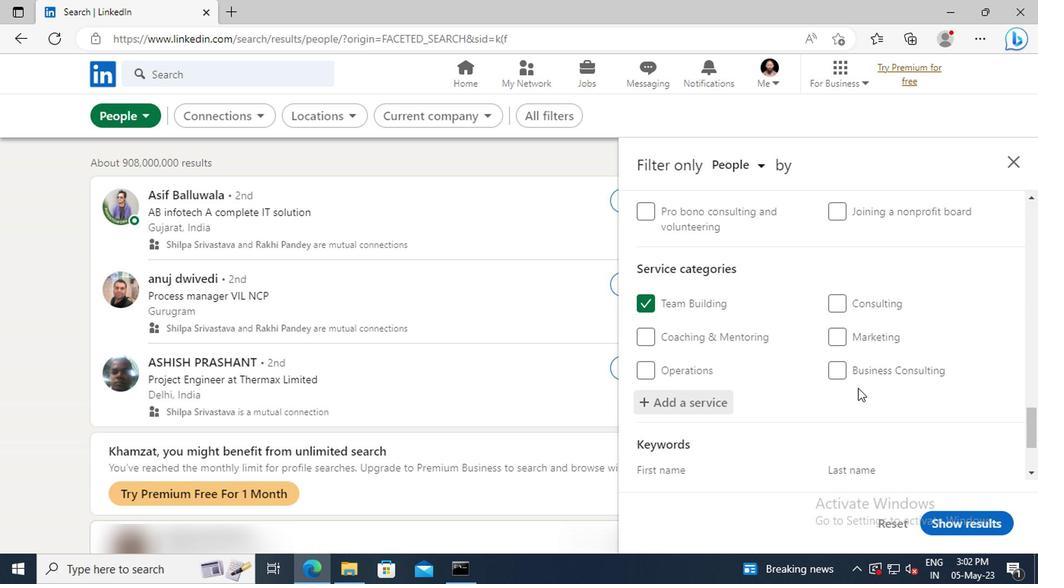
Action: Mouse scrolled (717, 381) with delta (0, 0)
Screenshot: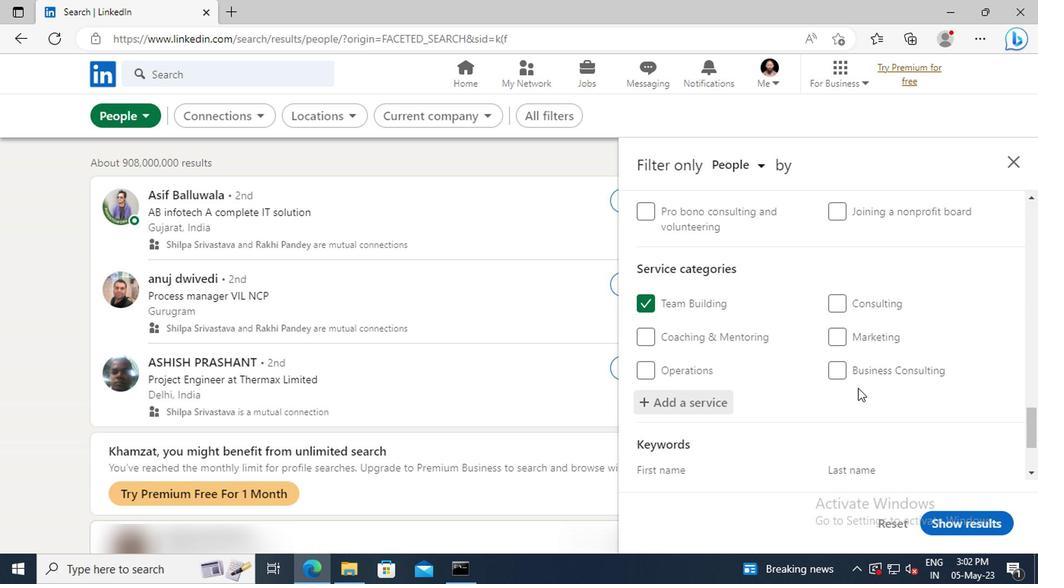 
Action: Mouse scrolled (717, 381) with delta (0, 0)
Screenshot: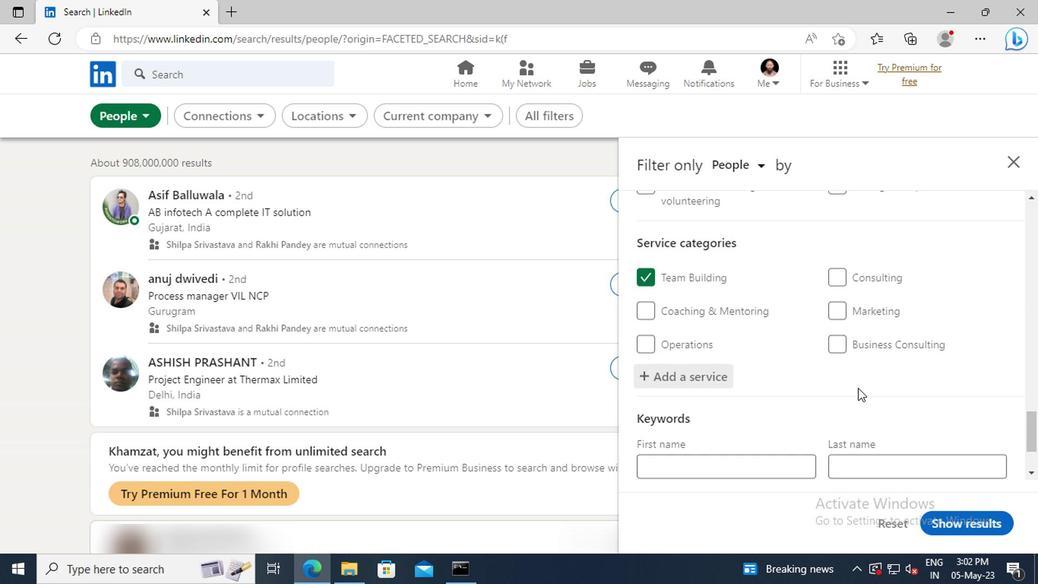 
Action: Mouse scrolled (717, 381) with delta (0, 0)
Screenshot: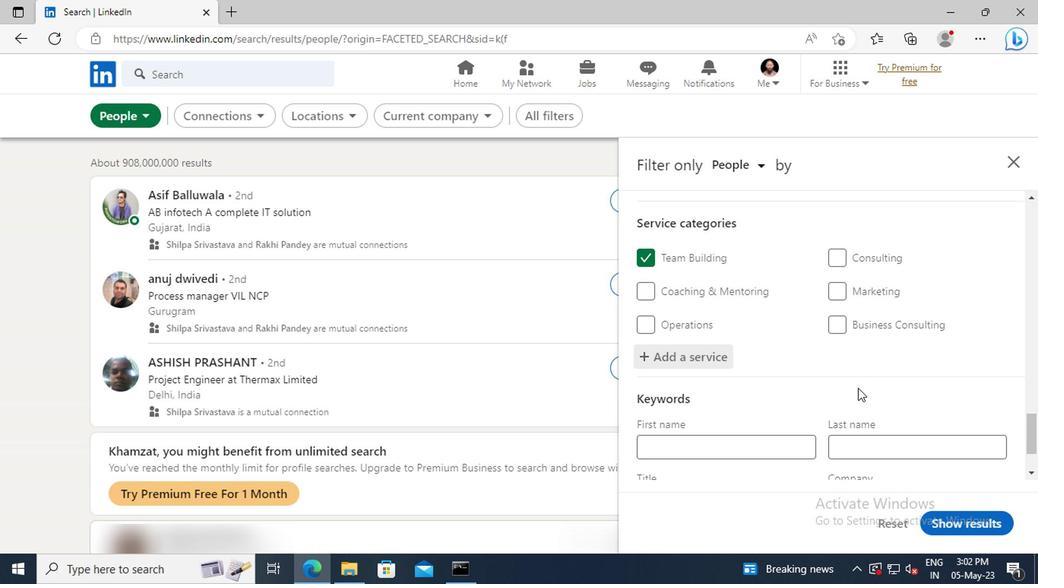 
Action: Mouse moved to (638, 398)
Screenshot: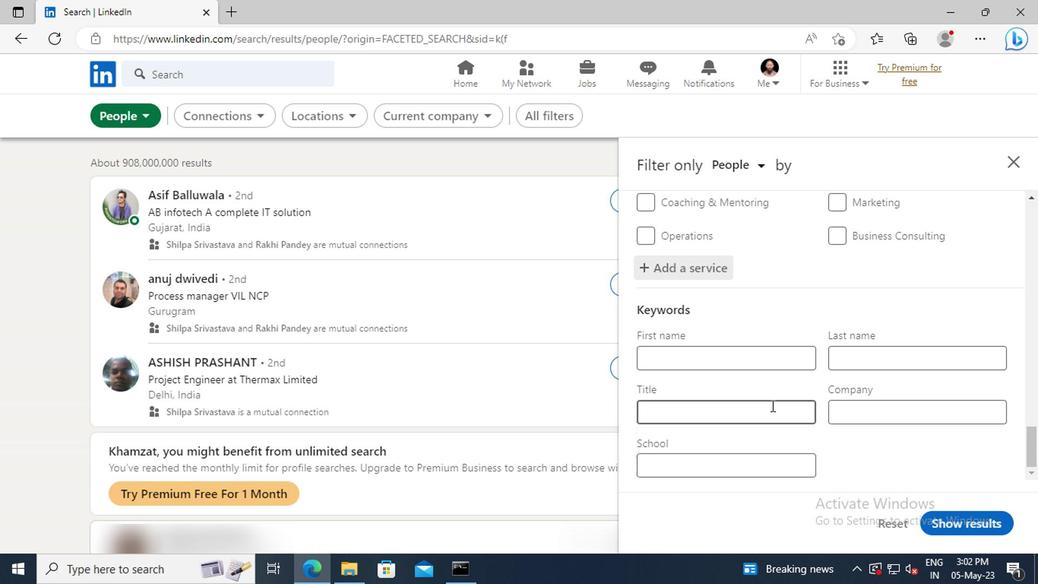 
Action: Mouse pressed left at (638, 398)
Screenshot: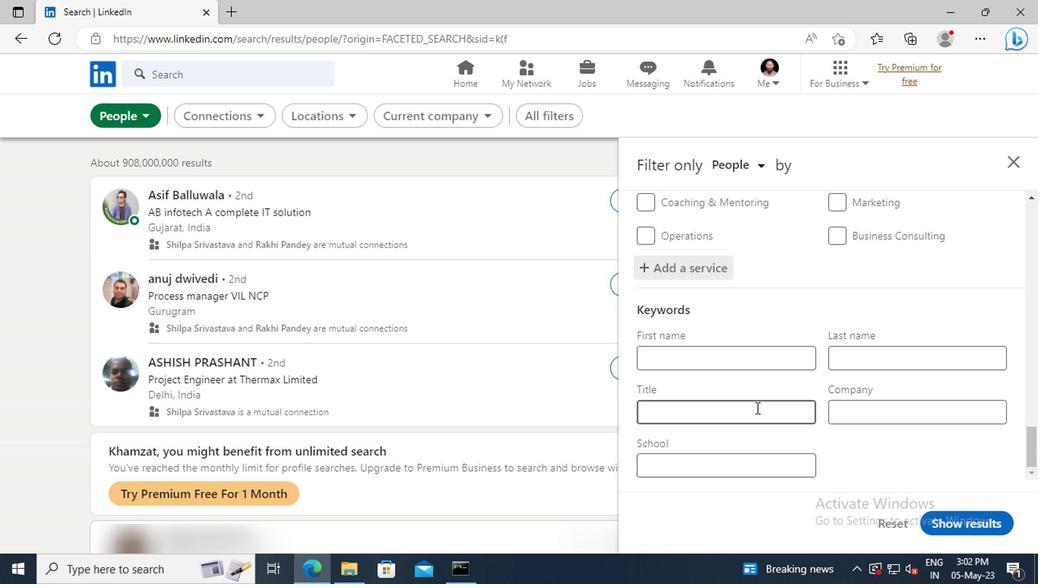 
Action: Key pressed <Key.shift>CUSTOMER<Key.space><Key.shift>SERVICE<Key.space><Key.shift>MANAGER<Key.enter>
Screenshot: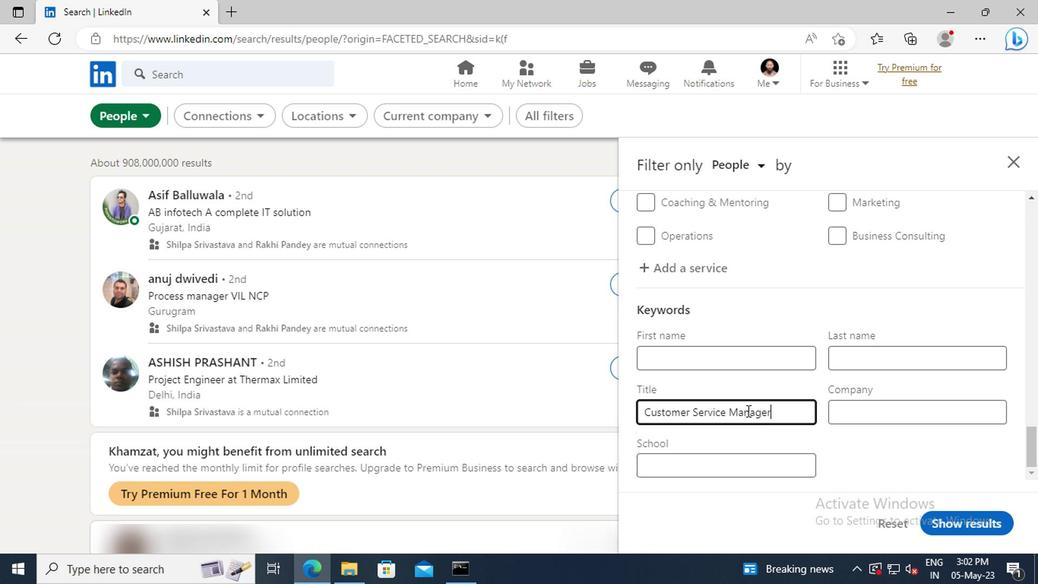 
Action: Mouse moved to (781, 476)
Screenshot: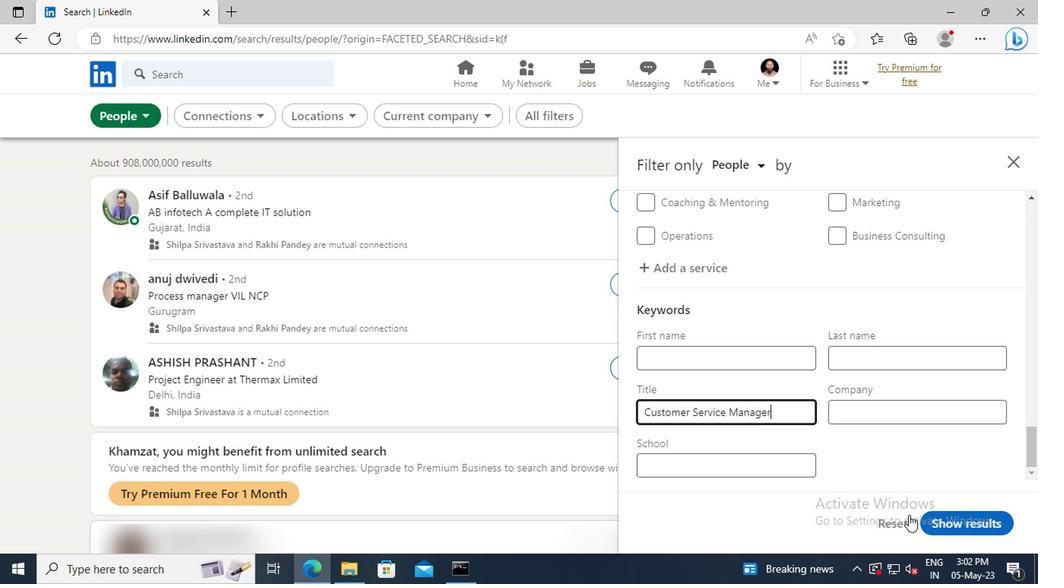 
Action: Mouse pressed left at (781, 476)
Screenshot: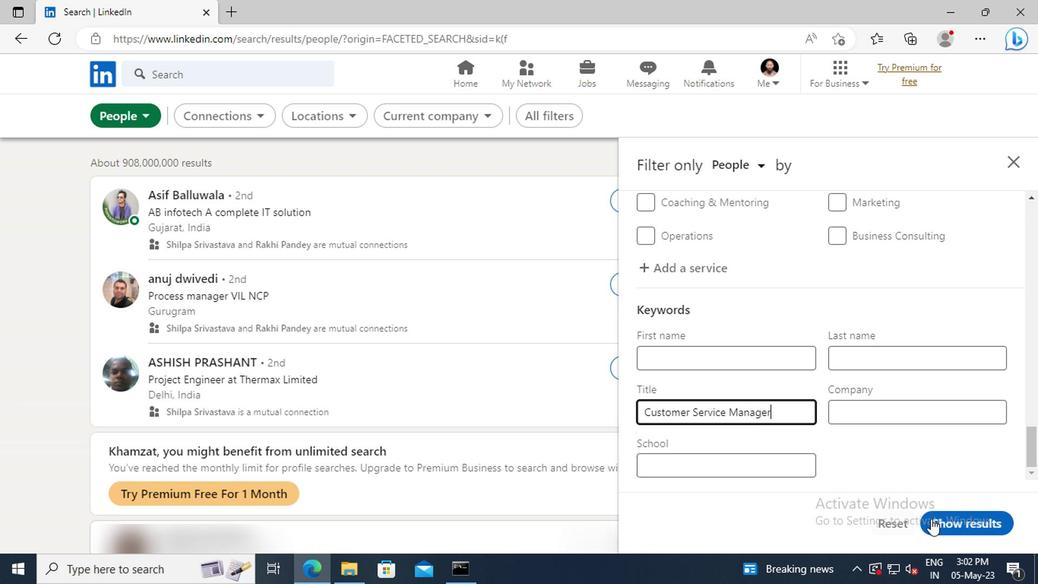 
